 Task: Find connections with filter location Verden with filter topic #communitybuildingwith filter profile language French with filter current company Teradata with filter school UNITED COLLEGE OF ENGINEERING AND RESEARCH, GREATER NOIDA with filter industry Insurance and Employee Benefit Funds with filter service category Content Strategy with filter keywords title Skin Care Specialist
Action: Mouse moved to (577, 73)
Screenshot: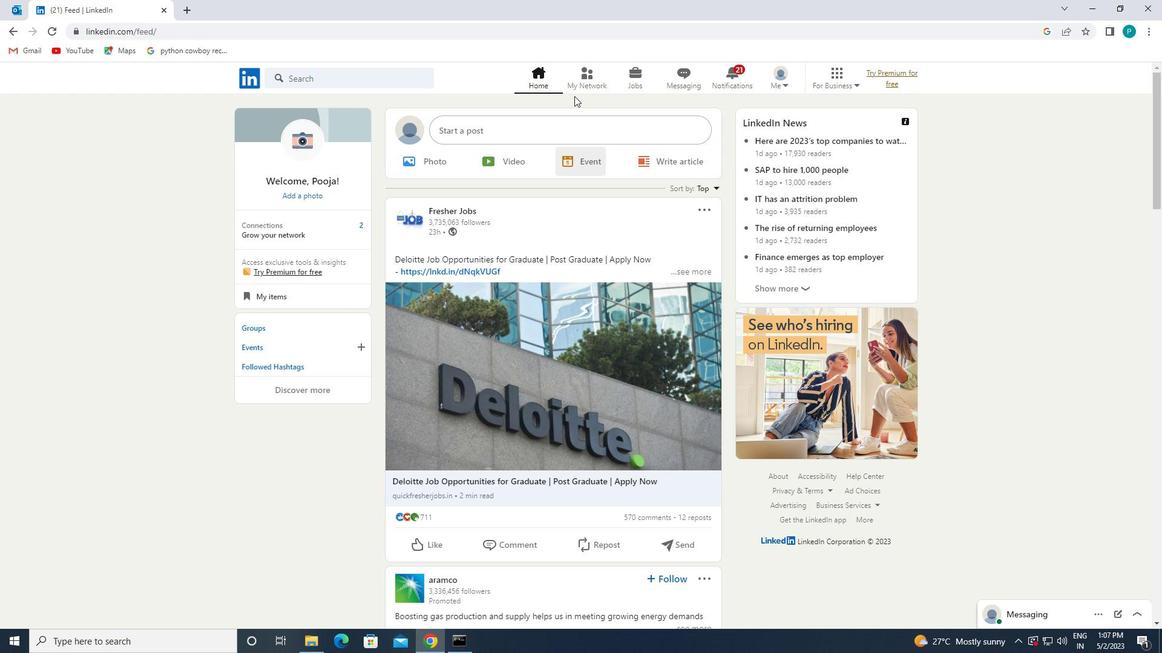 
Action: Mouse pressed left at (577, 73)
Screenshot: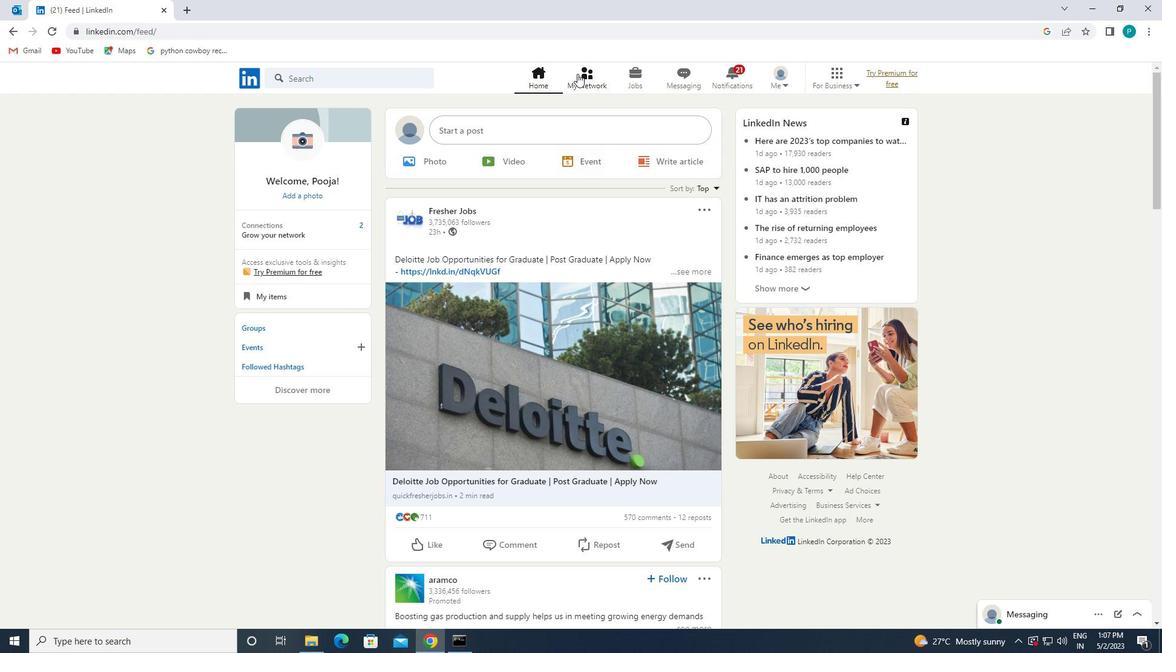 
Action: Mouse moved to (378, 135)
Screenshot: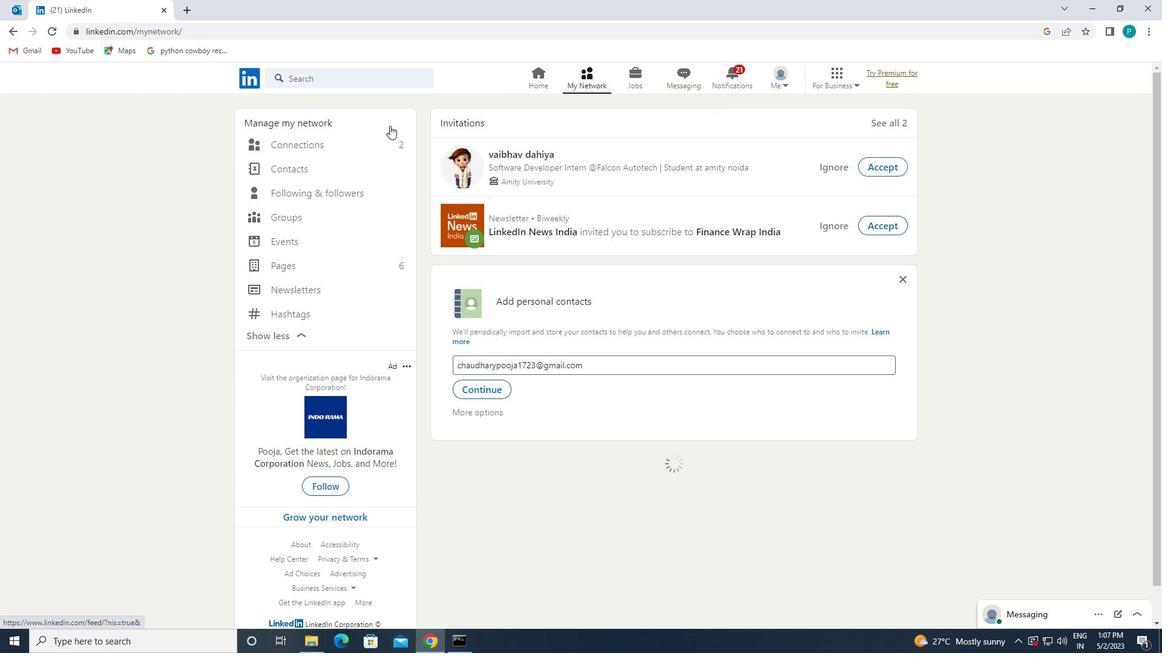 
Action: Mouse pressed left at (378, 135)
Screenshot: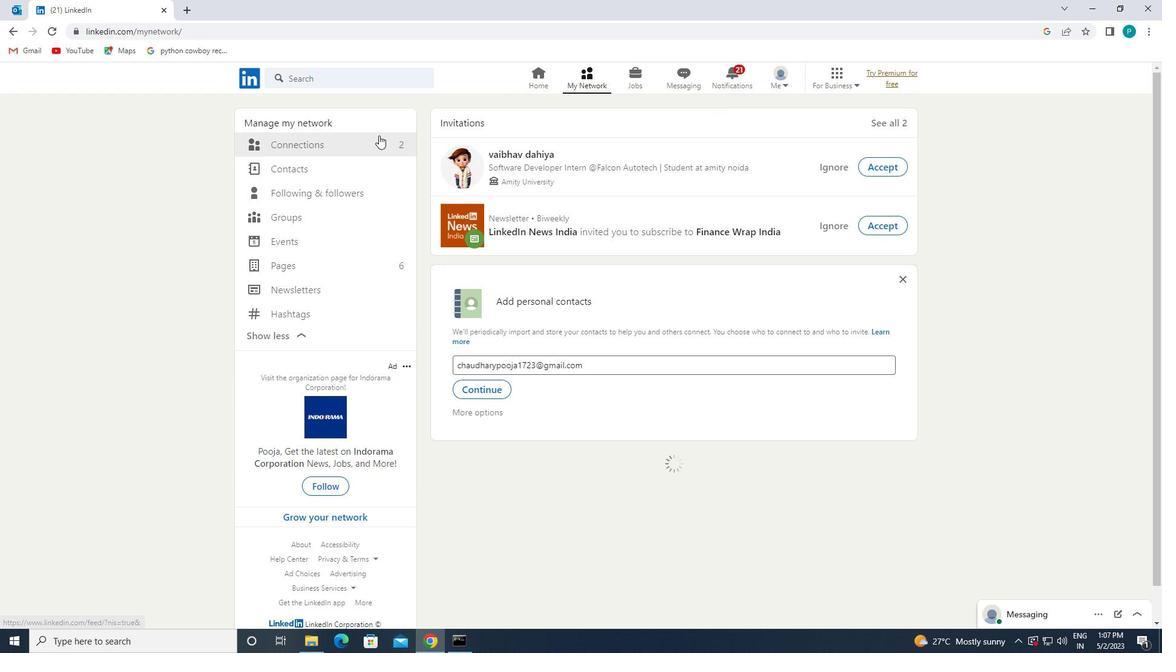 
Action: Mouse moved to (357, 145)
Screenshot: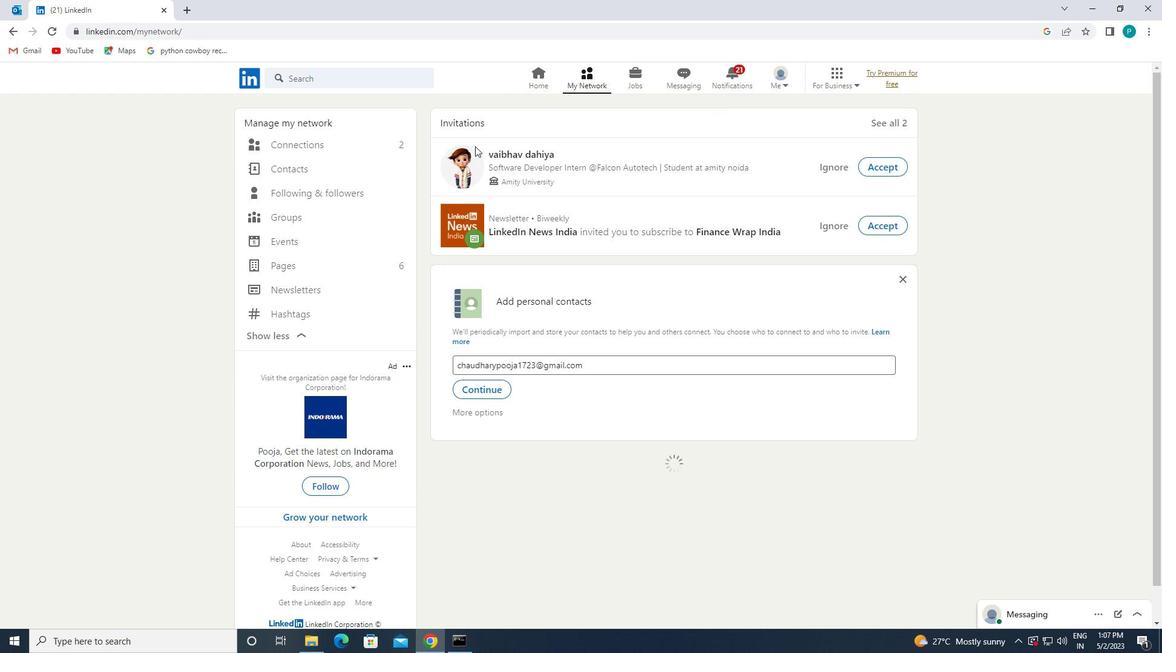 
Action: Mouse pressed left at (357, 145)
Screenshot: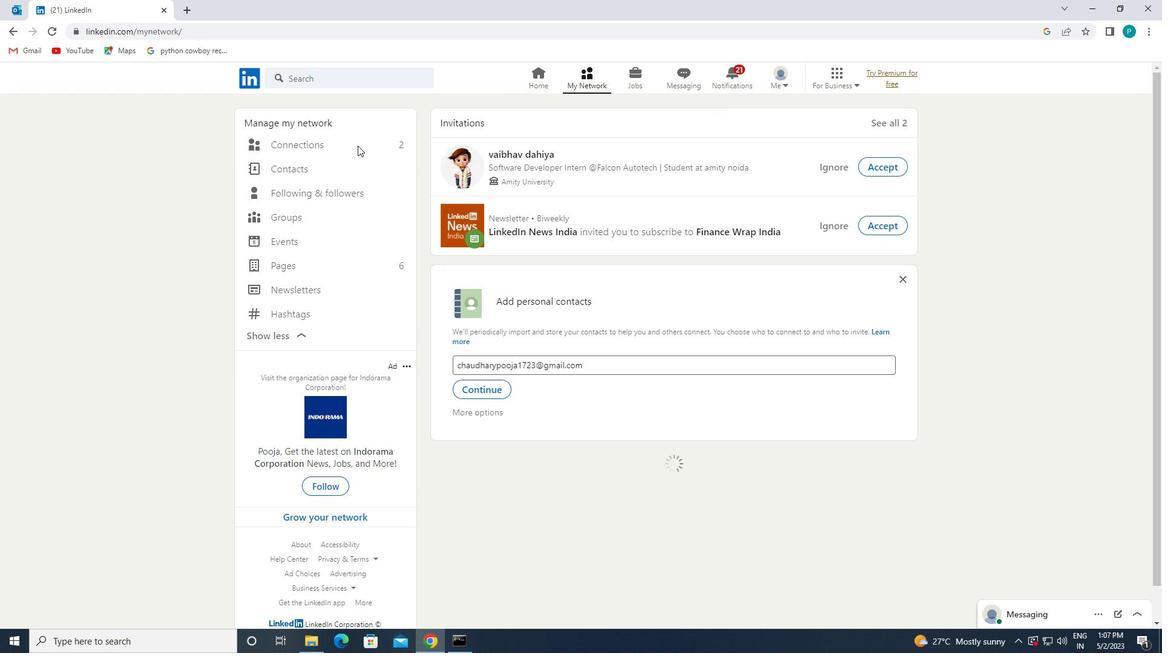 
Action: Mouse moved to (302, 150)
Screenshot: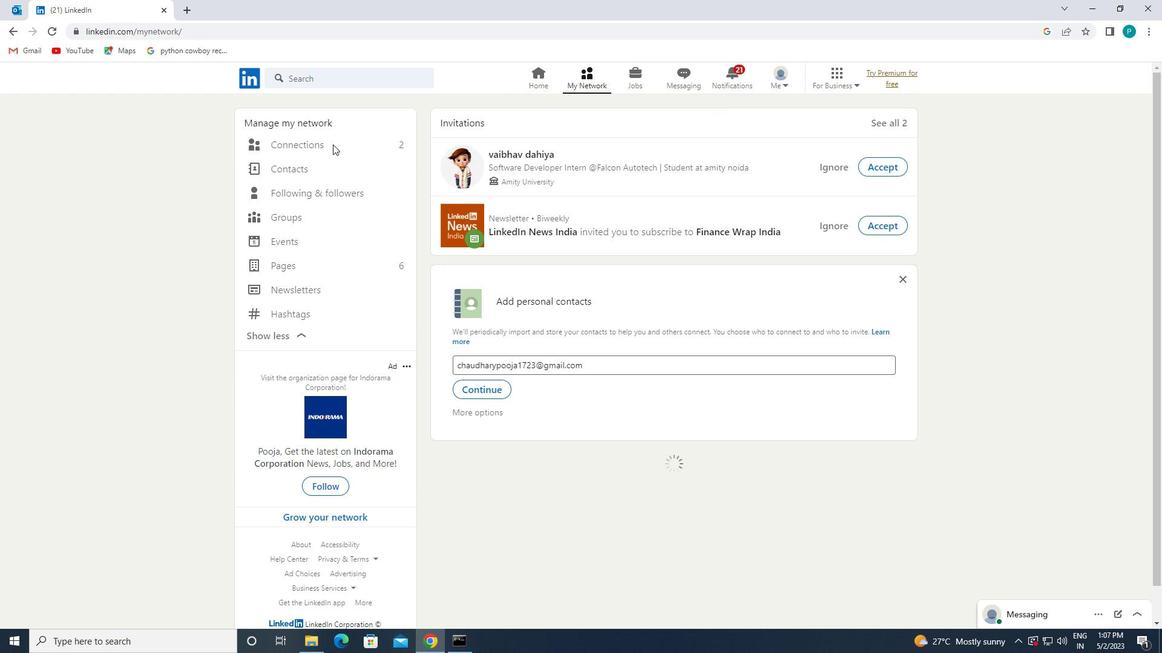 
Action: Mouse pressed left at (302, 150)
Screenshot: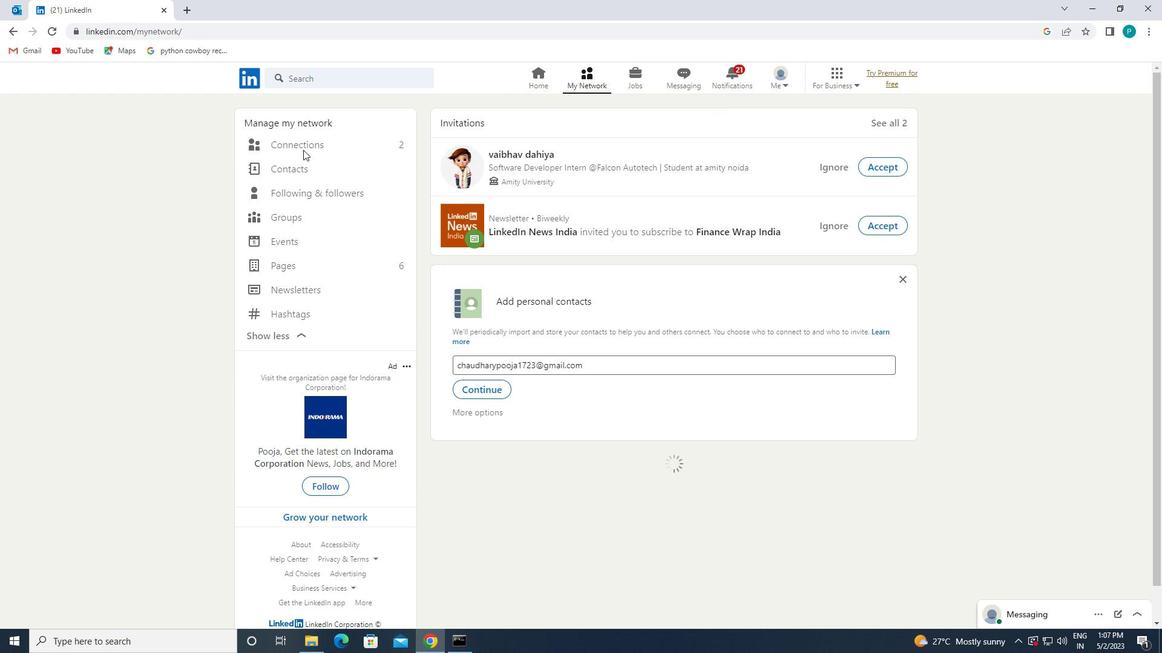 
Action: Mouse pressed left at (302, 150)
Screenshot: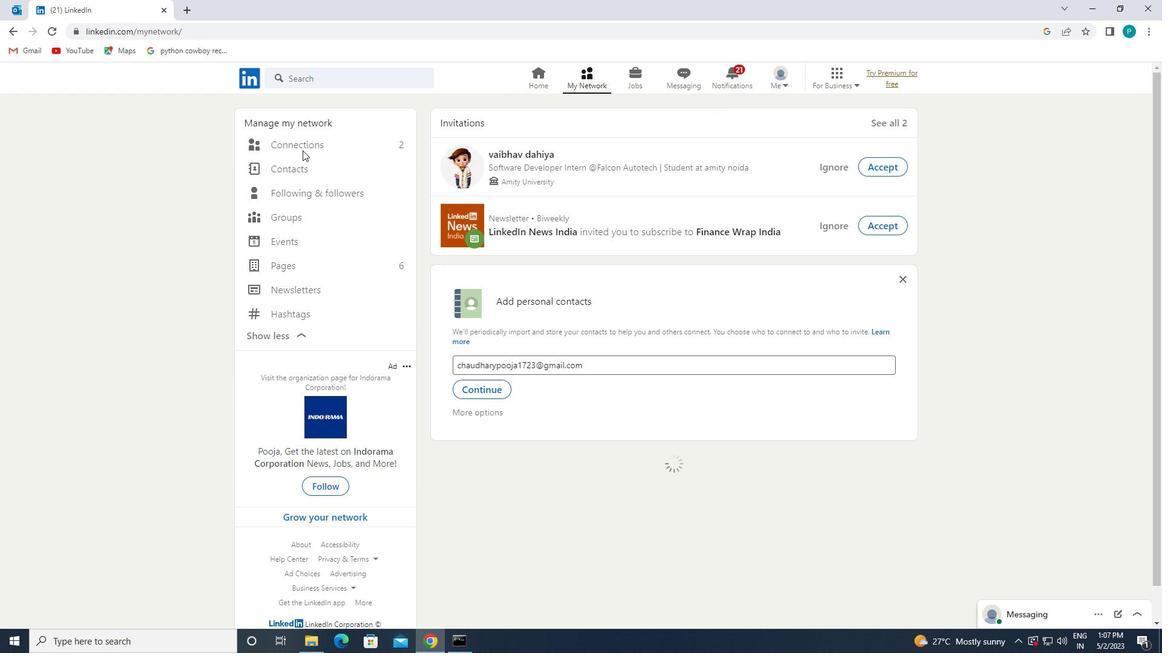
Action: Mouse moved to (278, 145)
Screenshot: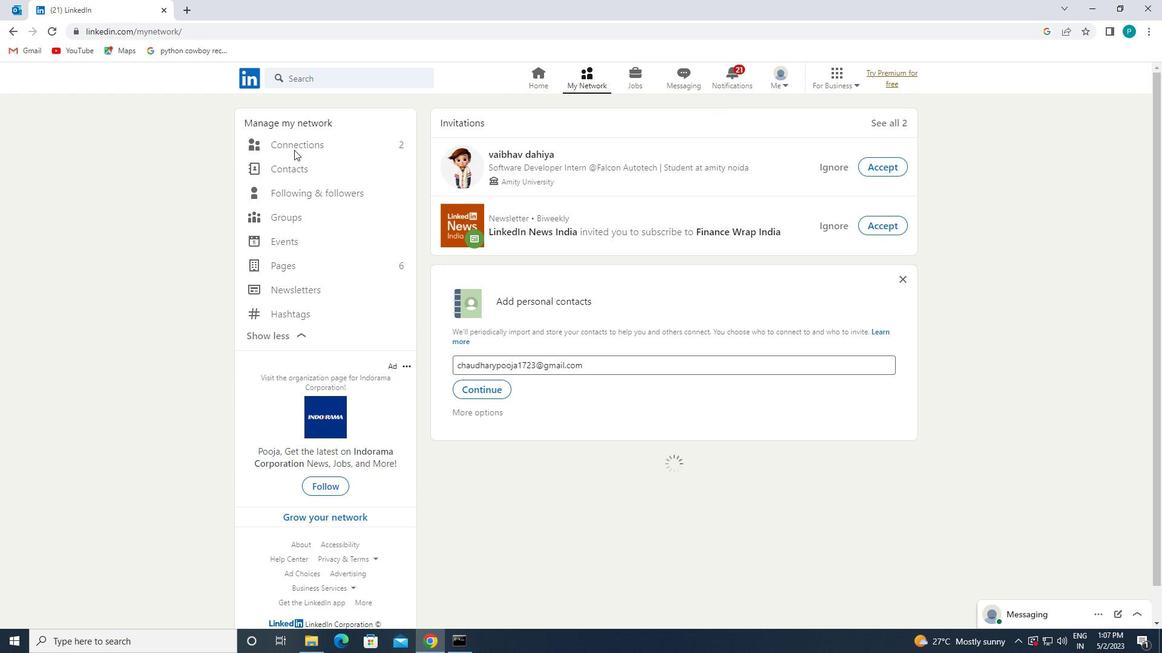 
Action: Mouse pressed left at (278, 145)
Screenshot: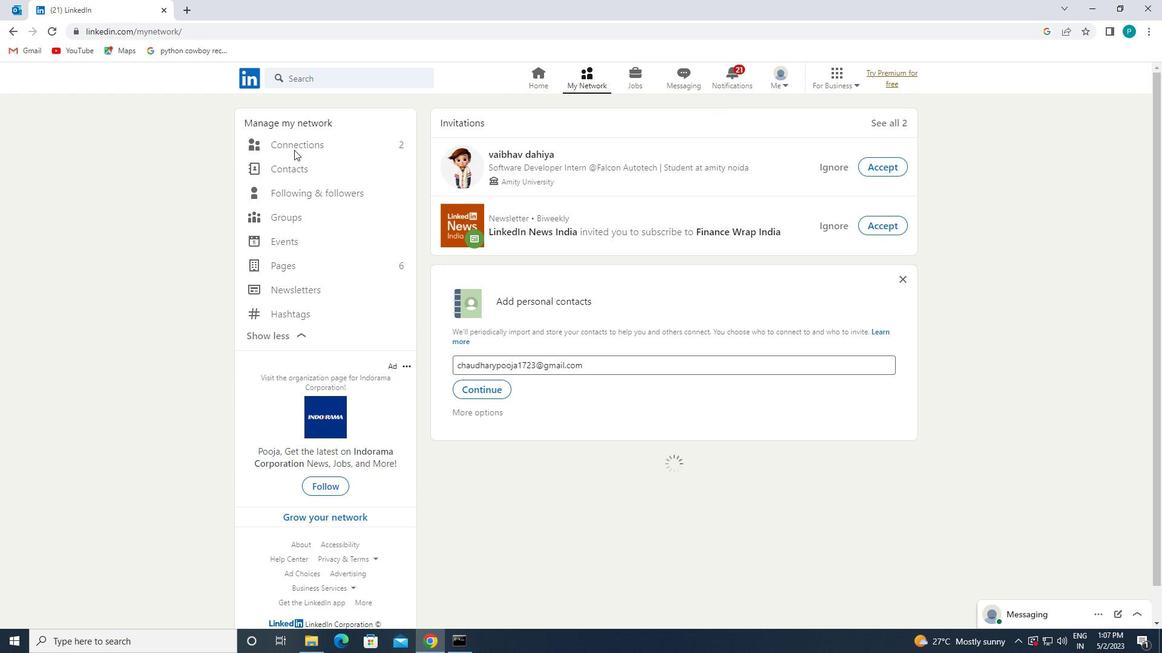 
Action: Mouse moved to (271, 142)
Screenshot: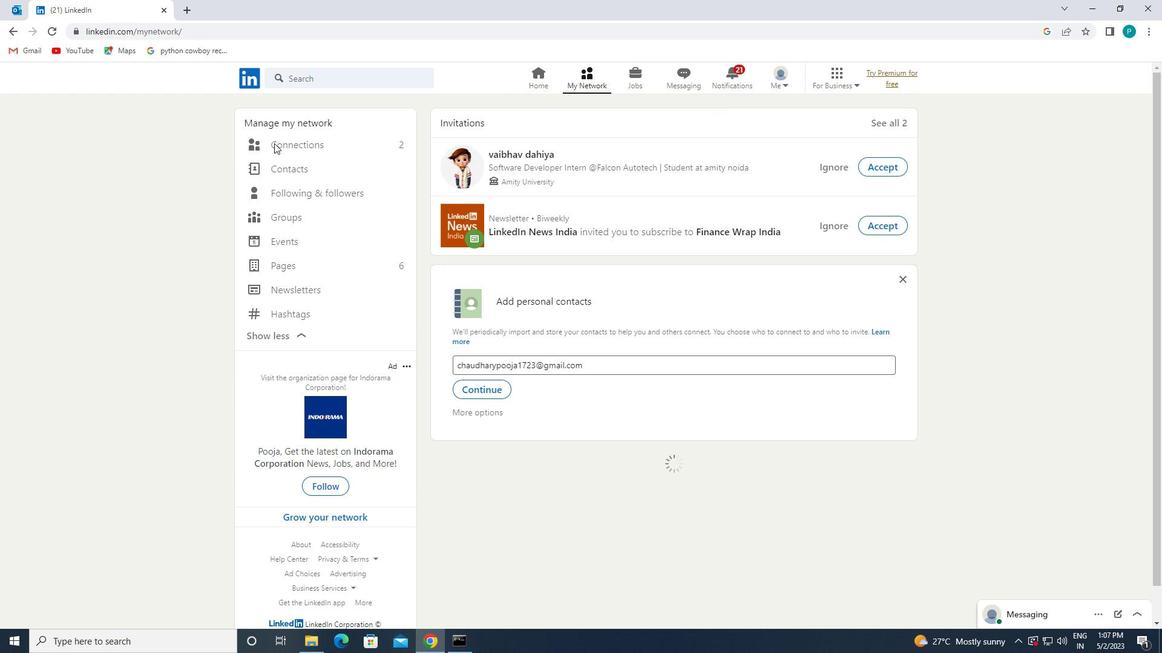 
Action: Mouse pressed left at (271, 142)
Screenshot: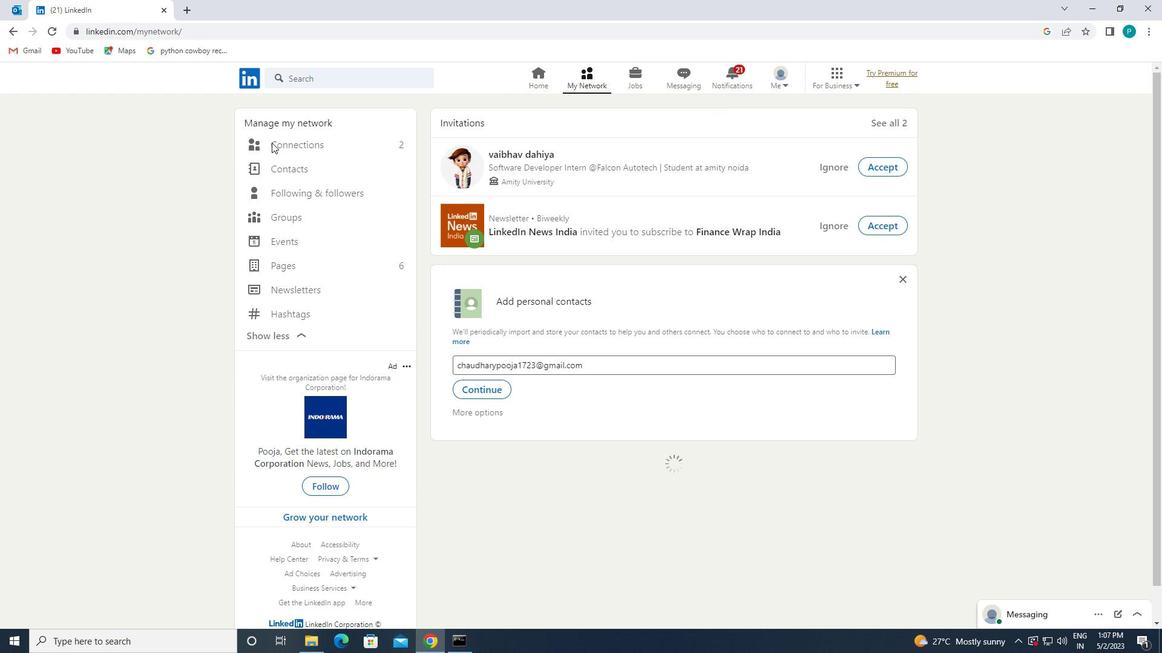 
Action: Mouse pressed left at (271, 142)
Screenshot: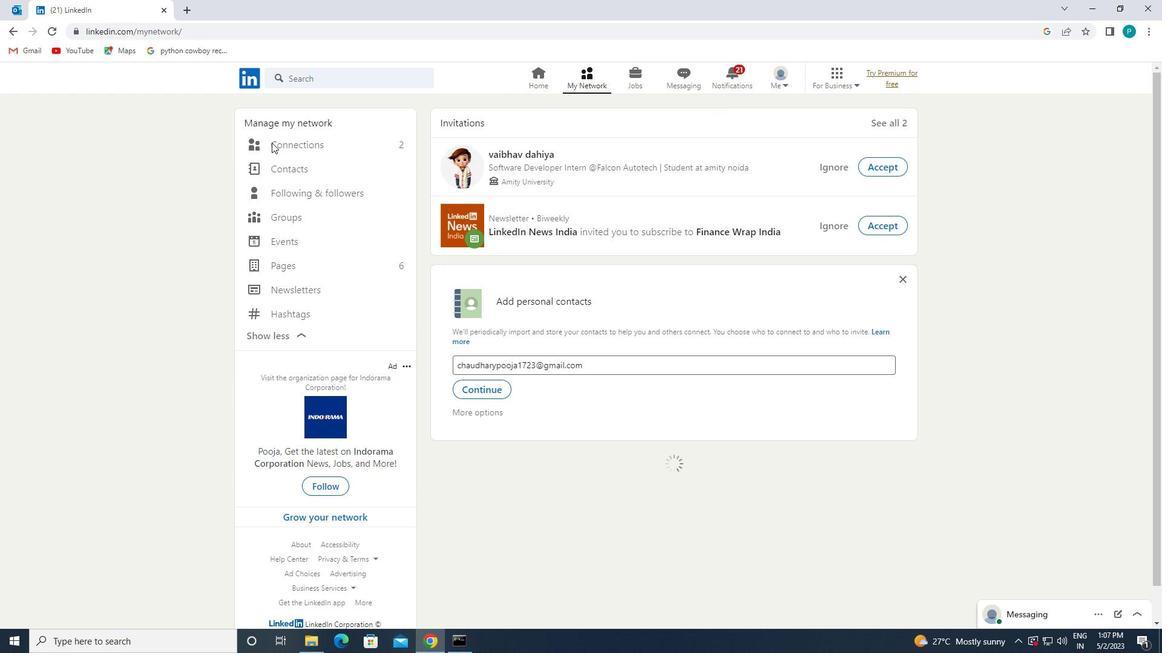 
Action: Mouse moved to (320, 140)
Screenshot: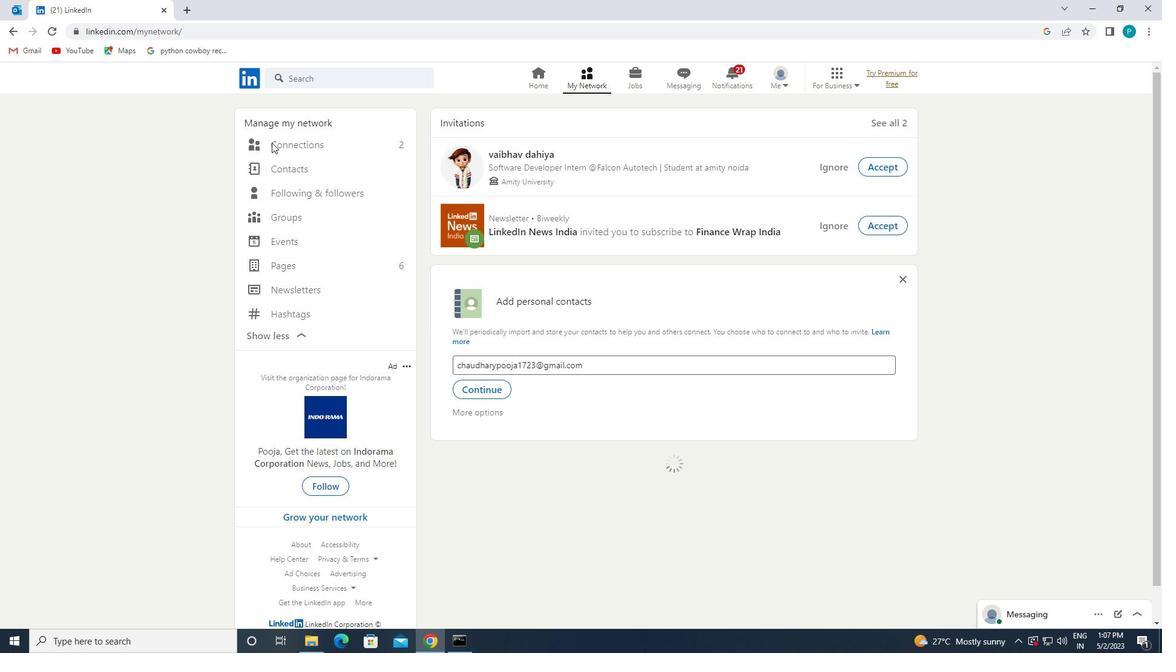 
Action: Mouse pressed left at (320, 140)
Screenshot: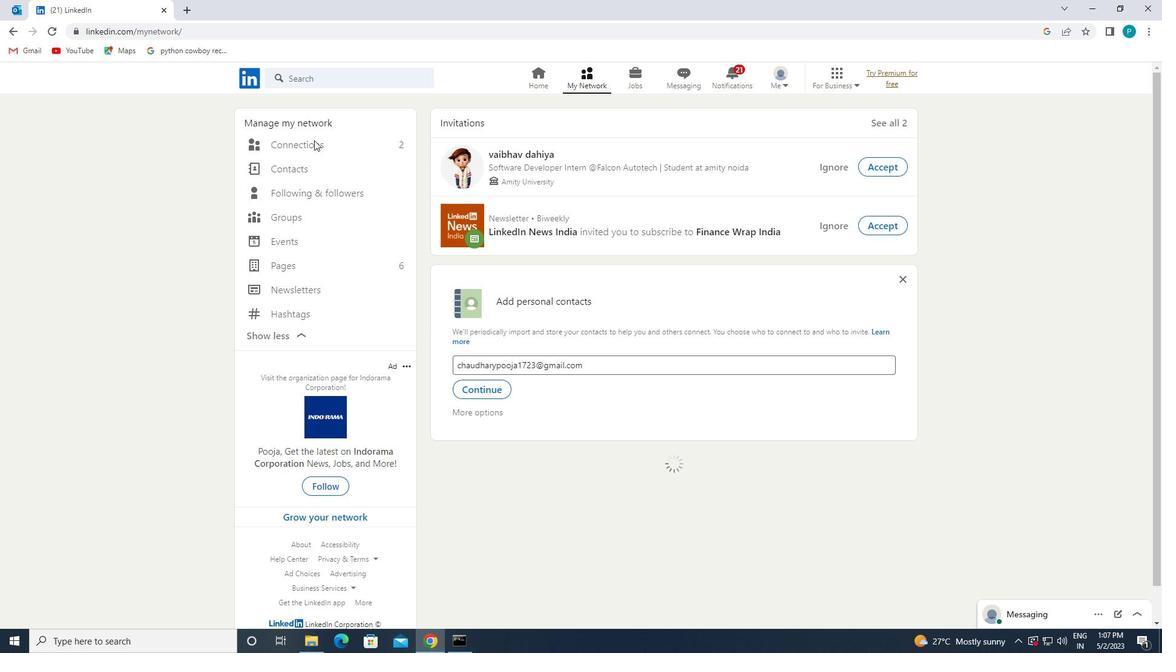 
Action: Mouse moved to (327, 145)
Screenshot: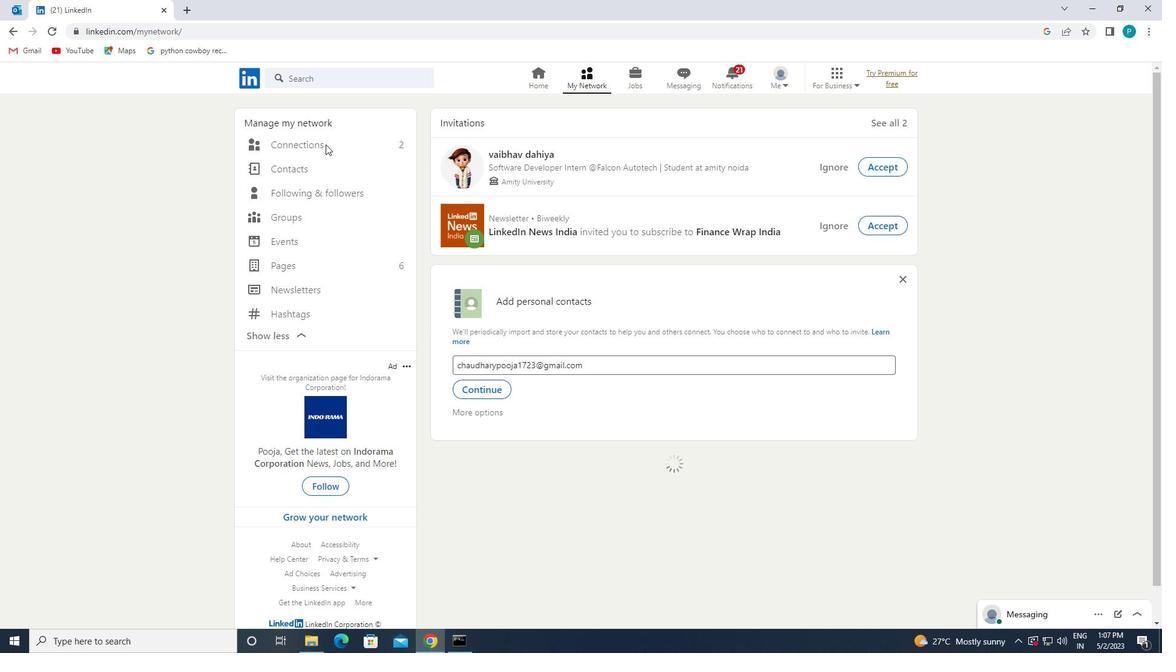 
Action: Mouse pressed left at (327, 145)
Screenshot: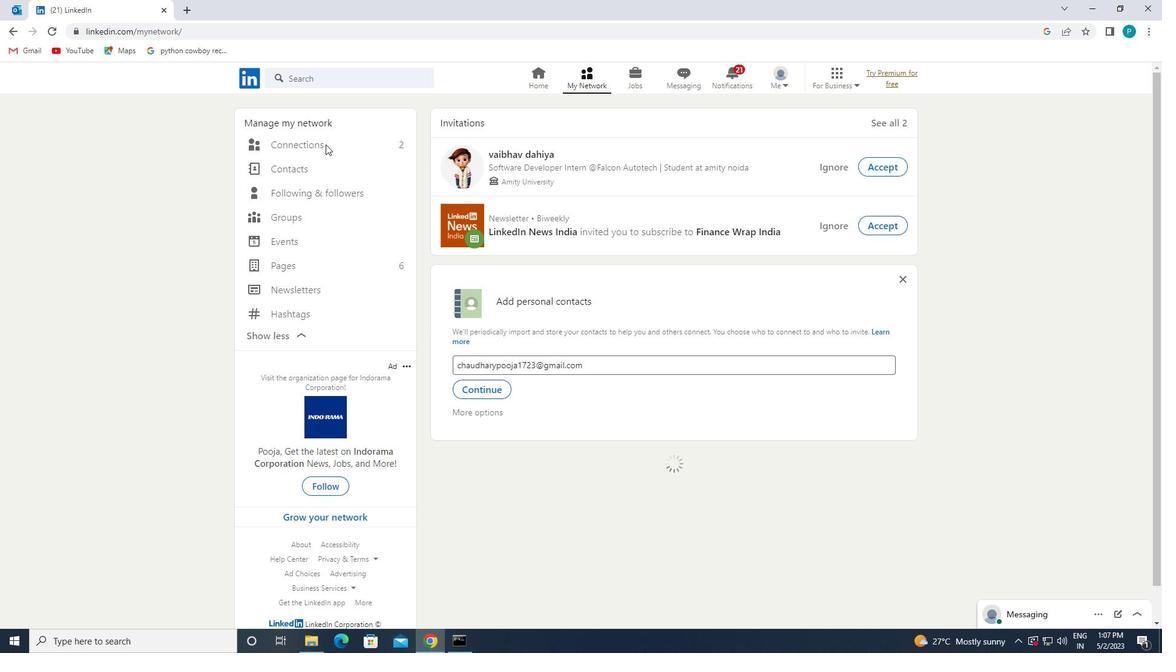 
Action: Mouse pressed left at (327, 145)
Screenshot: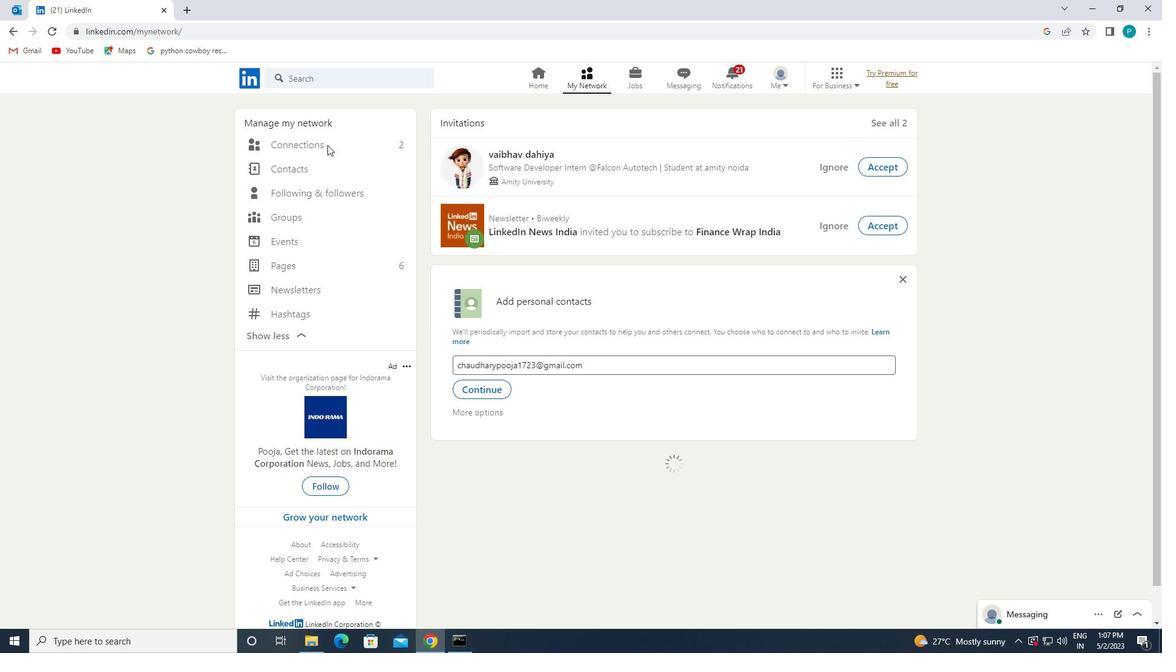 
Action: Mouse scrolled (327, 145) with delta (0, 0)
Screenshot: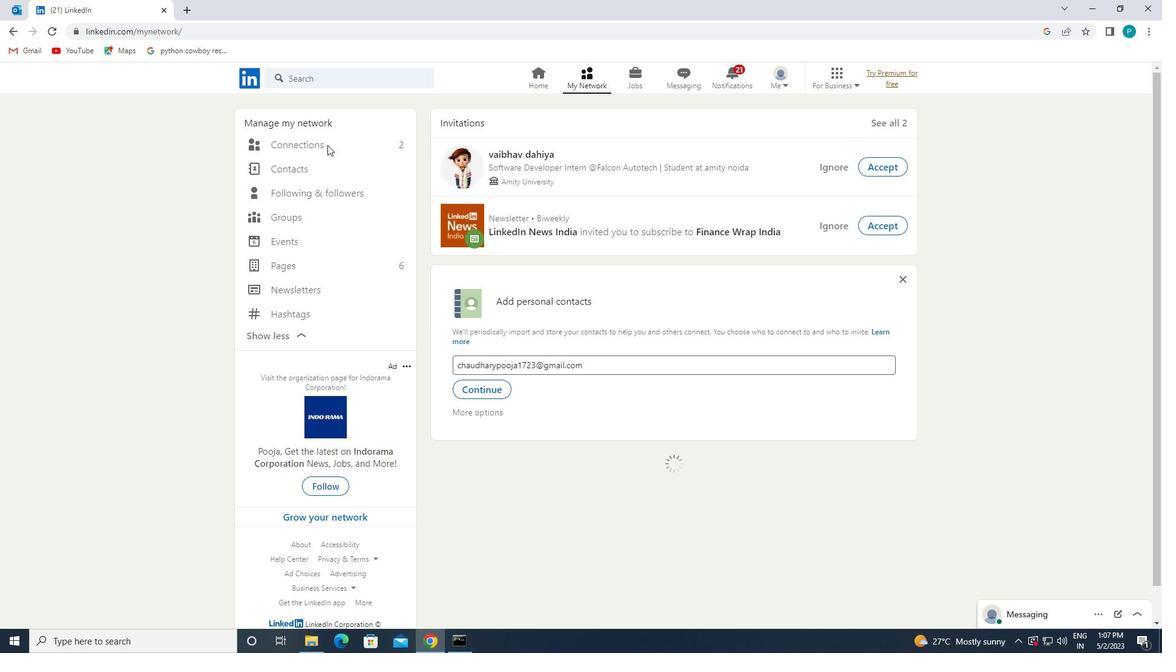 
Action: Mouse moved to (328, 145)
Screenshot: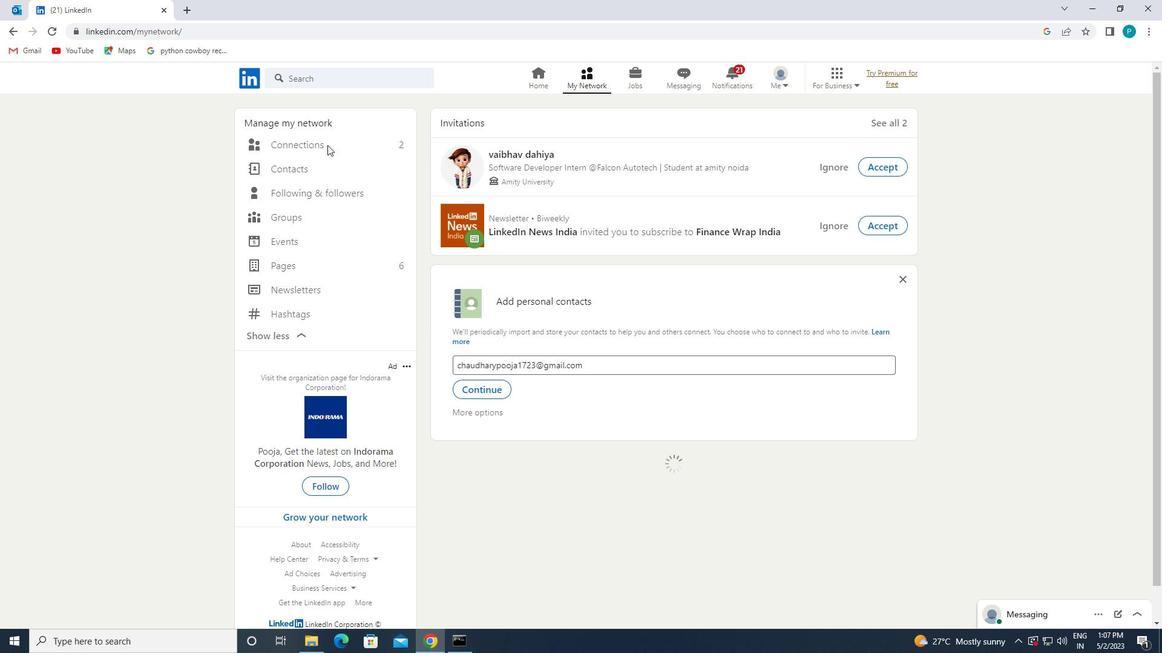 
Action: Mouse pressed left at (328, 145)
Screenshot: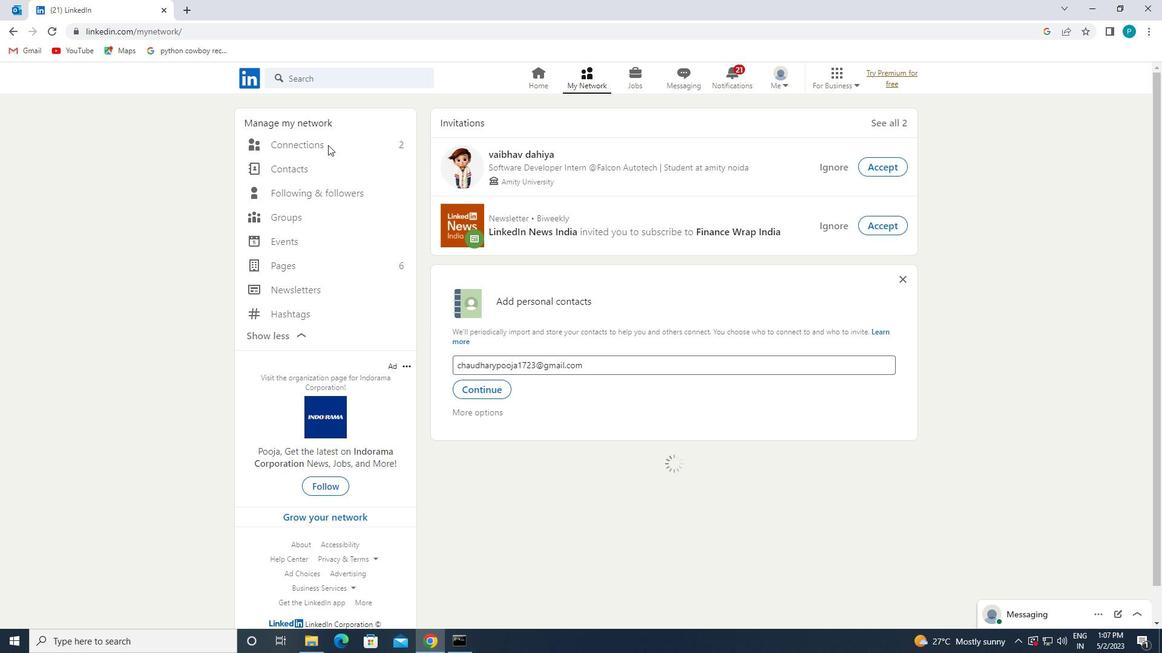 
Action: Mouse pressed left at (328, 145)
Screenshot: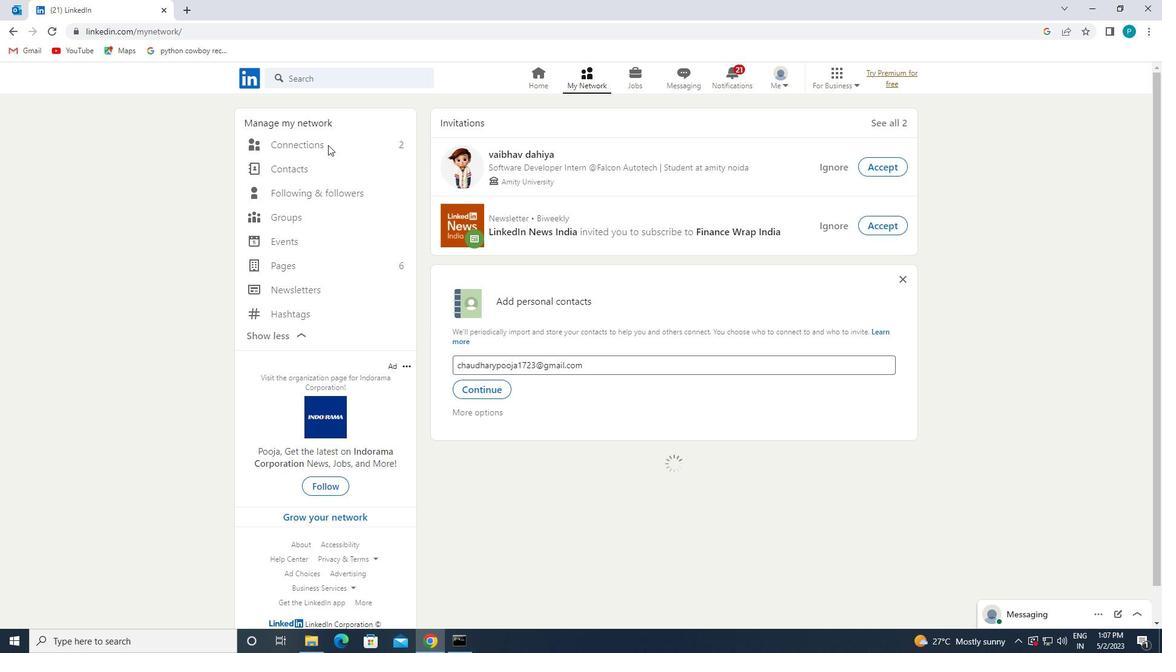 
Action: Mouse moved to (687, 156)
Screenshot: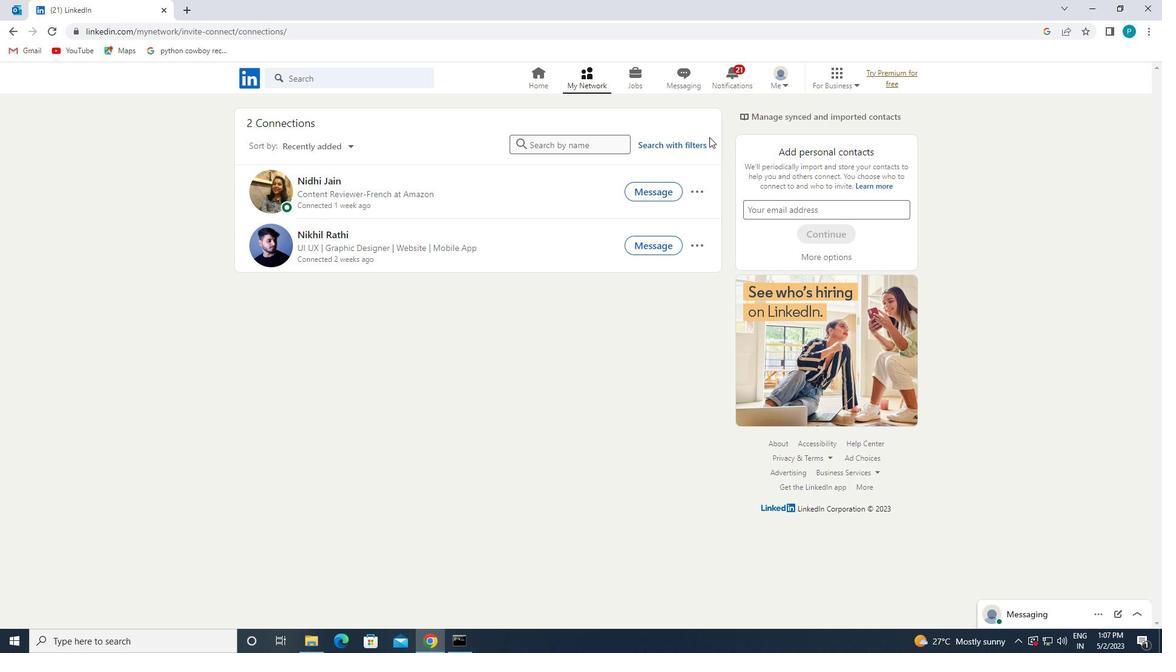 
Action: Mouse pressed left at (687, 156)
Screenshot: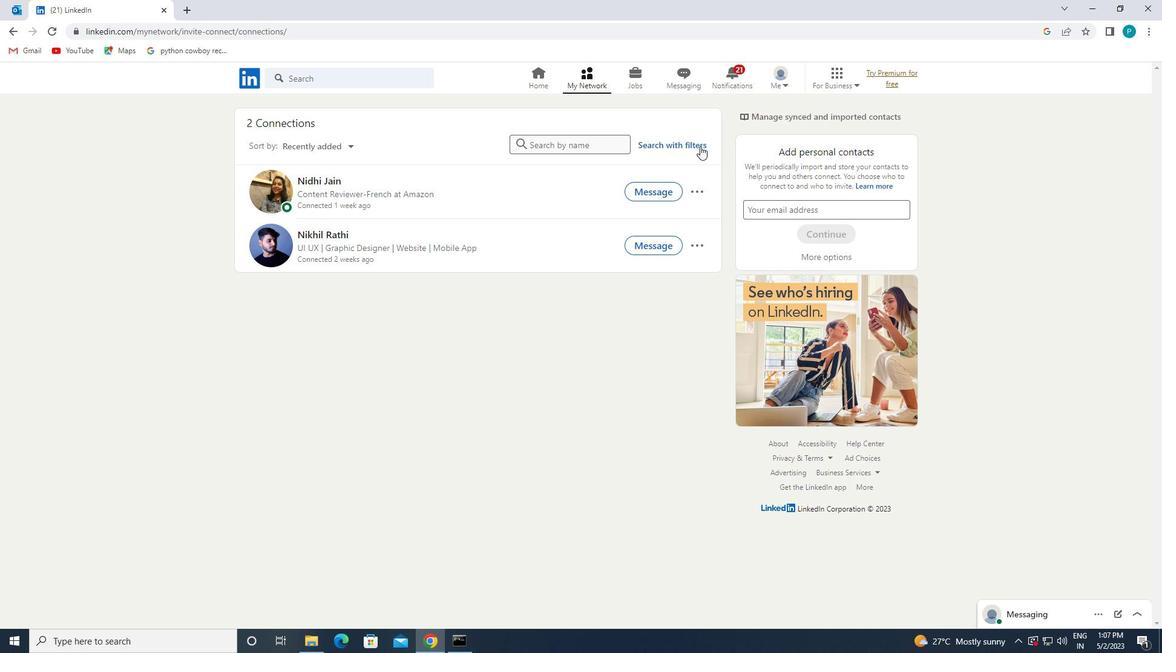 
Action: Mouse moved to (683, 151)
Screenshot: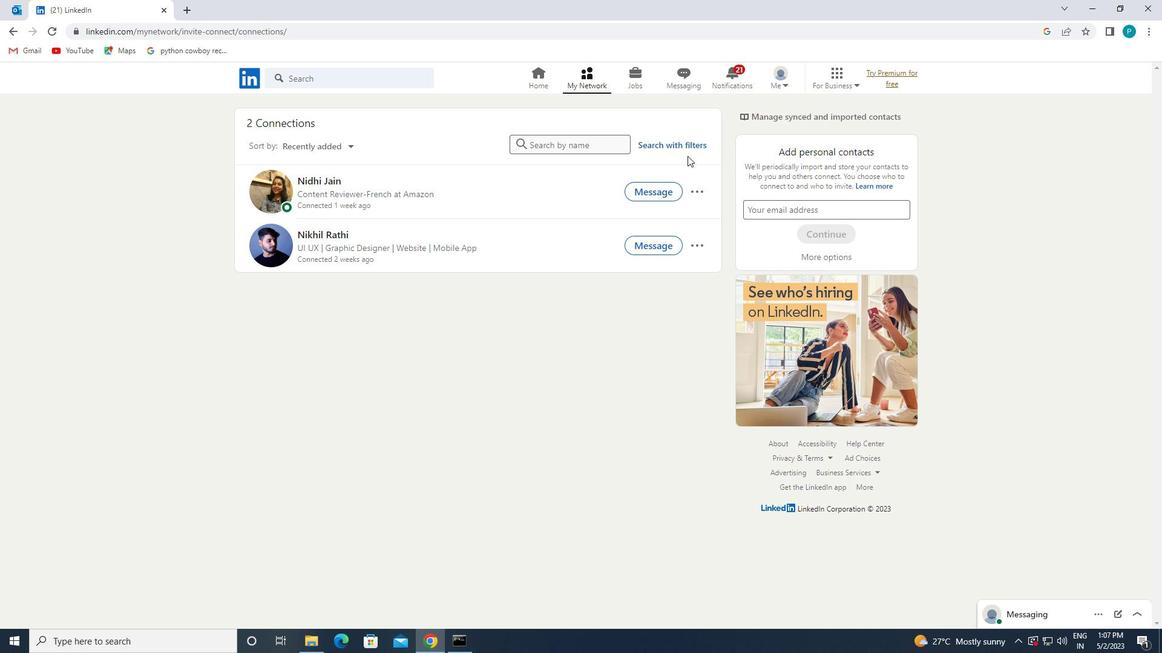 
Action: Mouse pressed left at (683, 151)
Screenshot: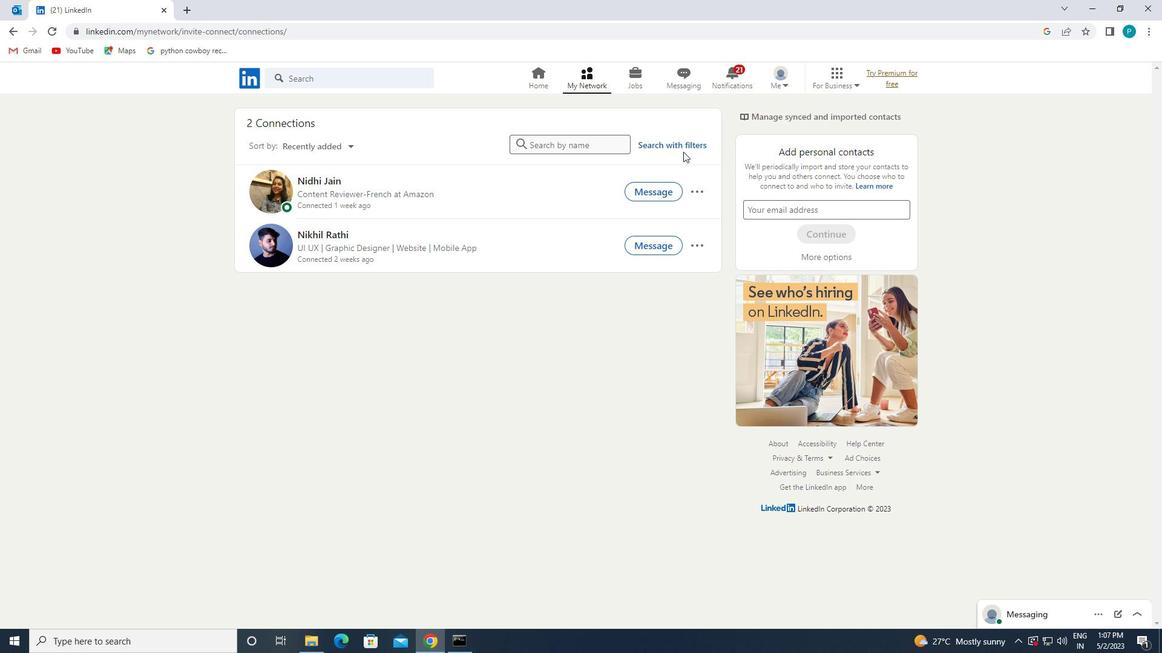 
Action: Mouse moved to (675, 144)
Screenshot: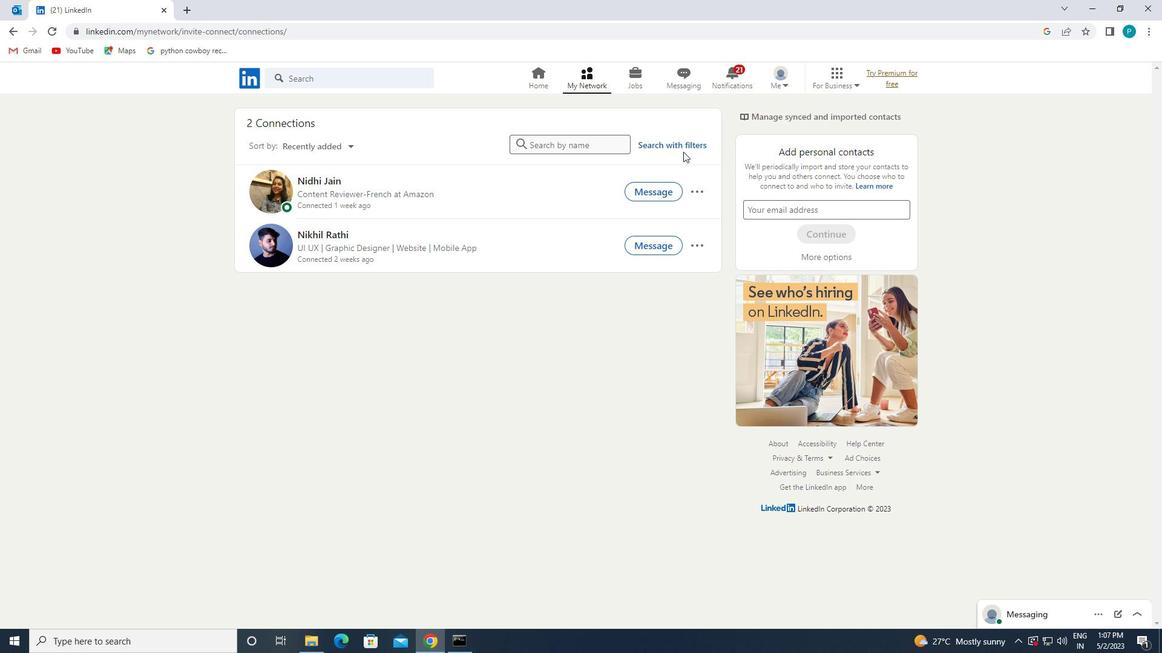 
Action: Mouse pressed left at (675, 144)
Screenshot: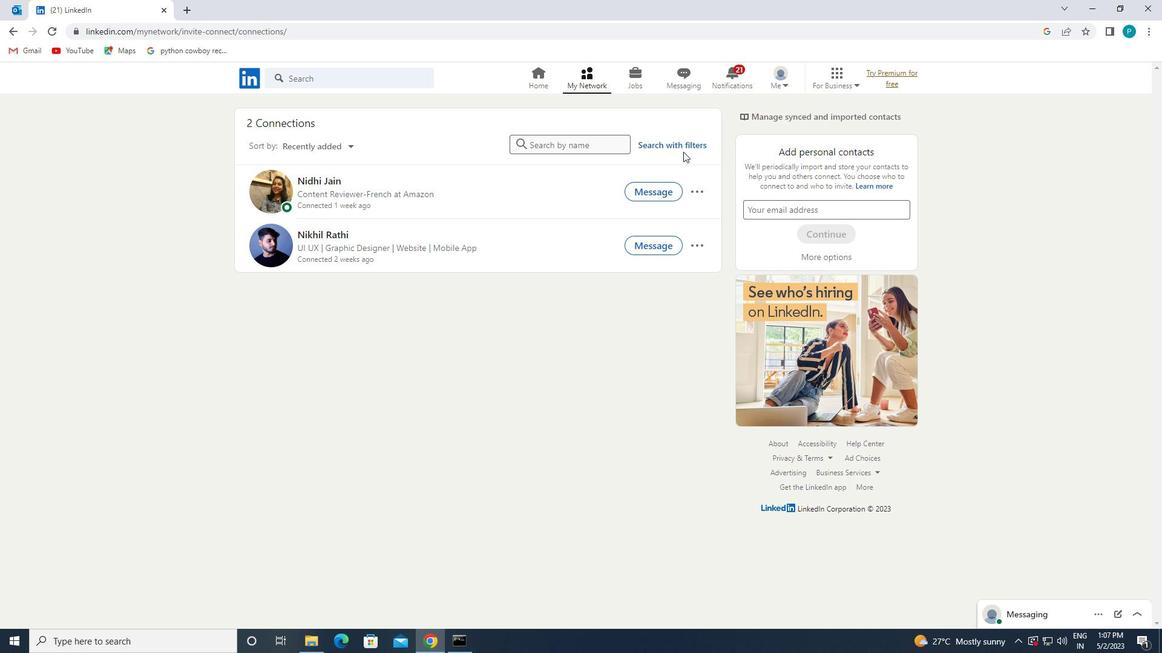 
Action: Mouse moved to (625, 116)
Screenshot: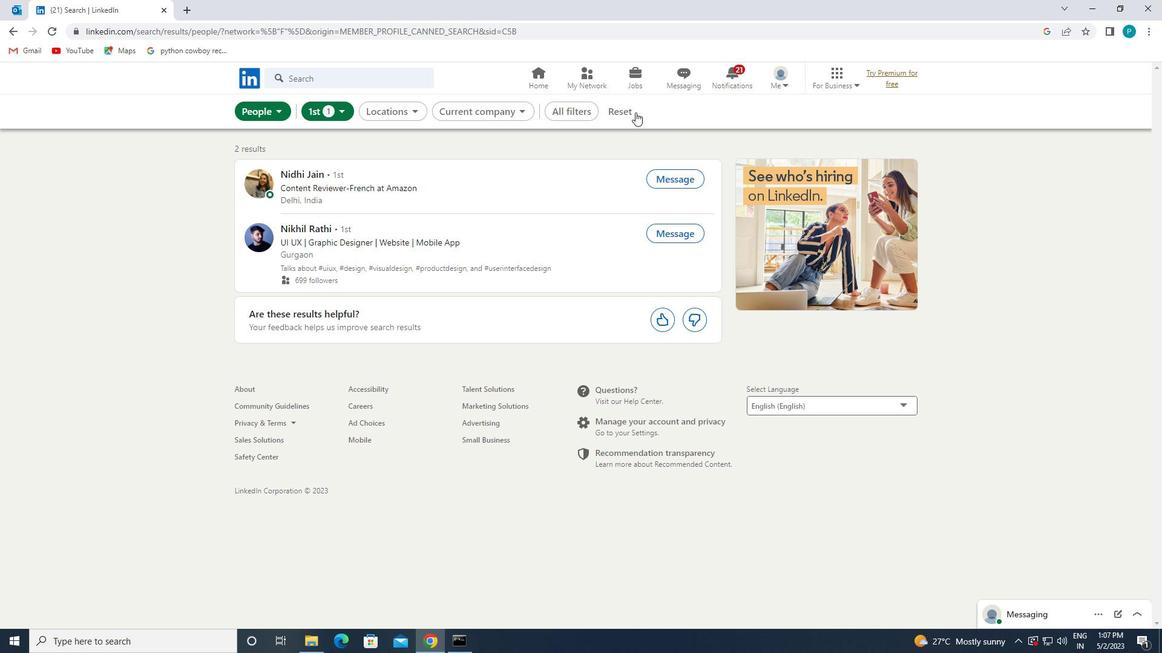 
Action: Mouse pressed left at (625, 116)
Screenshot: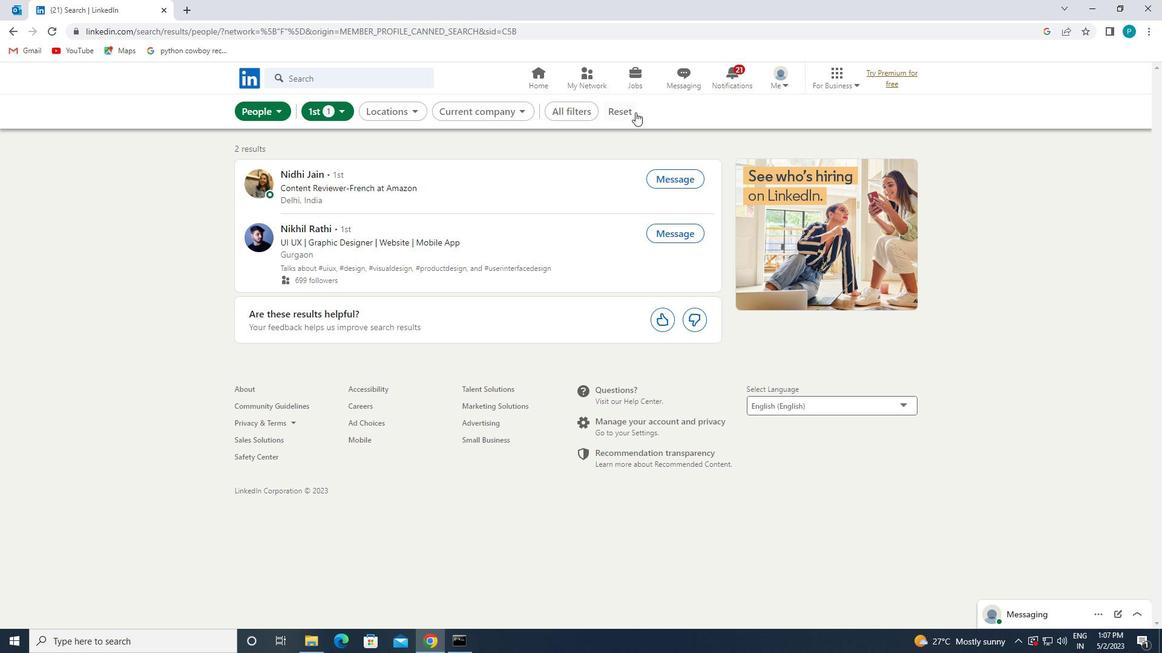 
Action: Mouse moved to (577, 107)
Screenshot: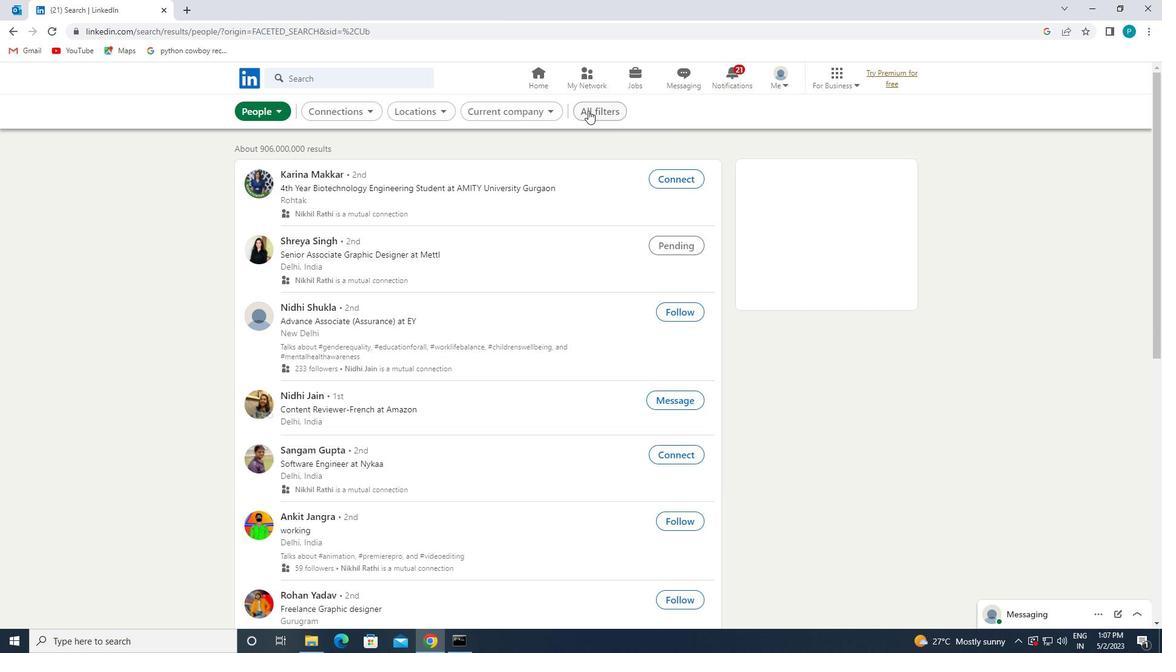 
Action: Mouse pressed left at (577, 107)
Screenshot: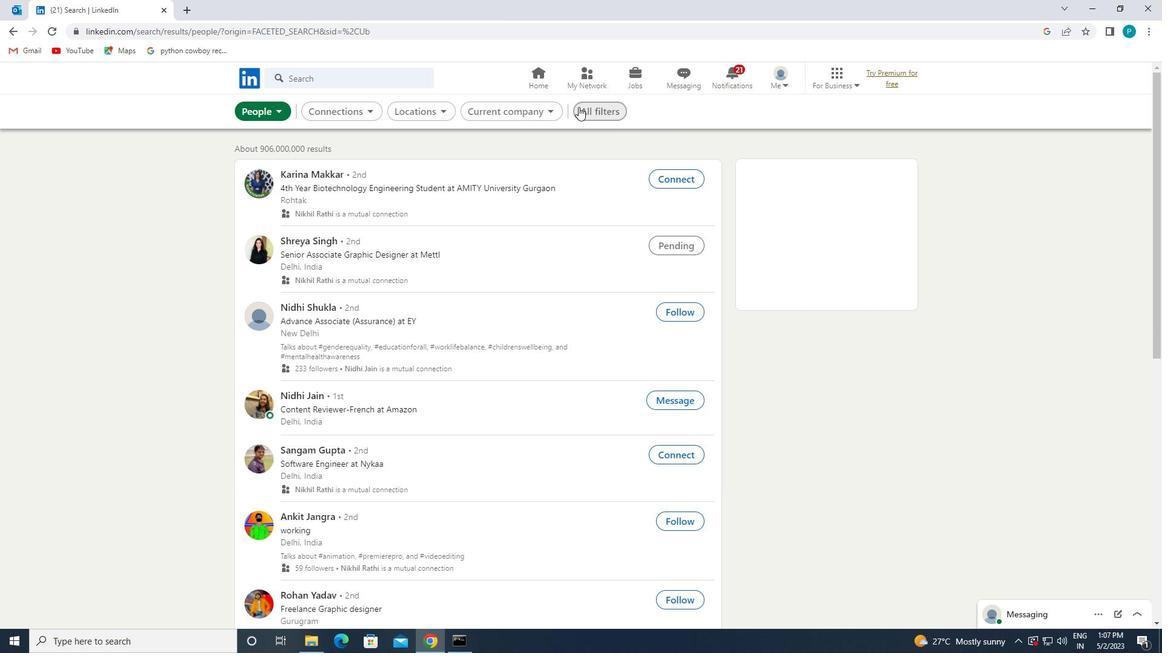 
Action: Mouse moved to (917, 301)
Screenshot: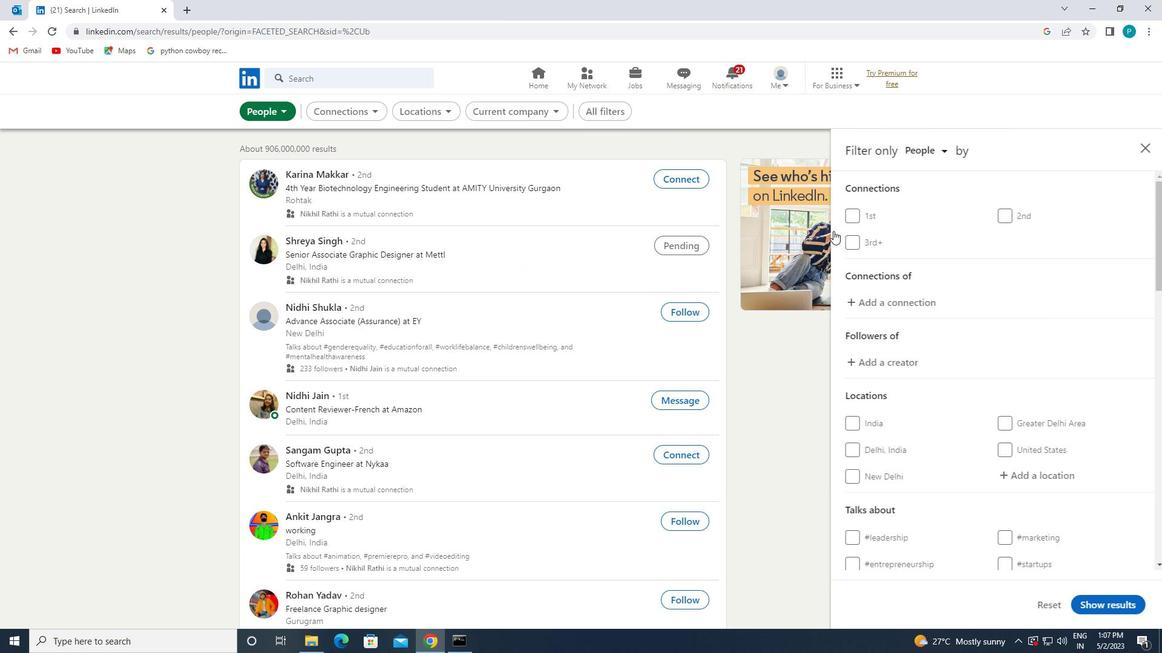 
Action: Mouse scrolled (917, 300) with delta (0, 0)
Screenshot: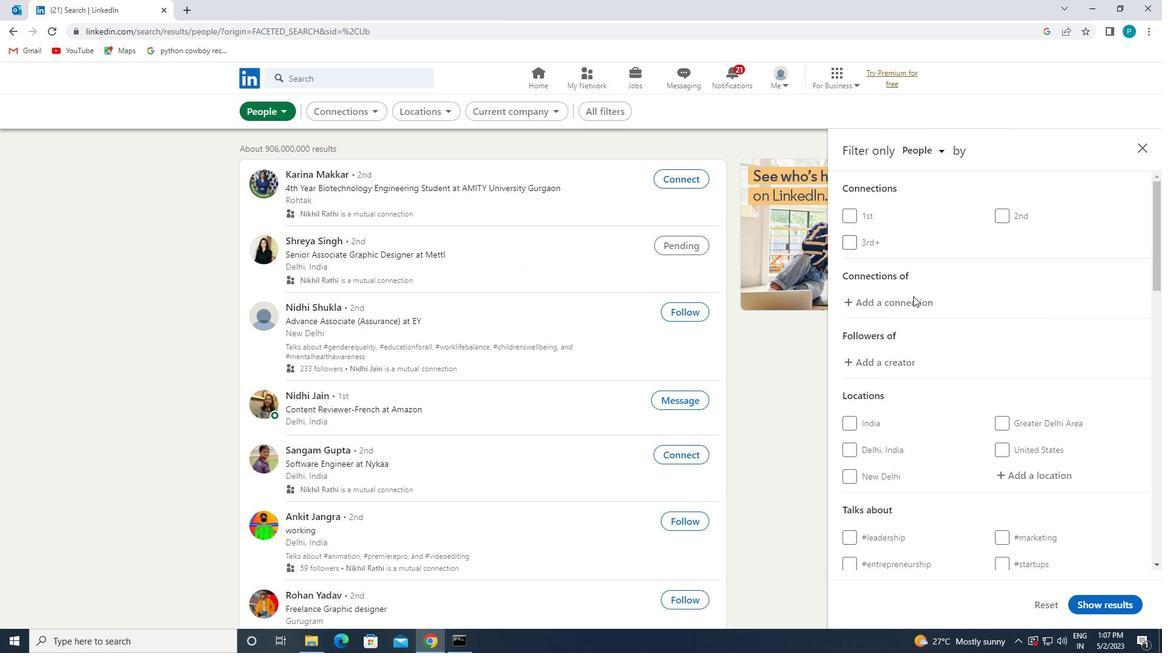 
Action: Mouse scrolled (917, 300) with delta (0, 0)
Screenshot: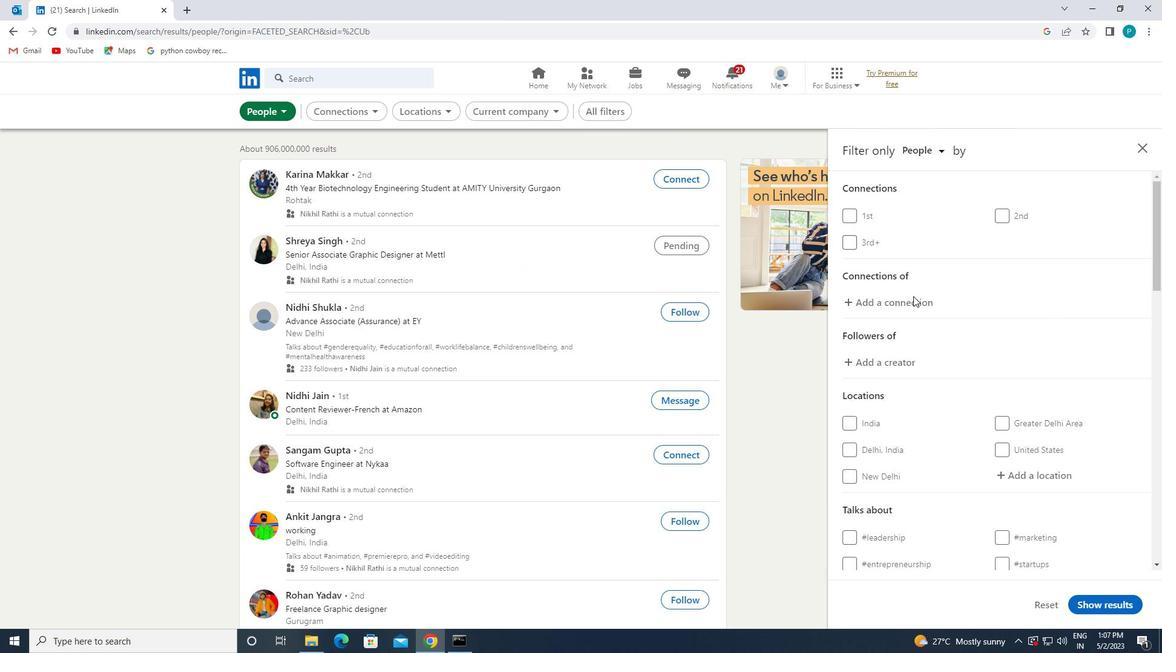 
Action: Mouse scrolled (917, 300) with delta (0, 0)
Screenshot: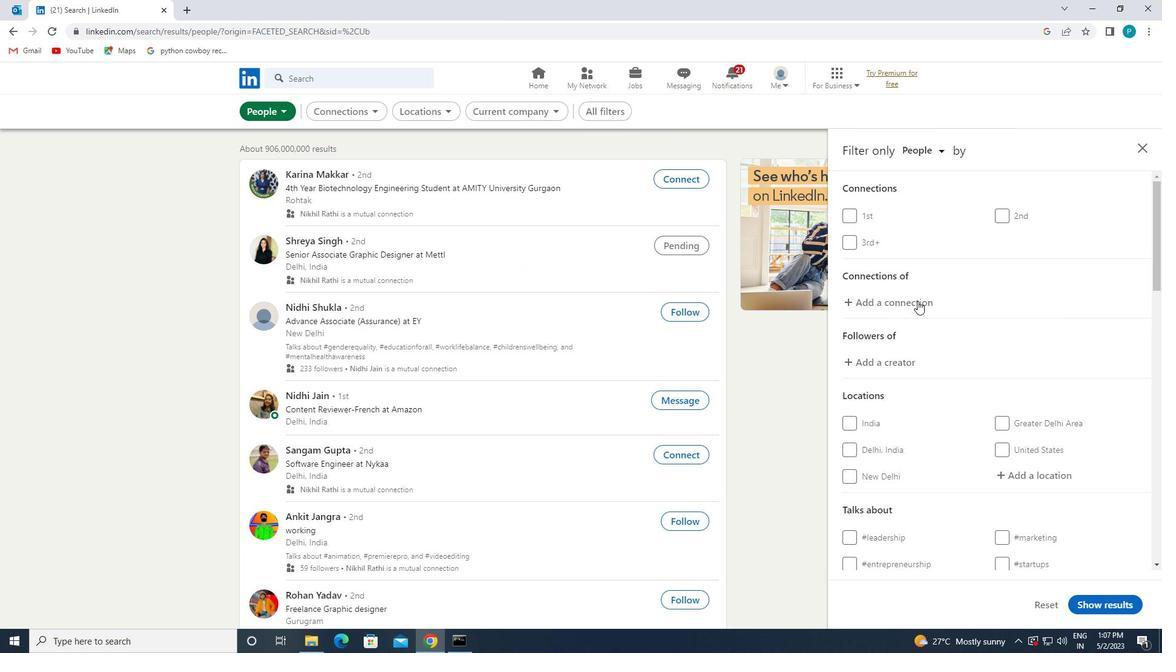 
Action: Mouse moved to (1021, 291)
Screenshot: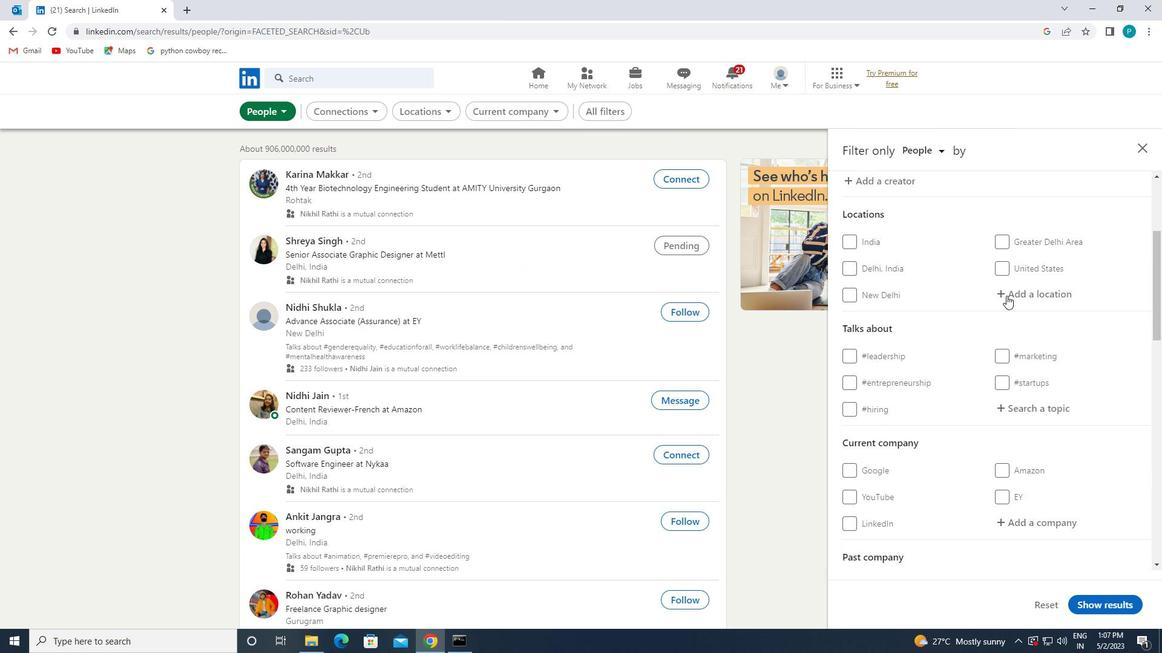 
Action: Mouse pressed left at (1021, 291)
Screenshot: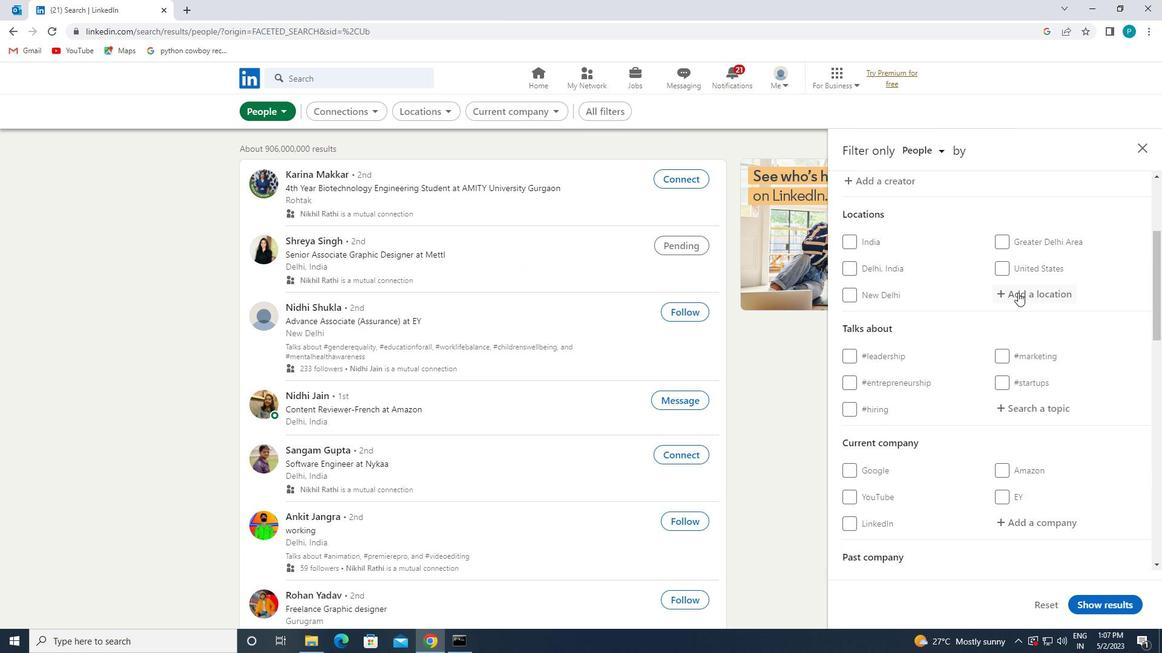 
Action: Mouse moved to (1027, 292)
Screenshot: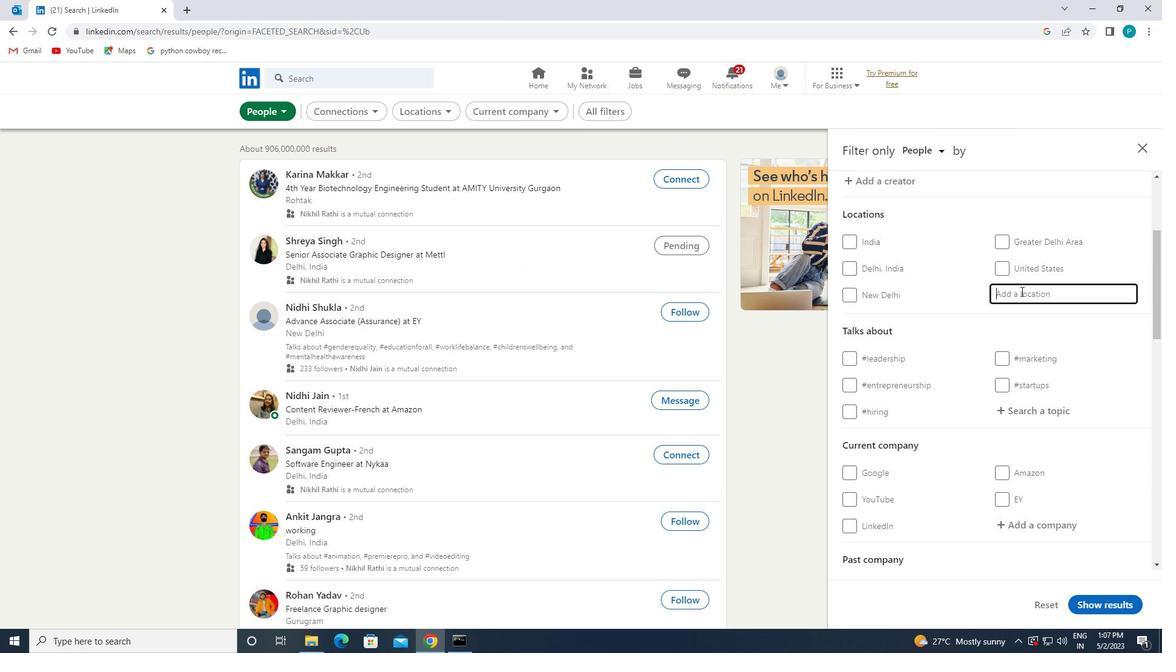 
Action: Key pressed <Key.caps_lock>v<Key.caps_lock>erdan<Key.backspace><Key.backspace>en
Screenshot: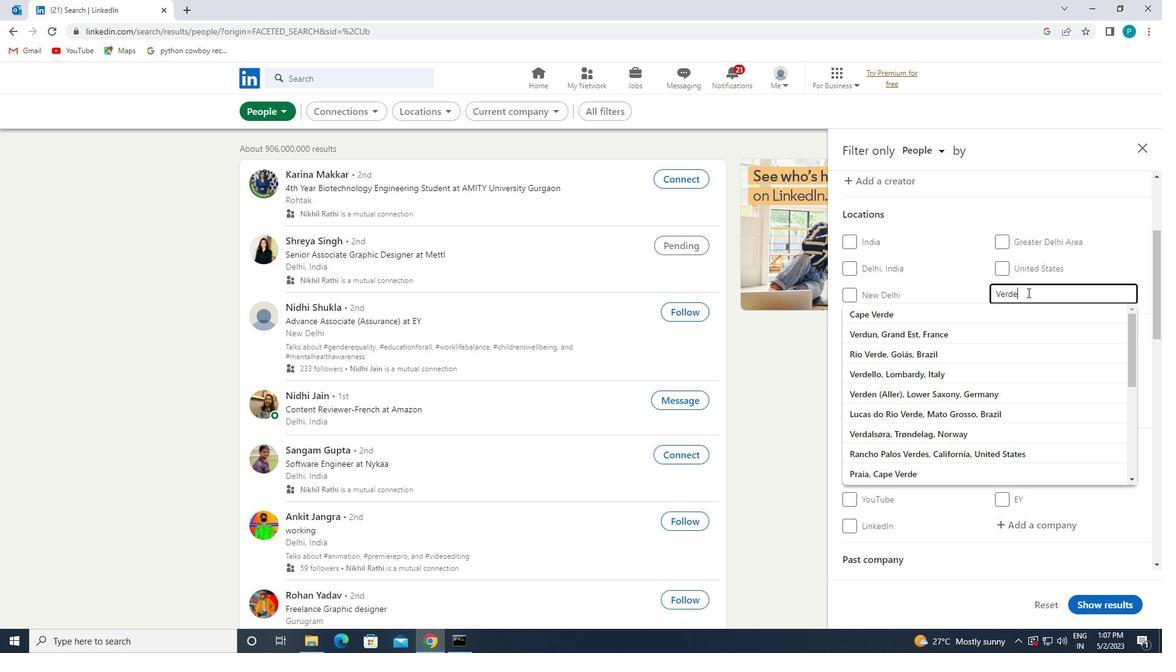 
Action: Mouse moved to (1025, 310)
Screenshot: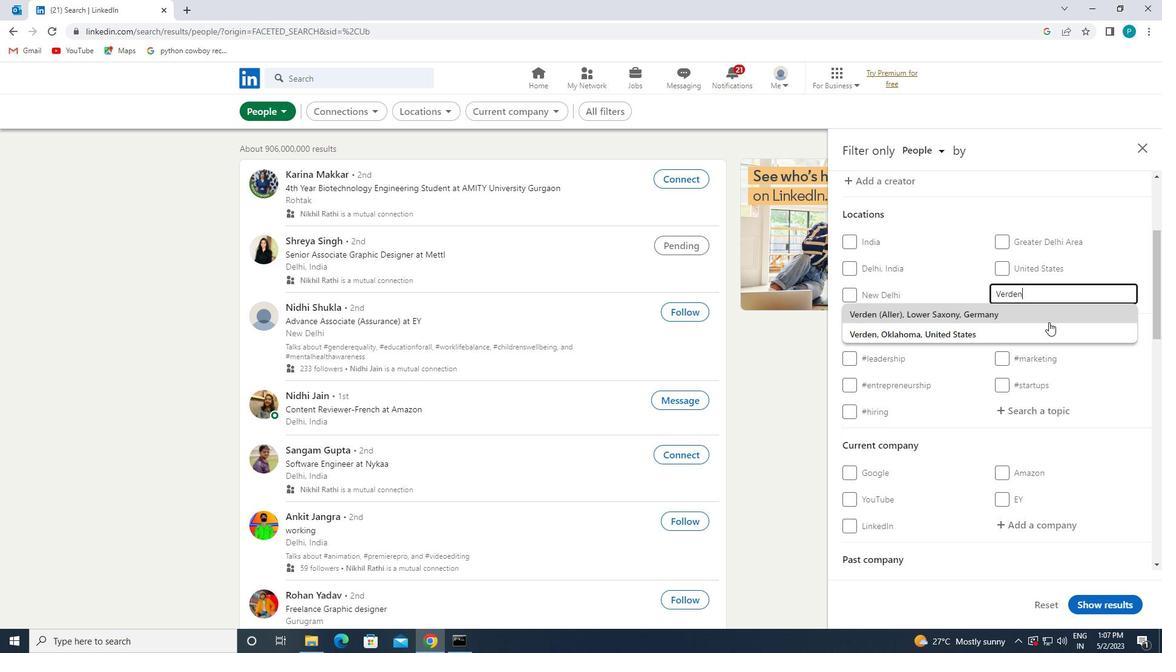 
Action: Mouse pressed left at (1025, 310)
Screenshot: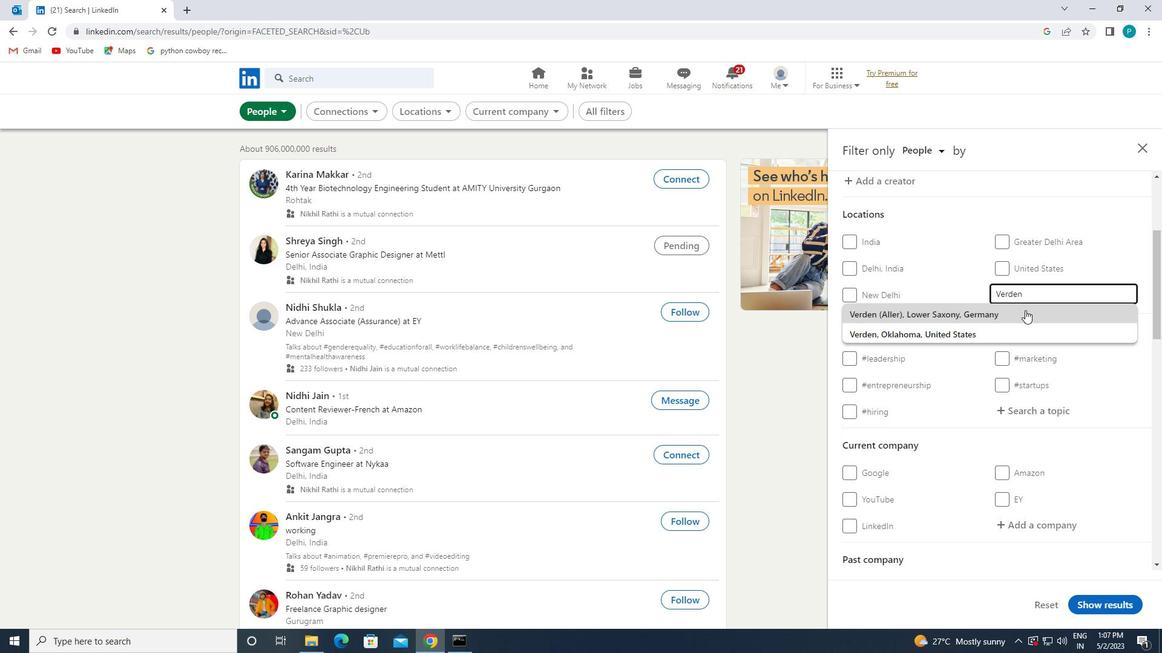 
Action: Mouse moved to (1033, 341)
Screenshot: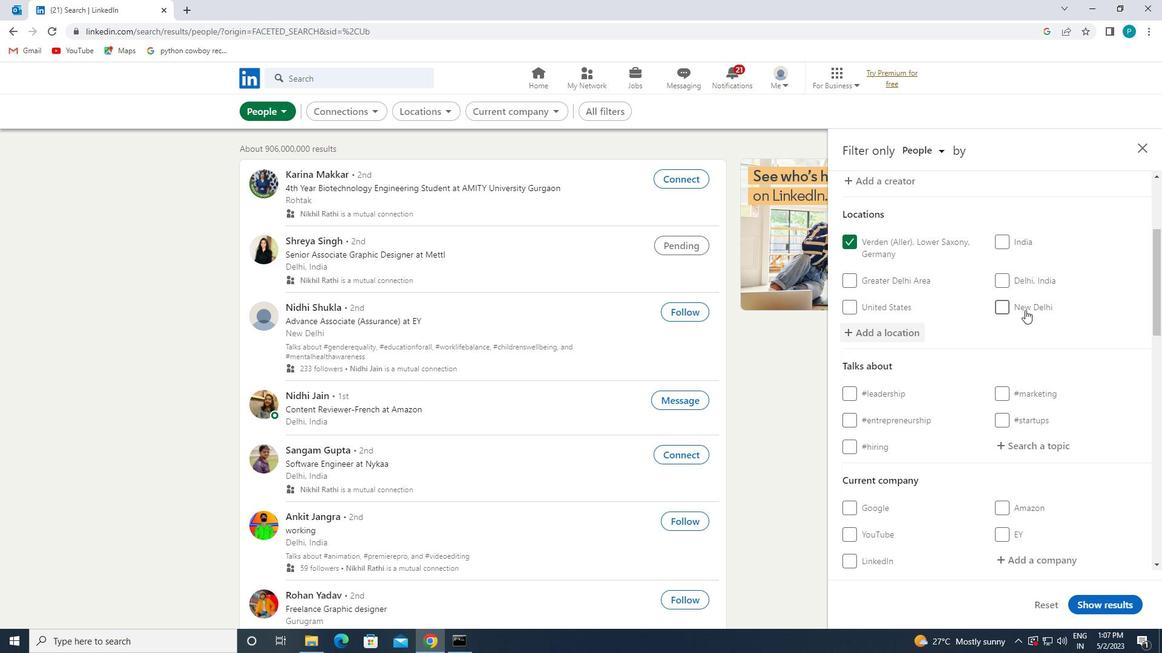 
Action: Mouse scrolled (1033, 340) with delta (0, 0)
Screenshot: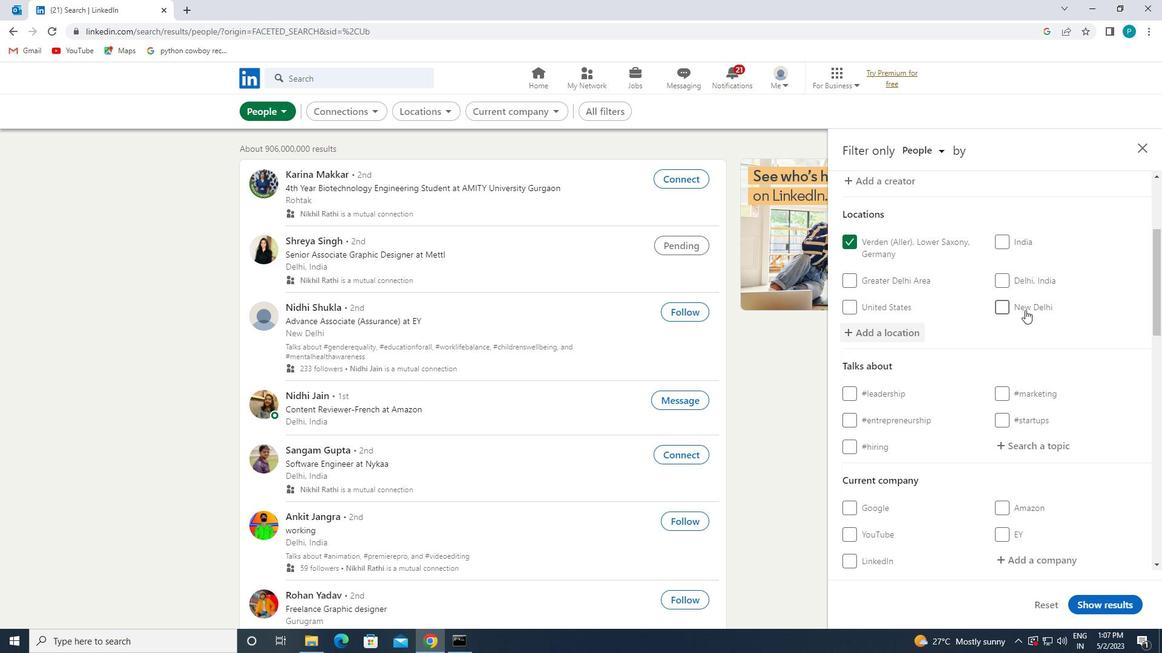
Action: Mouse moved to (1033, 343)
Screenshot: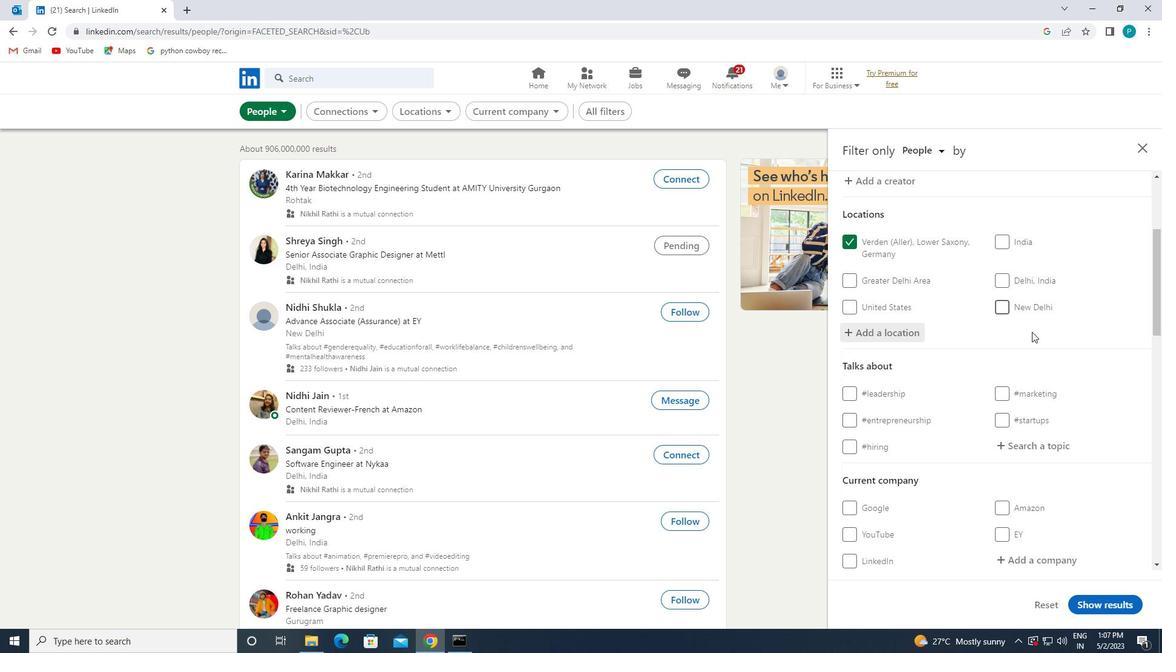 
Action: Mouse scrolled (1033, 342) with delta (0, 0)
Screenshot: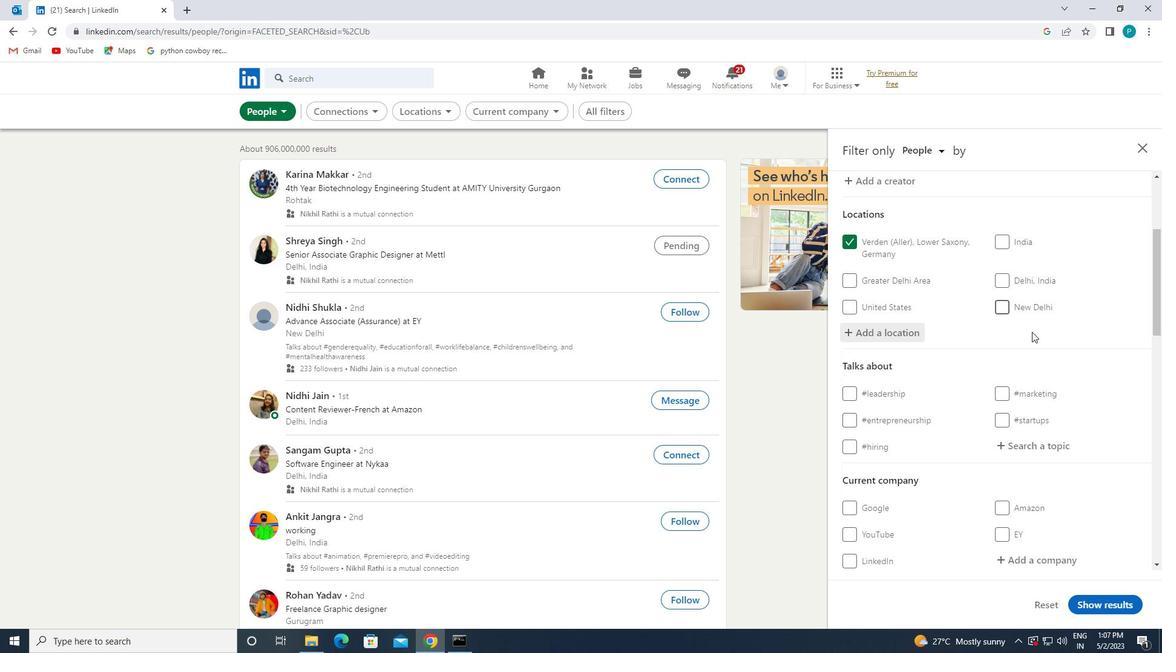 
Action: Mouse moved to (1027, 323)
Screenshot: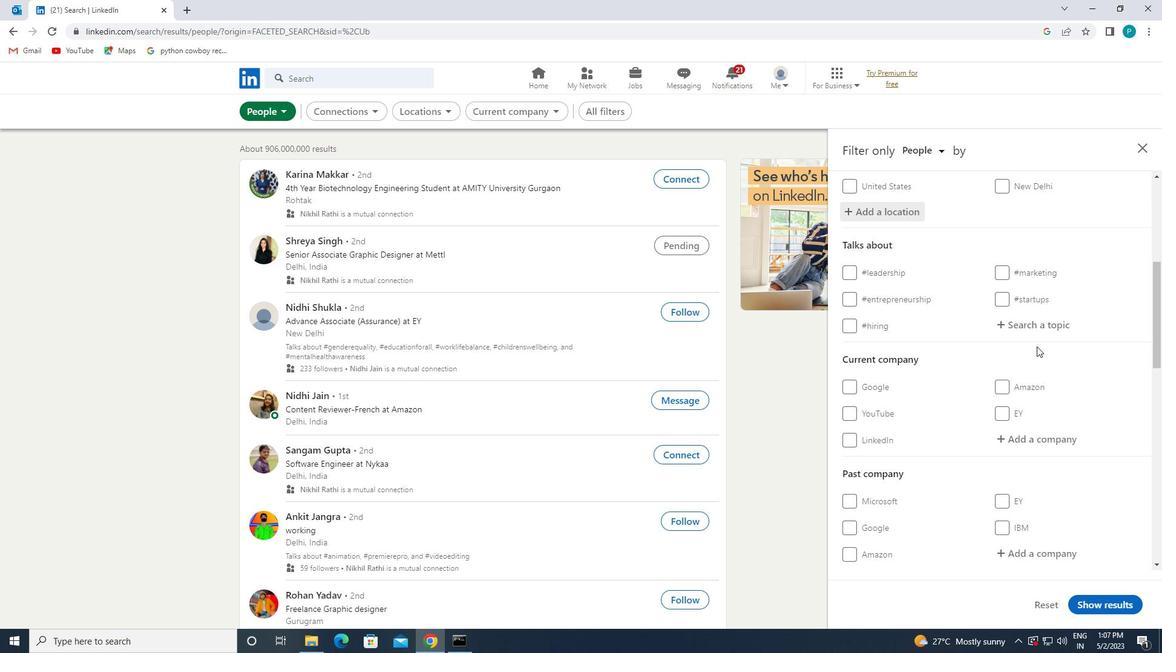 
Action: Mouse pressed left at (1027, 323)
Screenshot: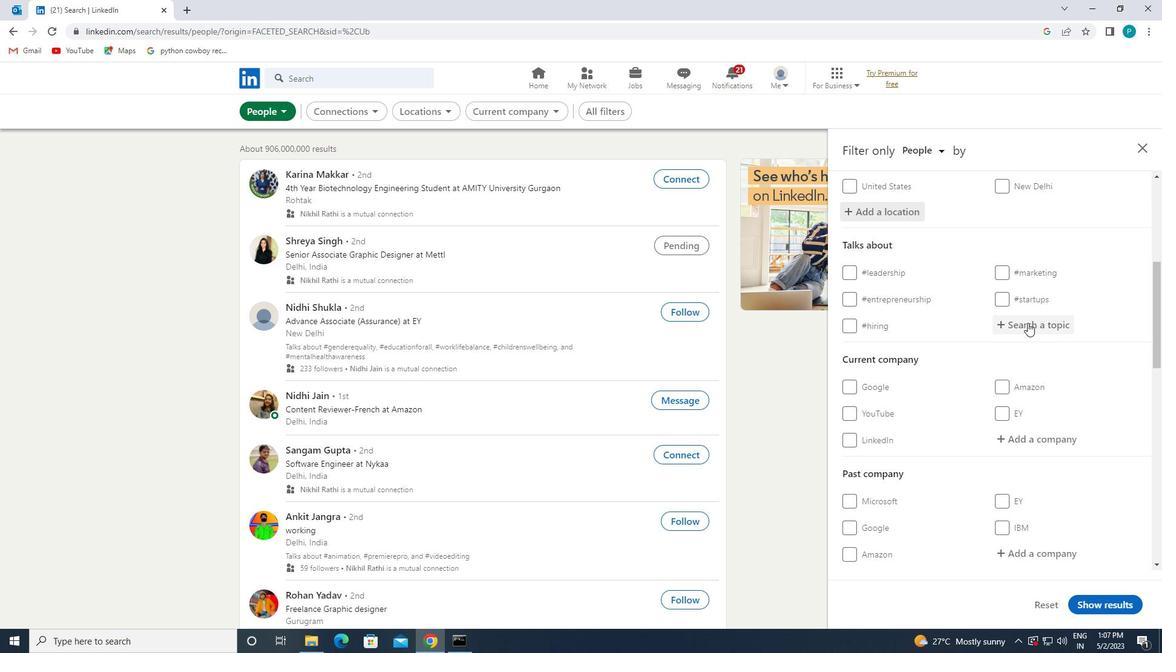 
Action: Key pressed <Key.shift>#COMMUB<Key.backspace>NITYBUILDING
Screenshot: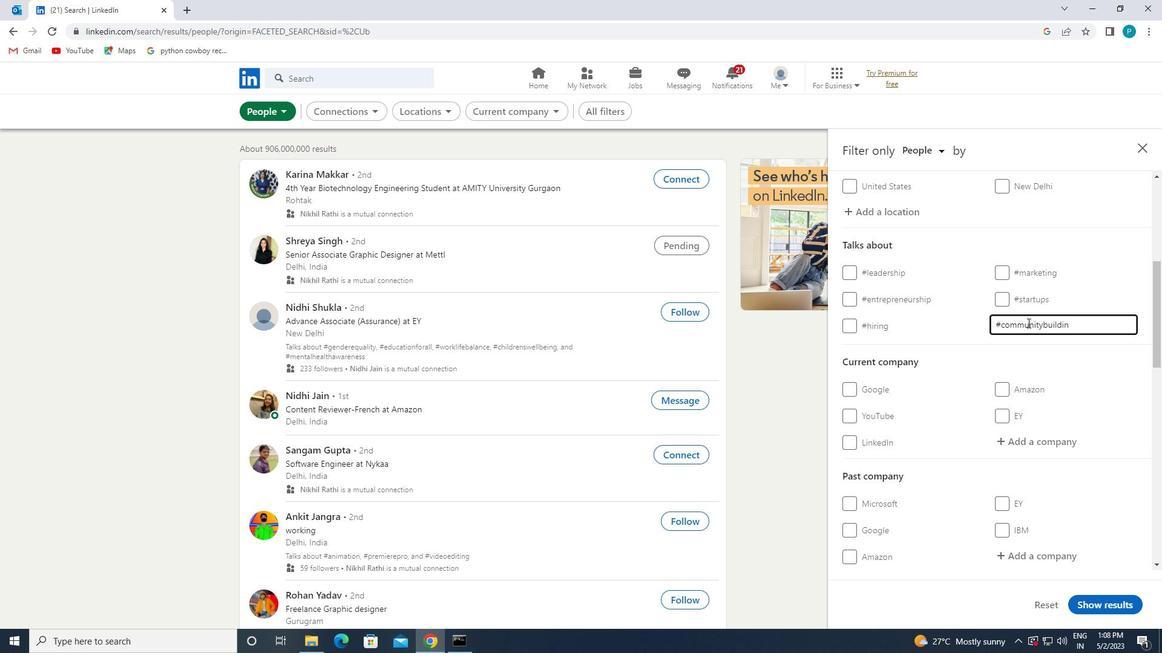 
Action: Mouse moved to (980, 274)
Screenshot: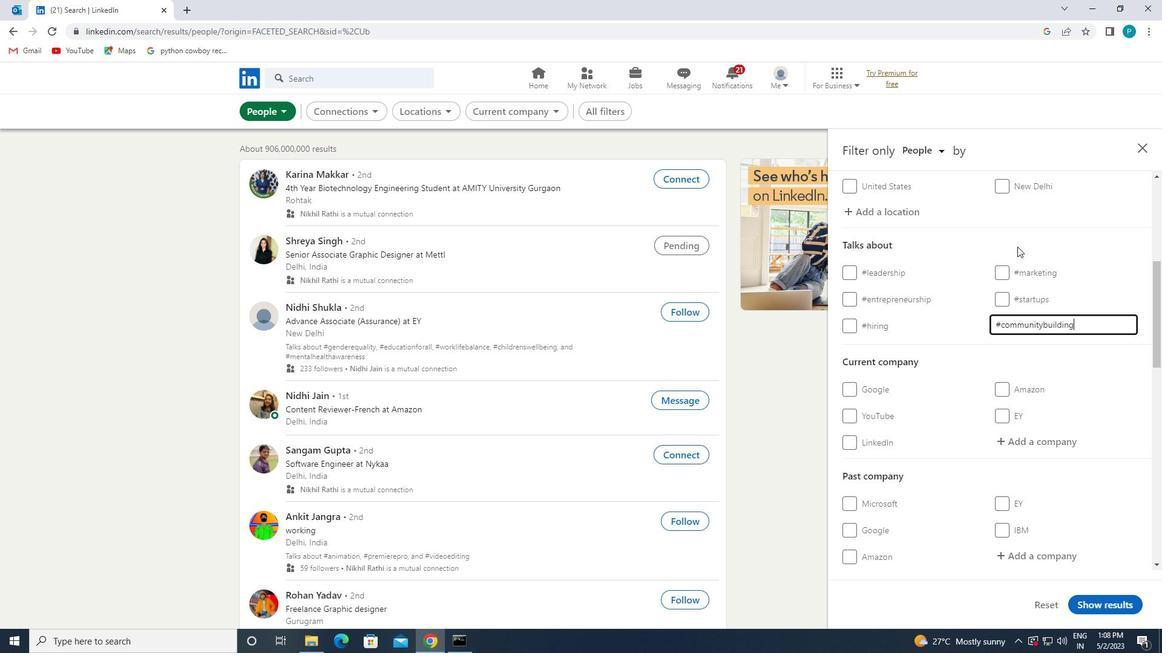 
Action: Mouse scrolled (980, 274) with delta (0, 0)
Screenshot: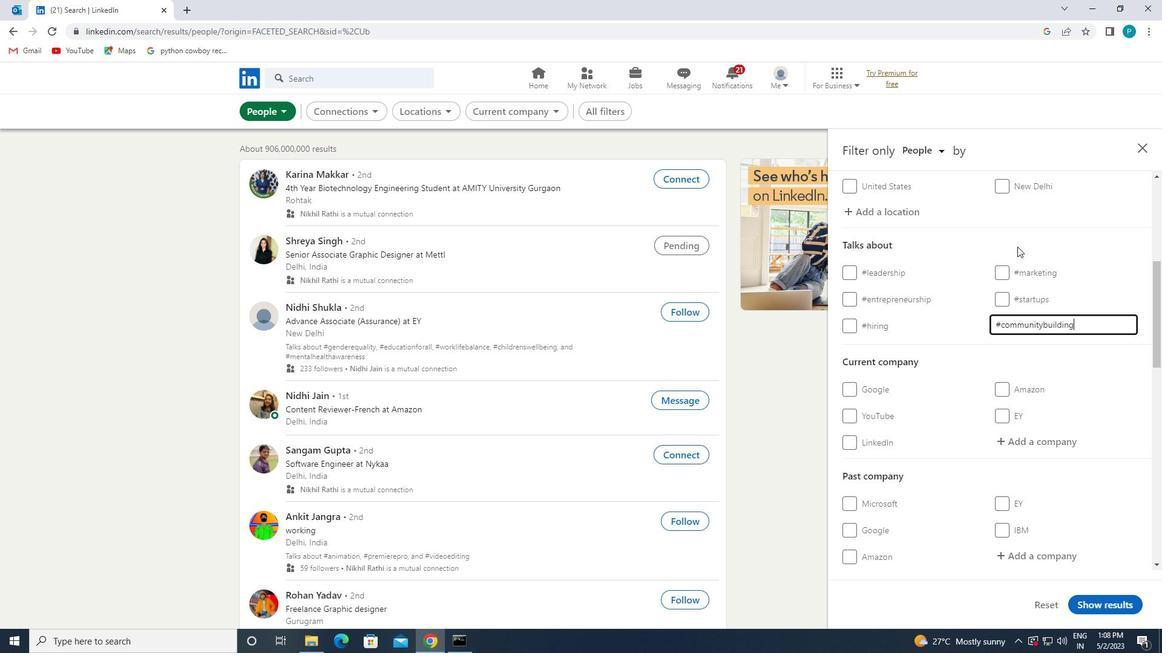 
Action: Mouse moved to (977, 299)
Screenshot: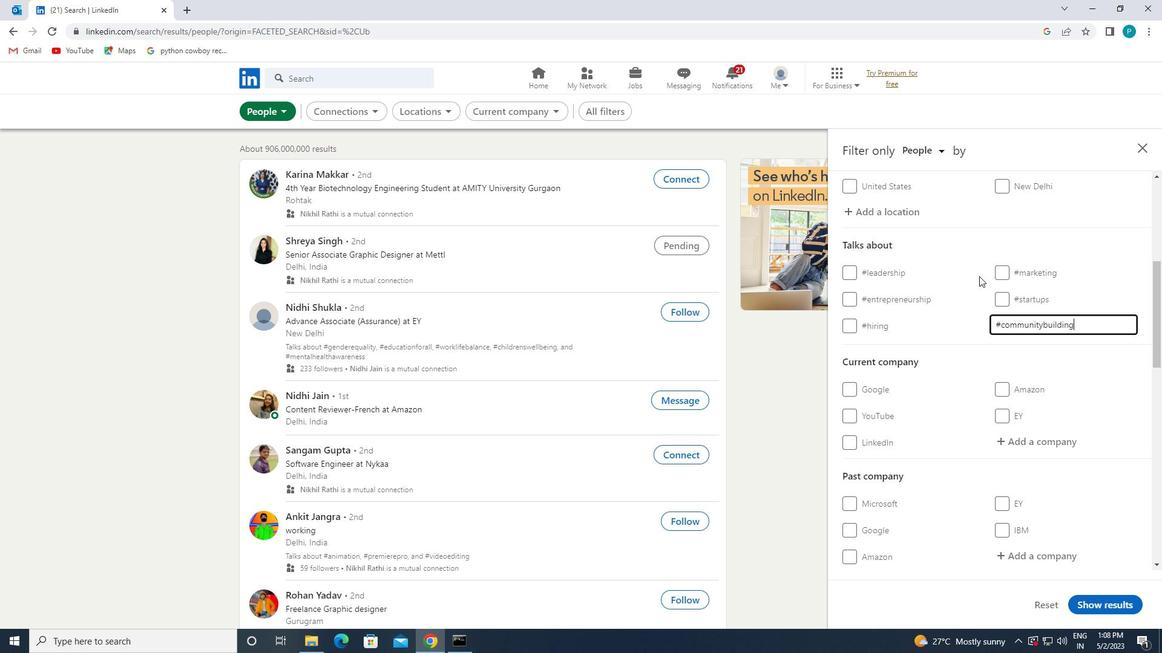 
Action: Mouse scrolled (977, 298) with delta (0, 0)
Screenshot: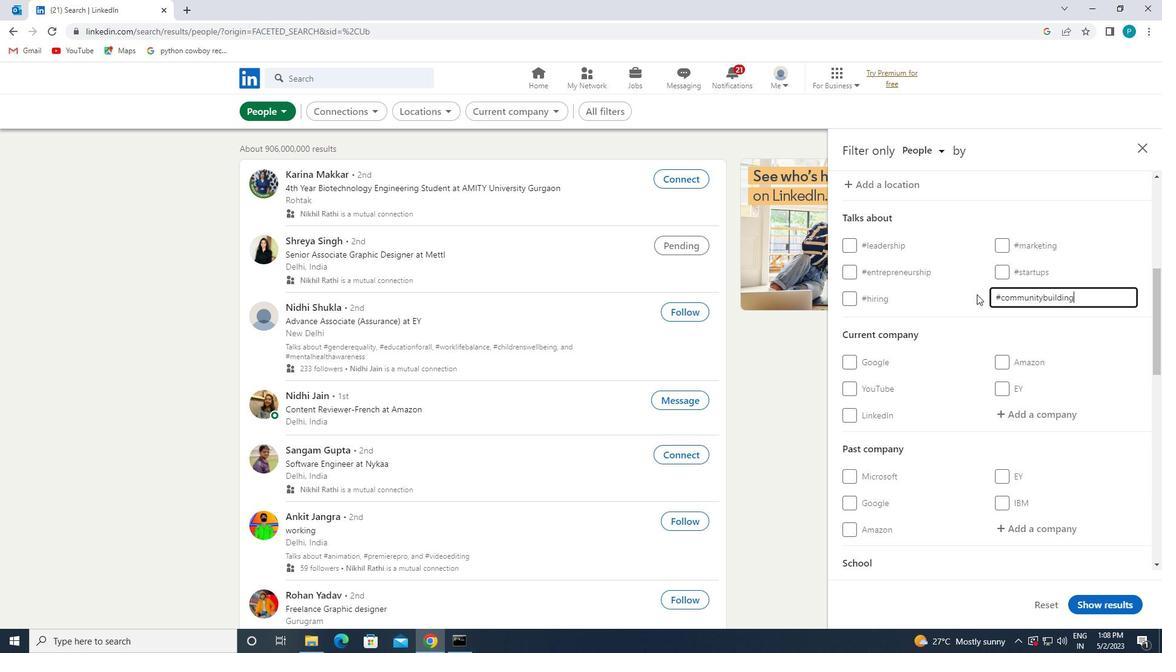 
Action: Mouse moved to (1000, 303)
Screenshot: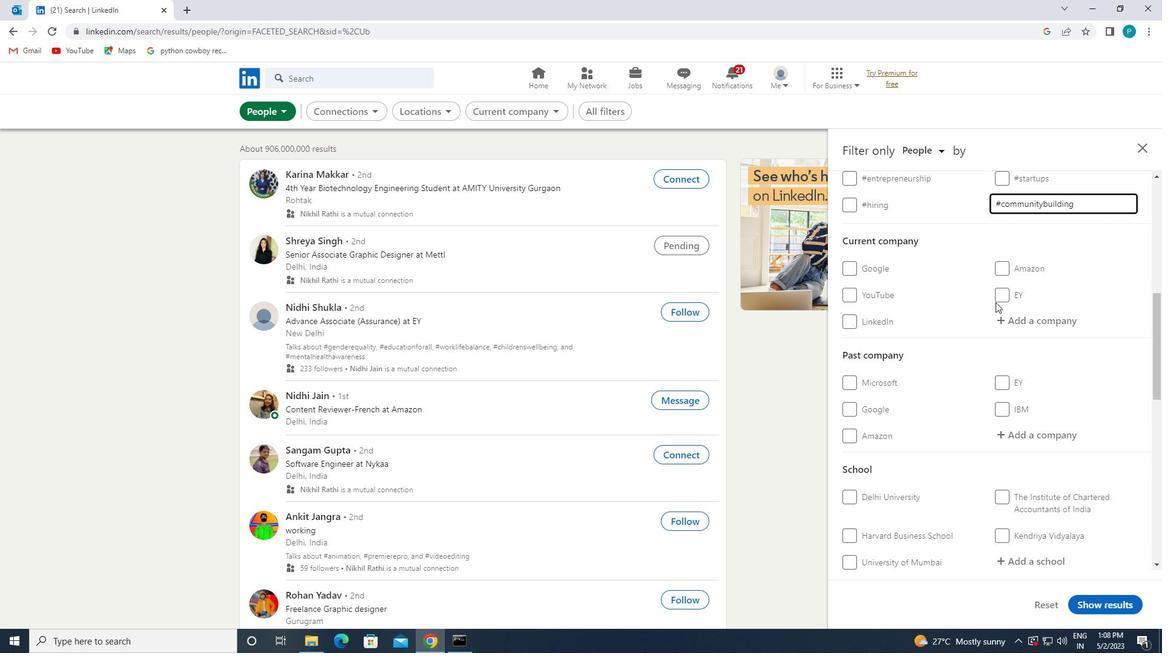 
Action: Mouse scrolled (1000, 303) with delta (0, 0)
Screenshot: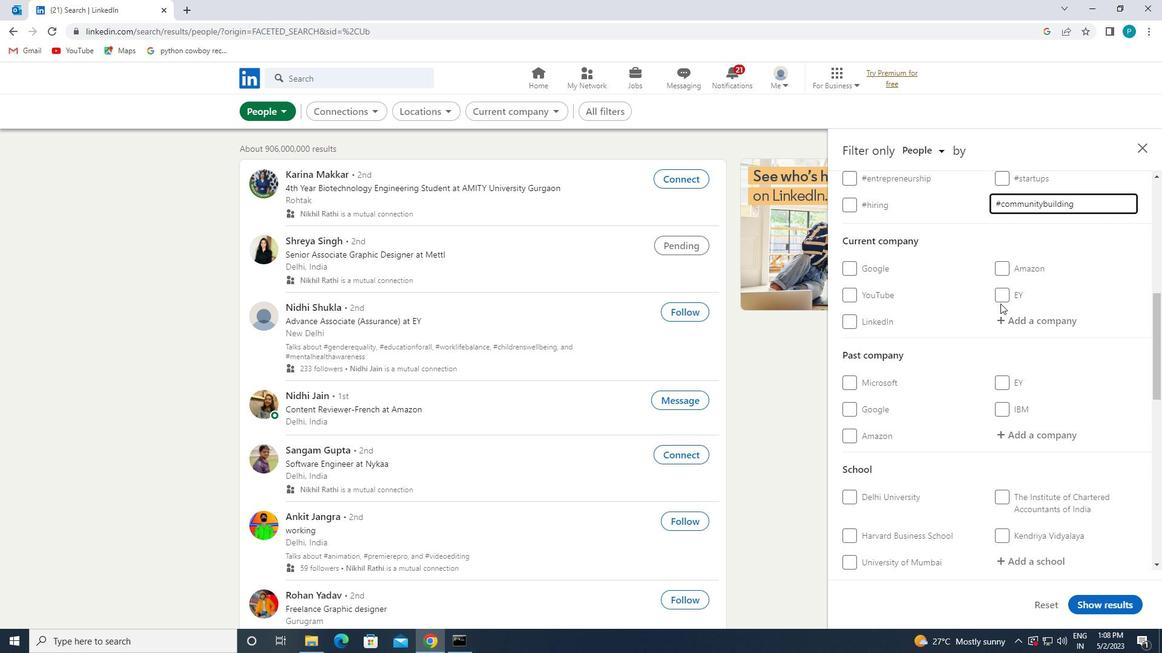 
Action: Mouse moved to (977, 294)
Screenshot: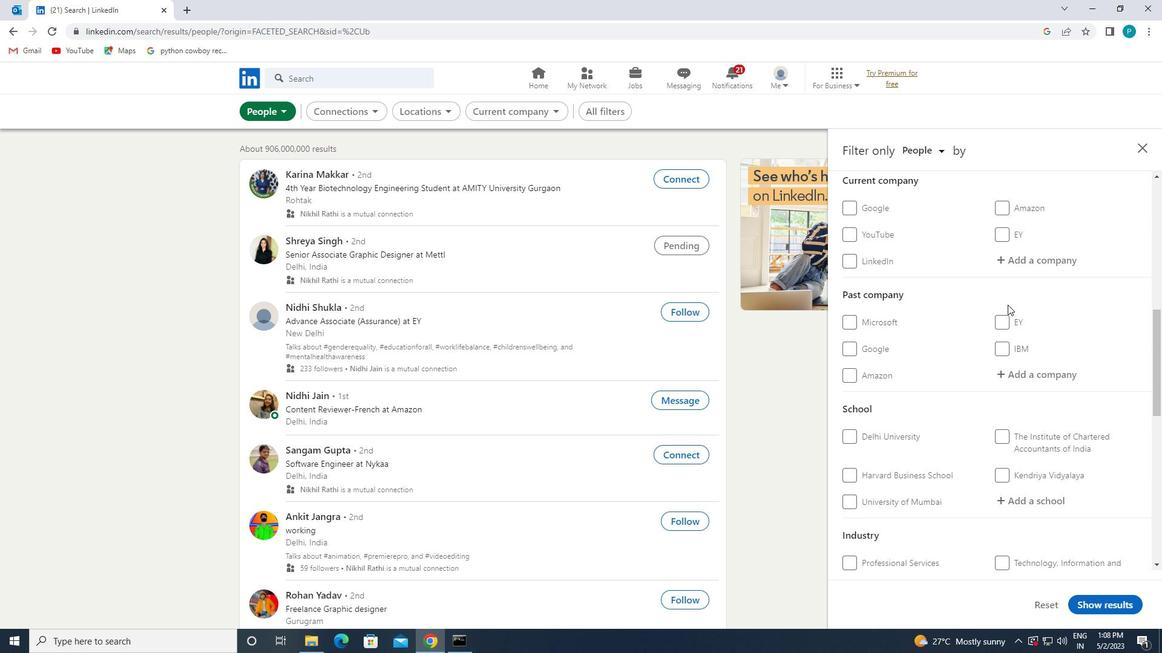 
Action: Mouse scrolled (977, 294) with delta (0, 0)
Screenshot: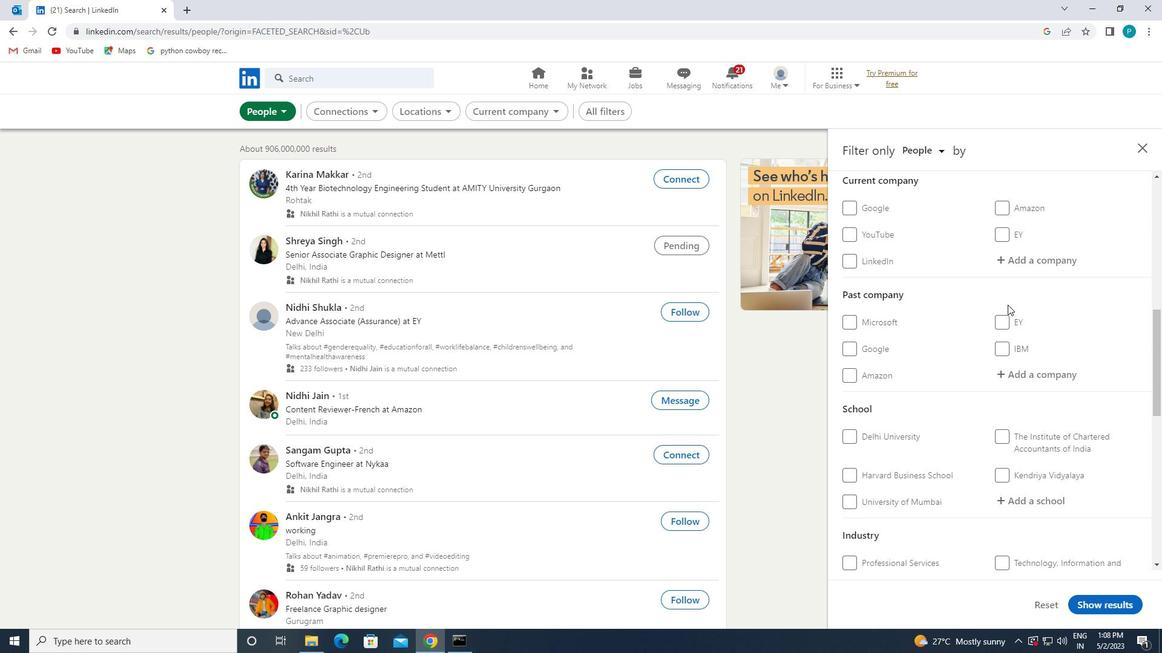 
Action: Mouse scrolled (977, 294) with delta (0, 0)
Screenshot: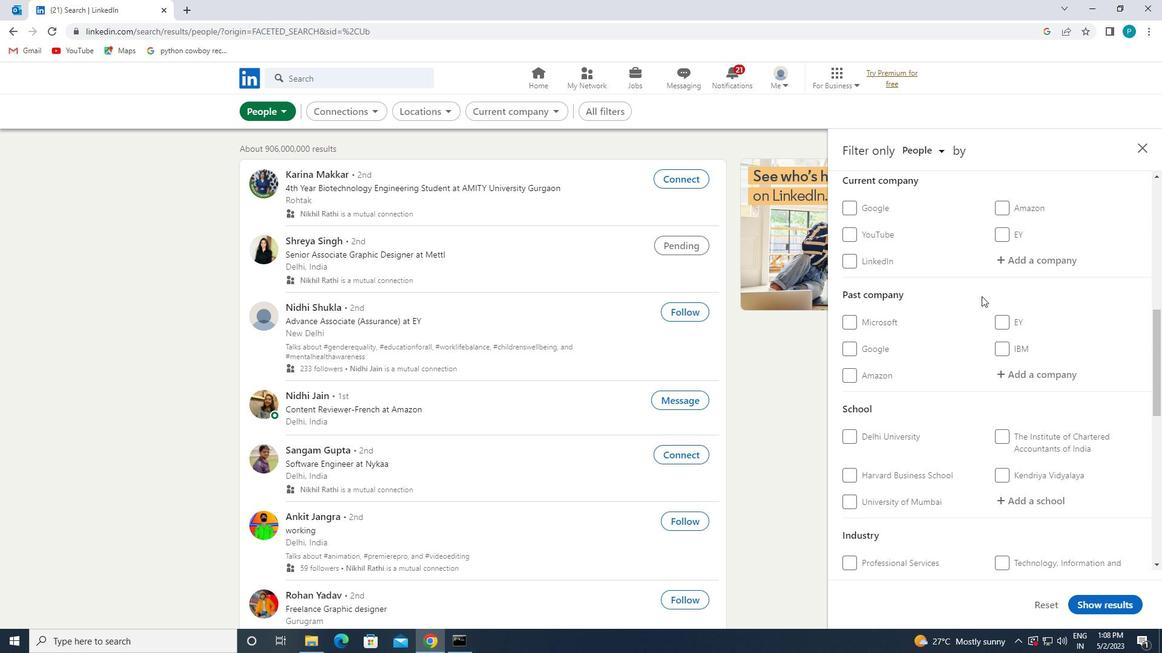 
Action: Mouse moved to (977, 294)
Screenshot: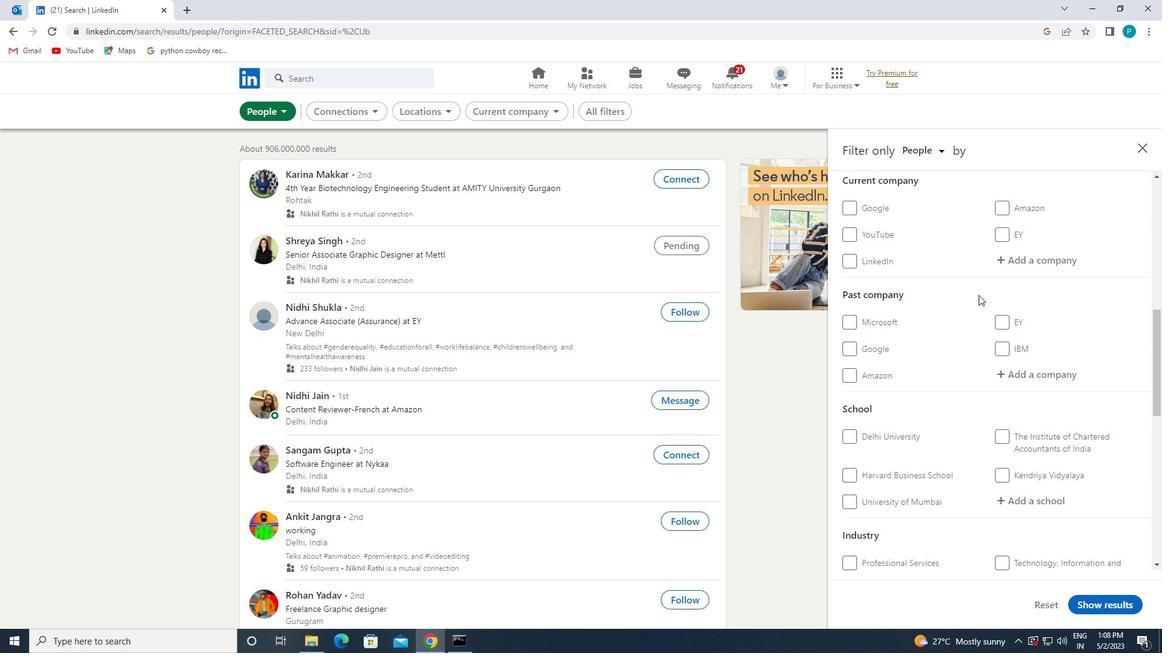 
Action: Mouse scrolled (977, 293) with delta (0, 0)
Screenshot: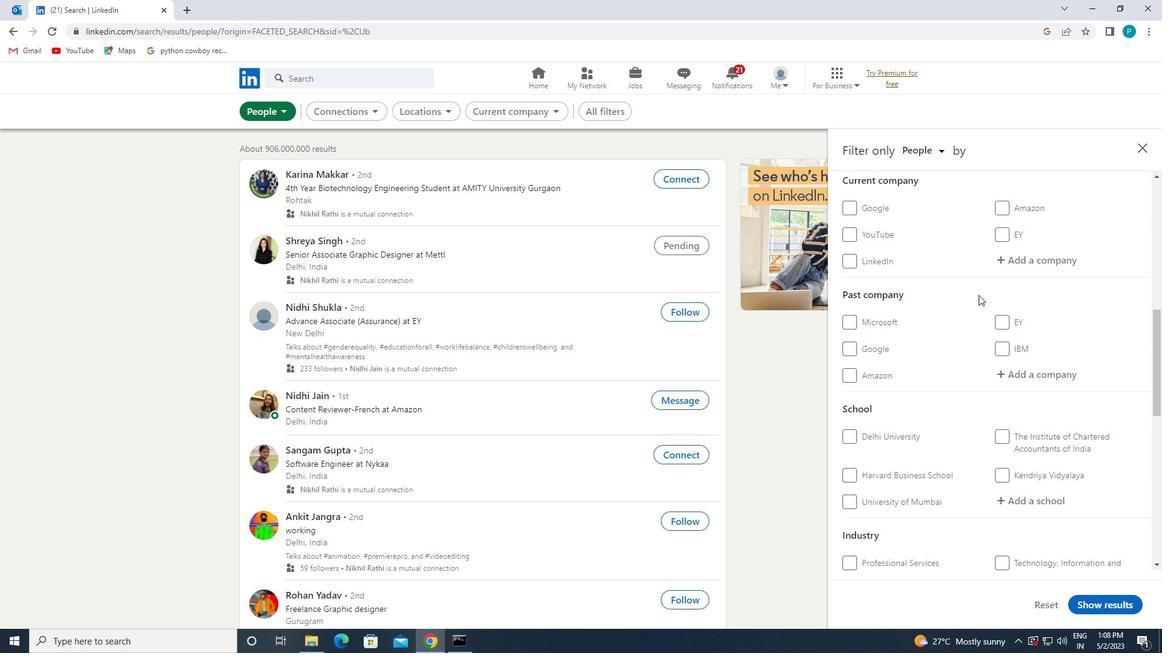 
Action: Mouse moved to (941, 323)
Screenshot: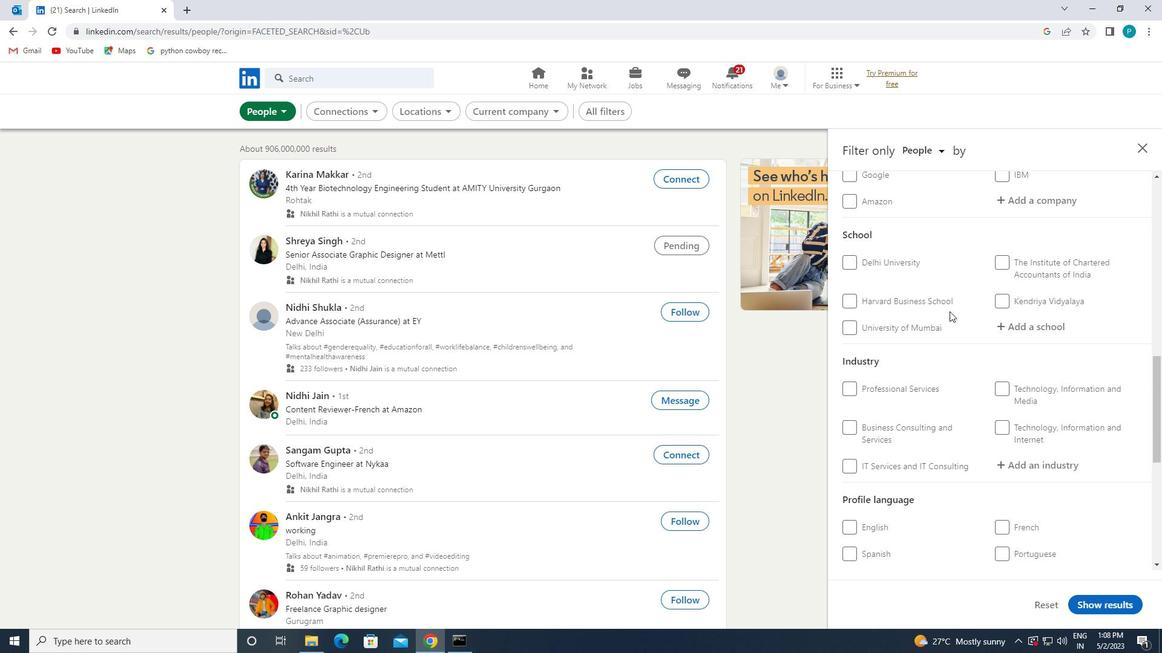 
Action: Mouse scrolled (941, 322) with delta (0, 0)
Screenshot: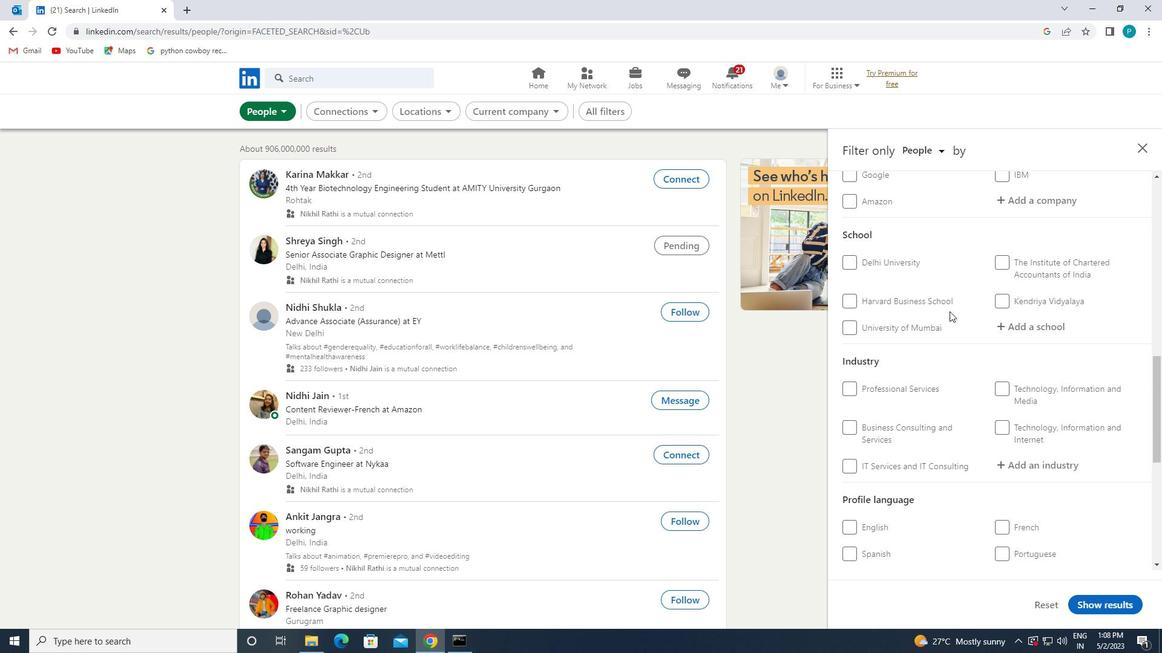 
Action: Mouse scrolled (941, 322) with delta (0, 0)
Screenshot: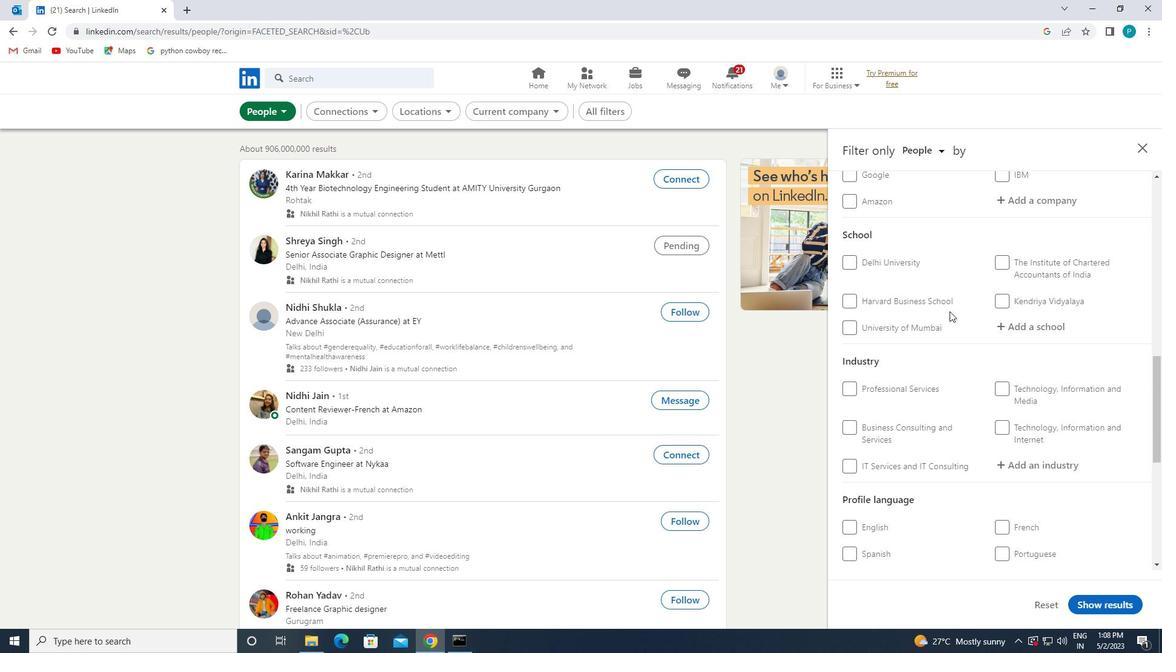 
Action: Mouse moved to (929, 356)
Screenshot: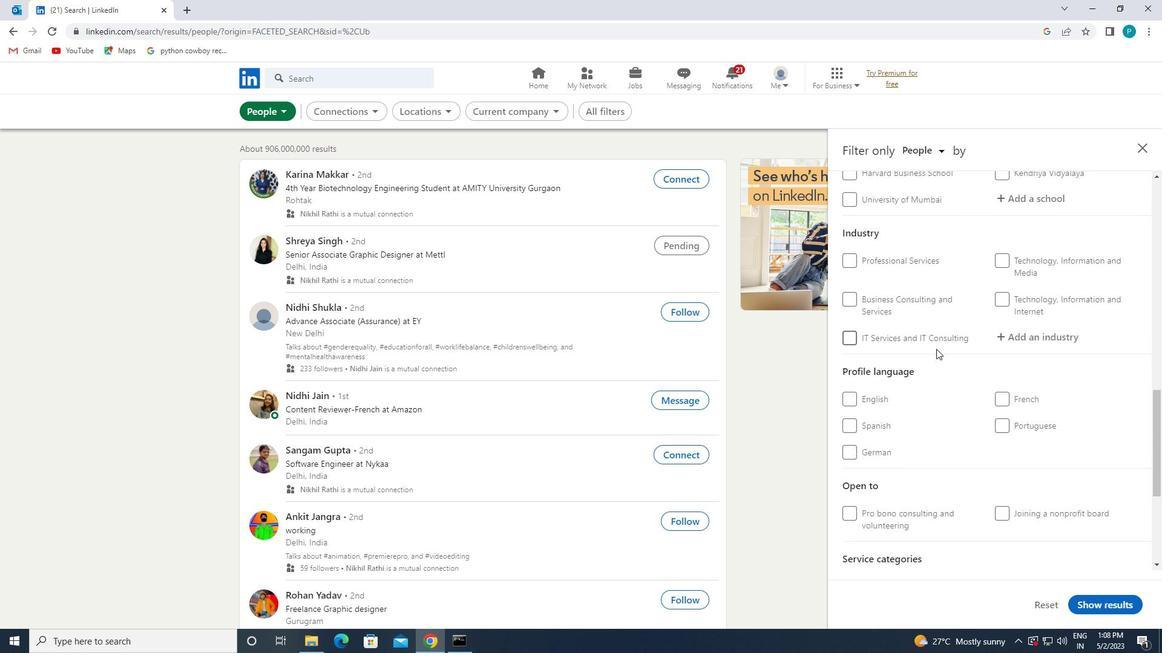
Action: Mouse scrolled (929, 355) with delta (0, 0)
Screenshot: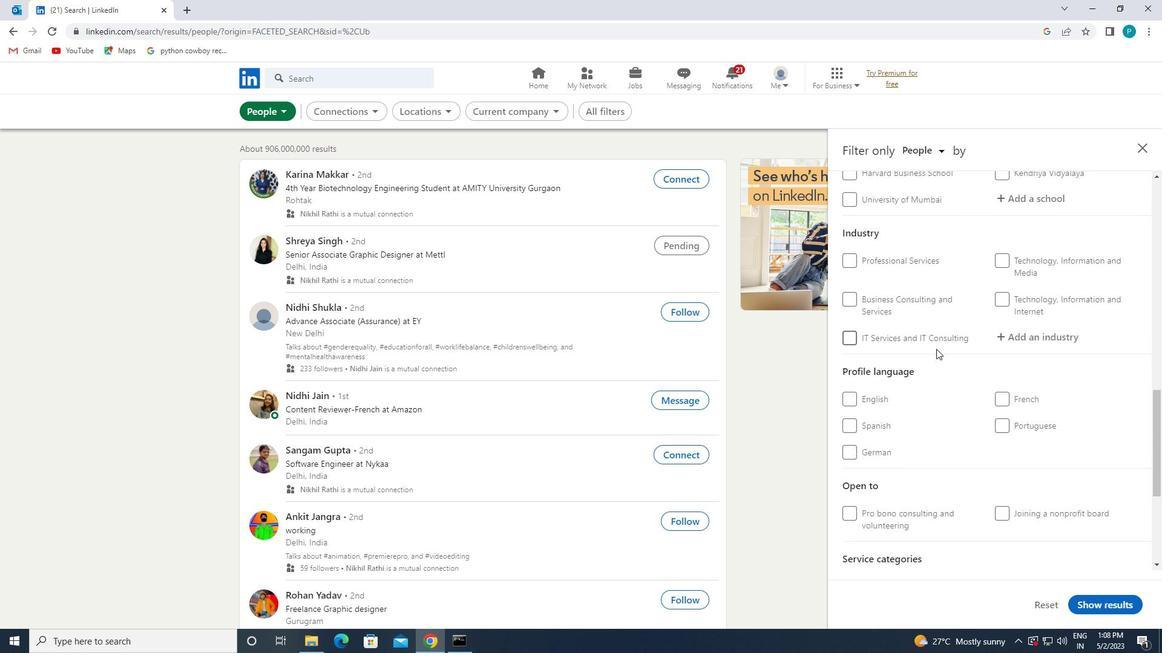 
Action: Mouse moved to (1003, 332)
Screenshot: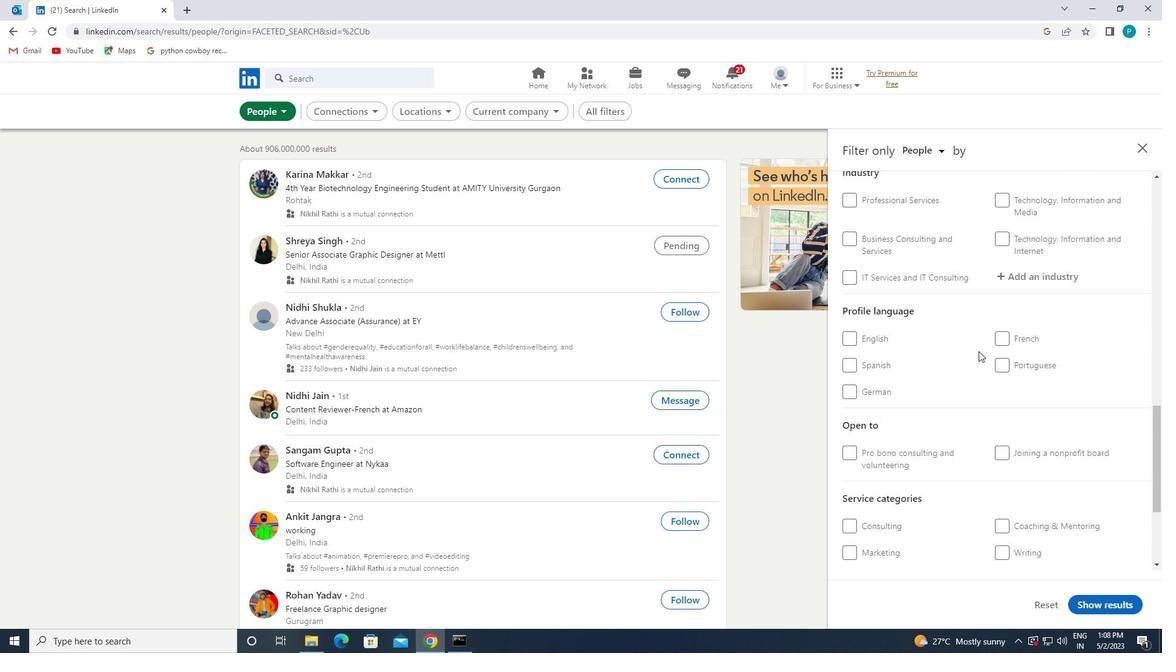 
Action: Mouse pressed left at (1003, 332)
Screenshot: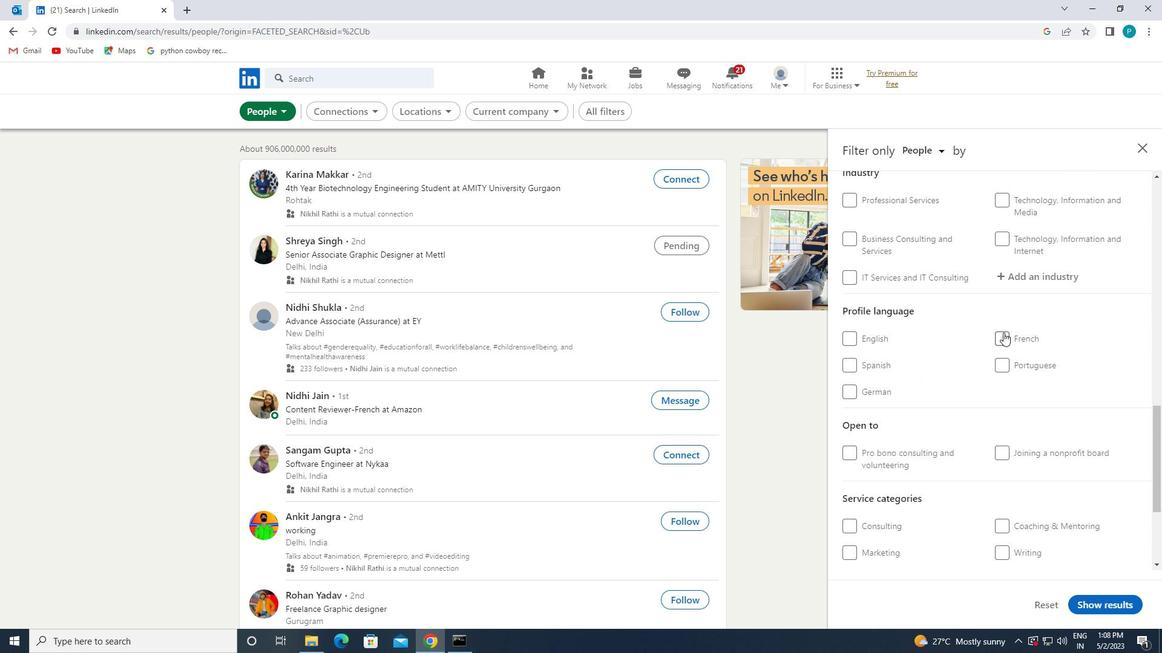 
Action: Mouse moved to (1034, 316)
Screenshot: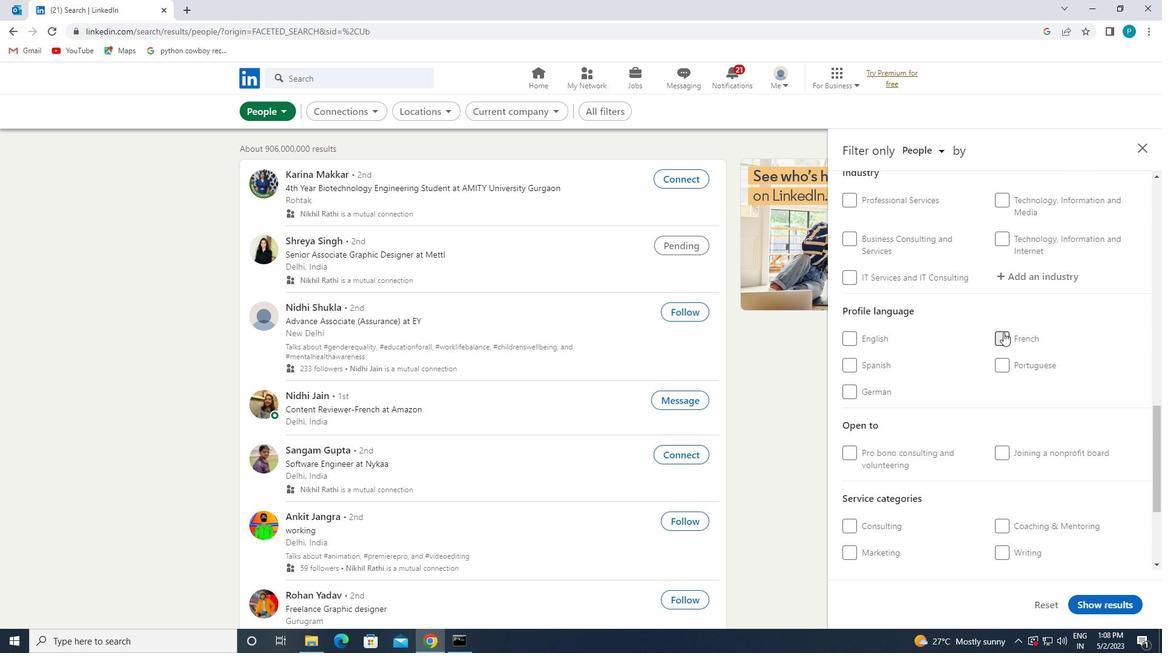 
Action: Mouse scrolled (1034, 317) with delta (0, 0)
Screenshot: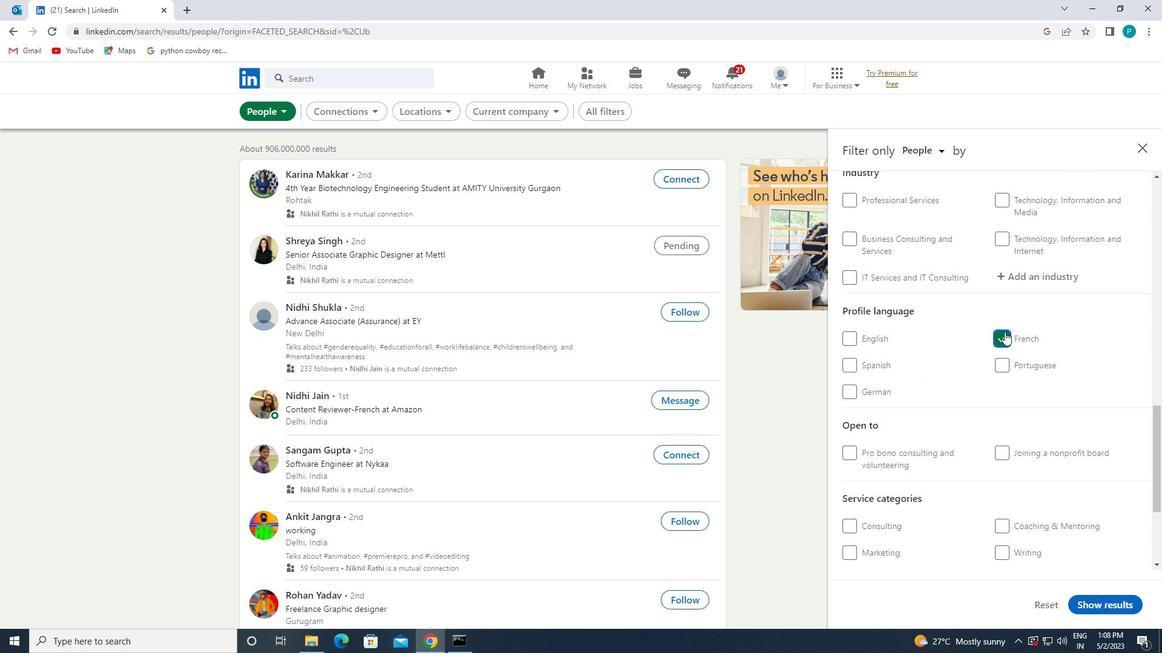 
Action: Mouse scrolled (1034, 317) with delta (0, 0)
Screenshot: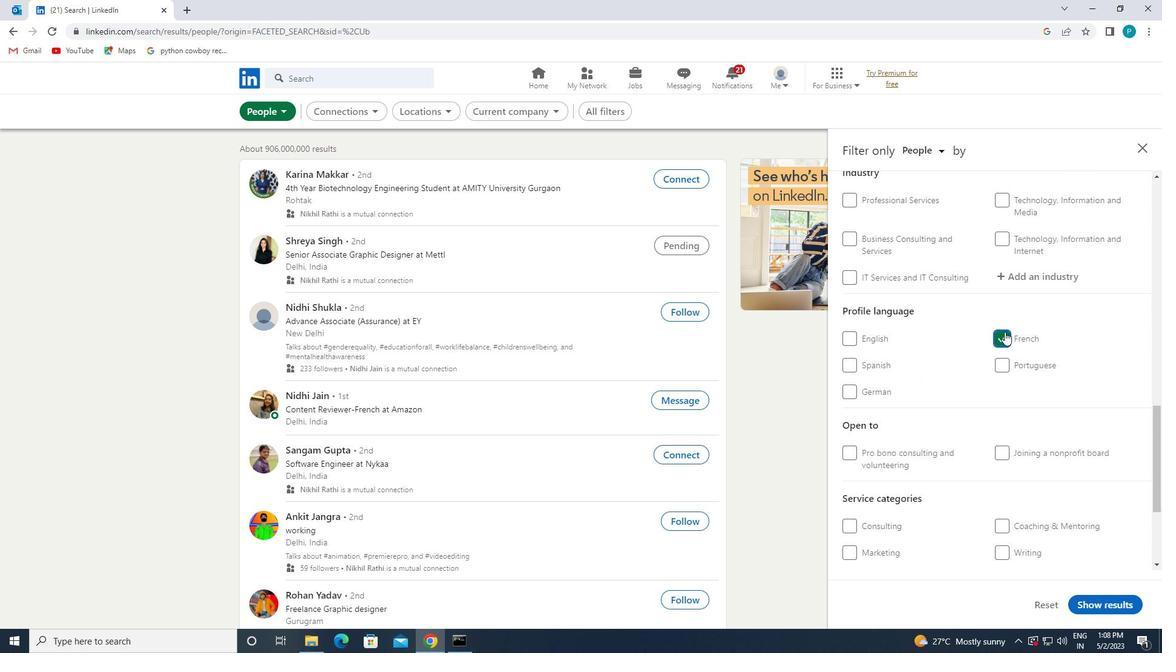 
Action: Mouse scrolled (1034, 317) with delta (0, 0)
Screenshot: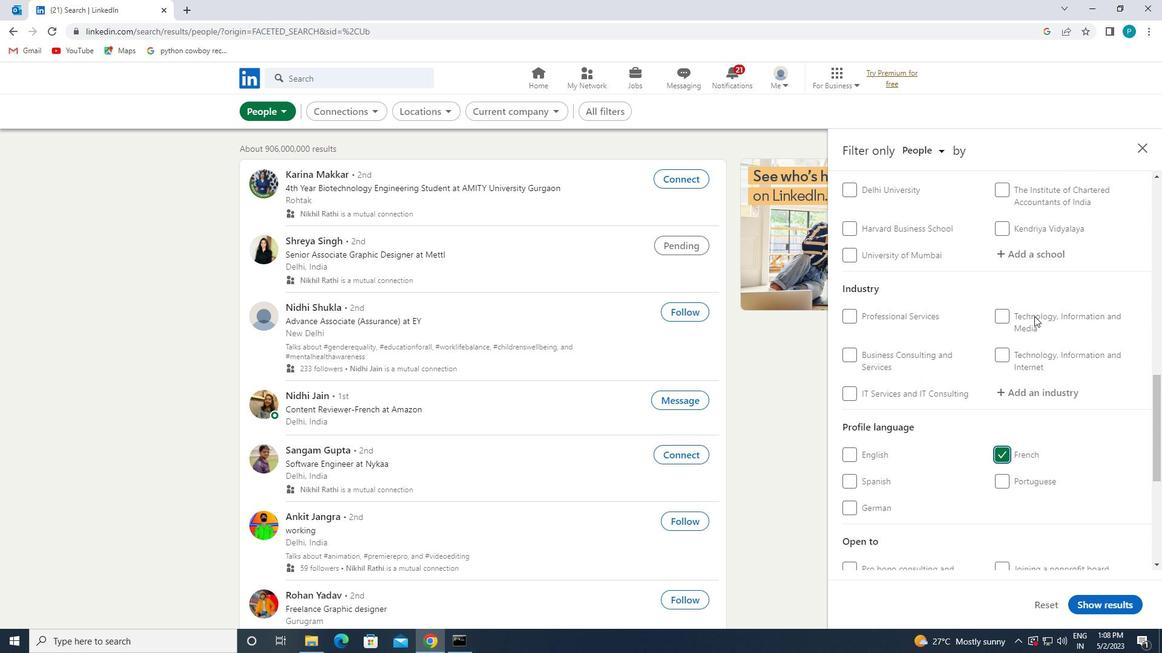 
Action: Mouse scrolled (1034, 317) with delta (0, 0)
Screenshot: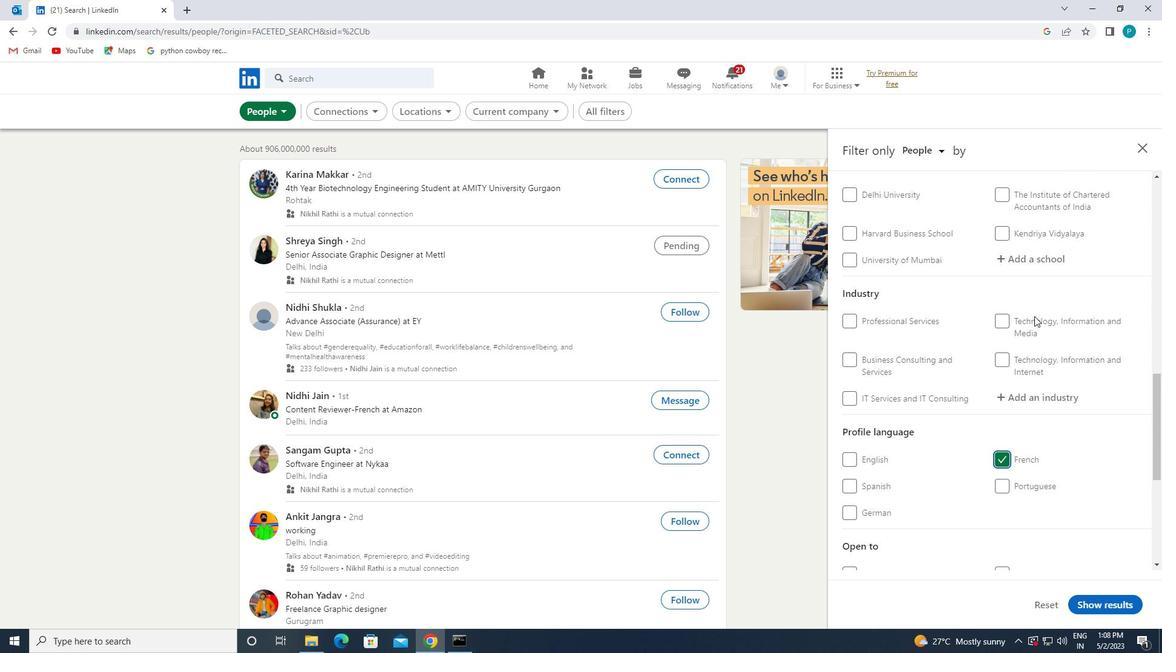 
Action: Mouse scrolled (1034, 317) with delta (0, 0)
Screenshot: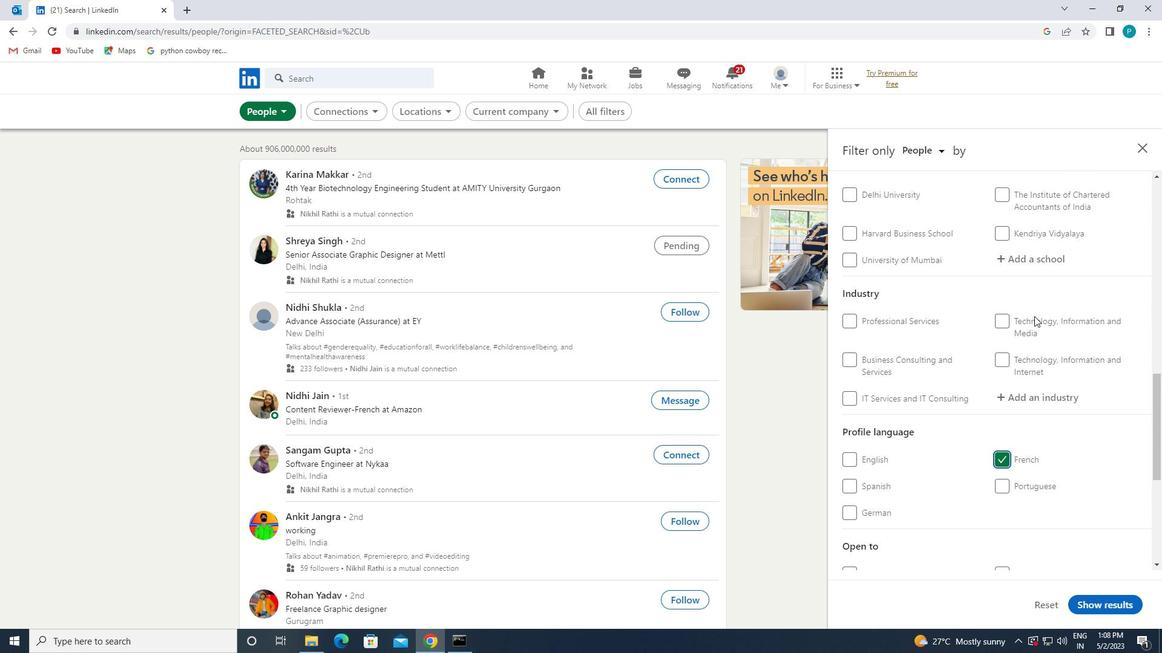 
Action: Mouse scrolled (1034, 317) with delta (0, 0)
Screenshot: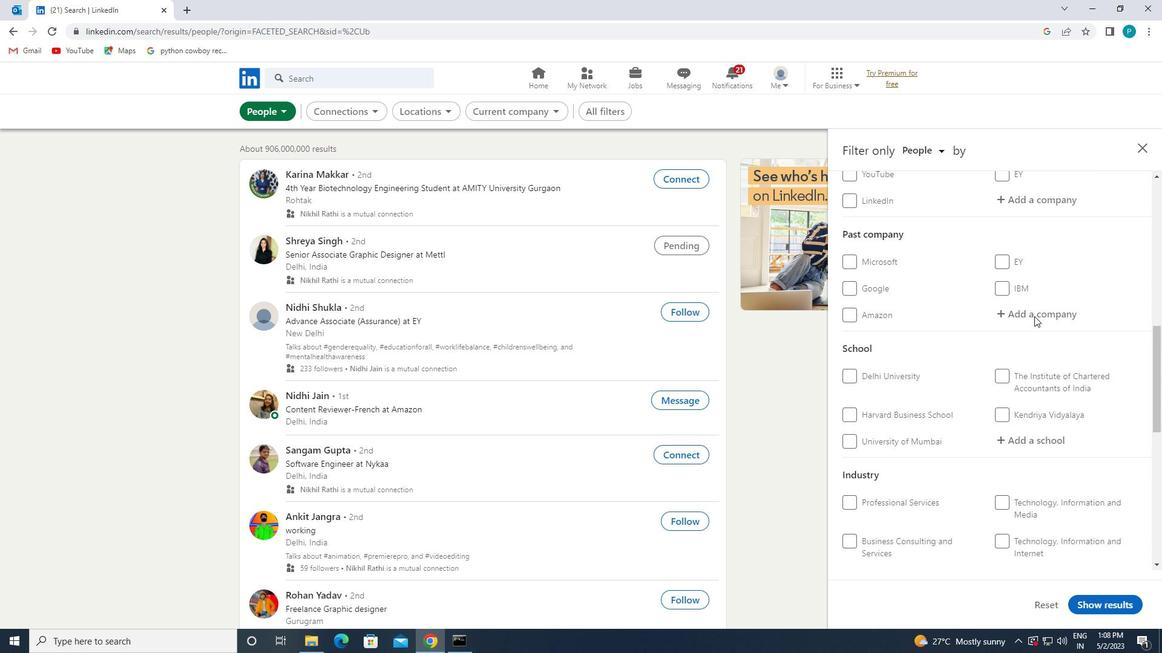
Action: Mouse scrolled (1034, 317) with delta (0, 0)
Screenshot: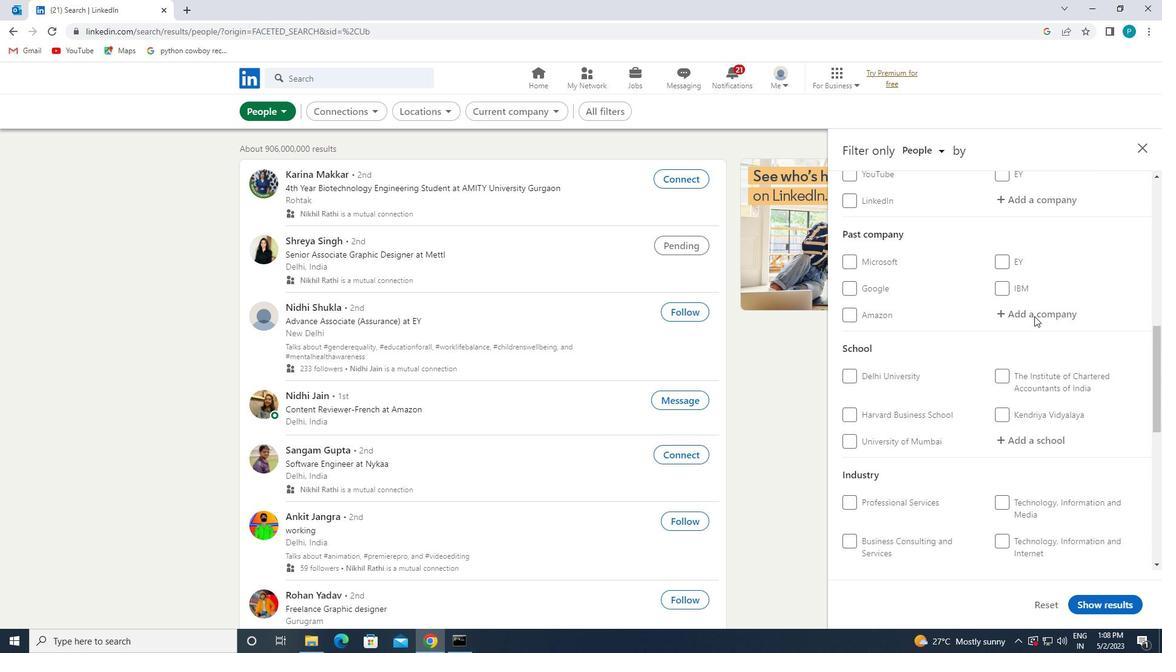 
Action: Mouse moved to (1034, 315)
Screenshot: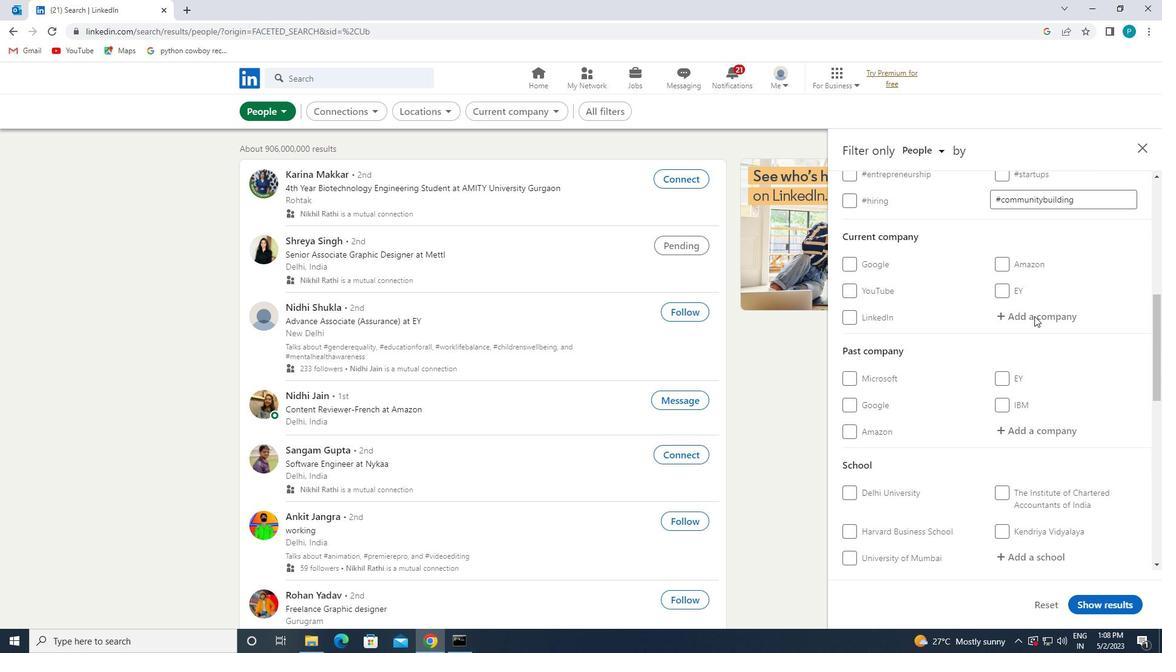 
Action: Mouse pressed left at (1034, 315)
Screenshot: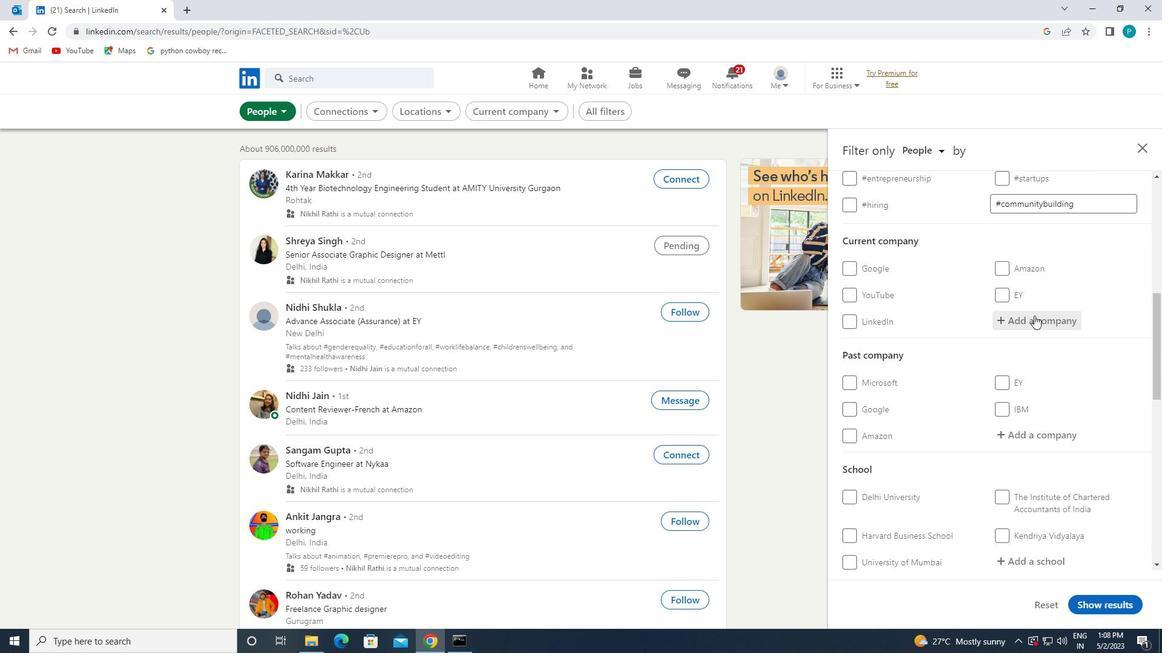 
Action: Mouse moved to (1037, 315)
Screenshot: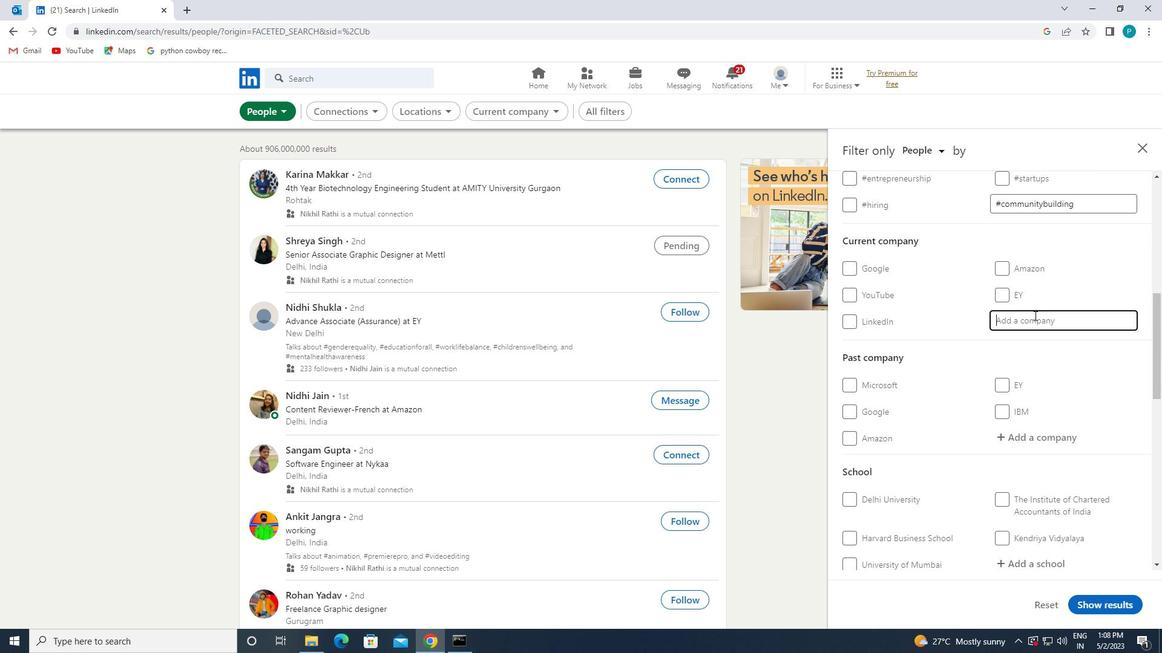 
Action: Key pressed <Key.caps_lock>T<Key.caps_lock>RERADATA
Screenshot: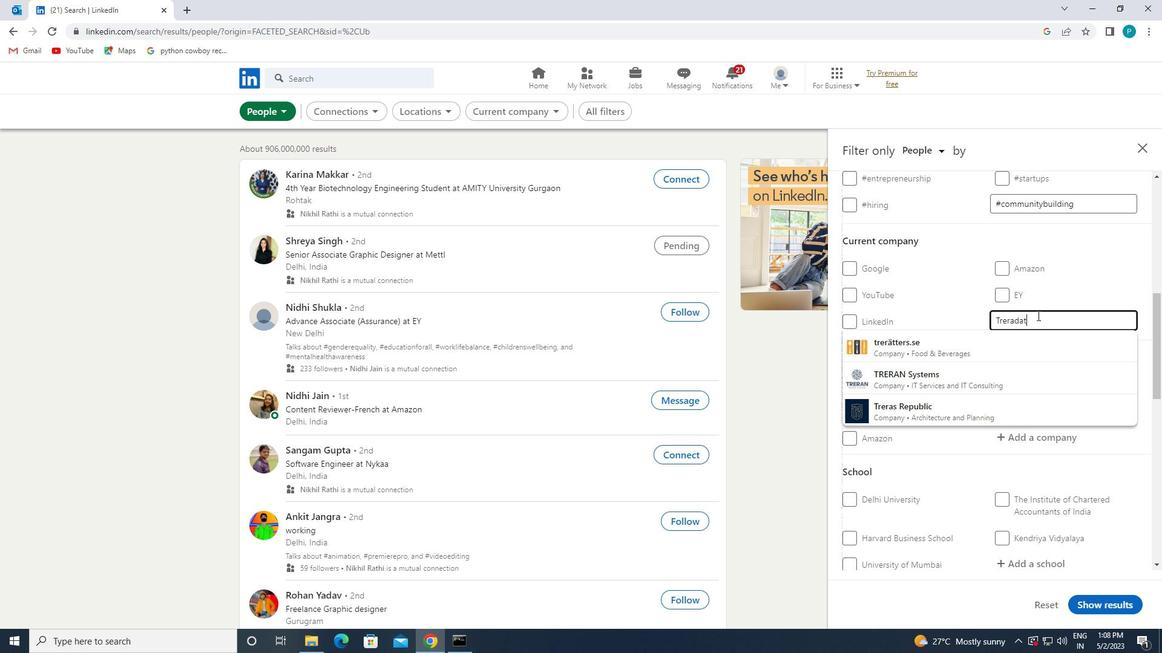 
Action: Mouse moved to (1013, 323)
Screenshot: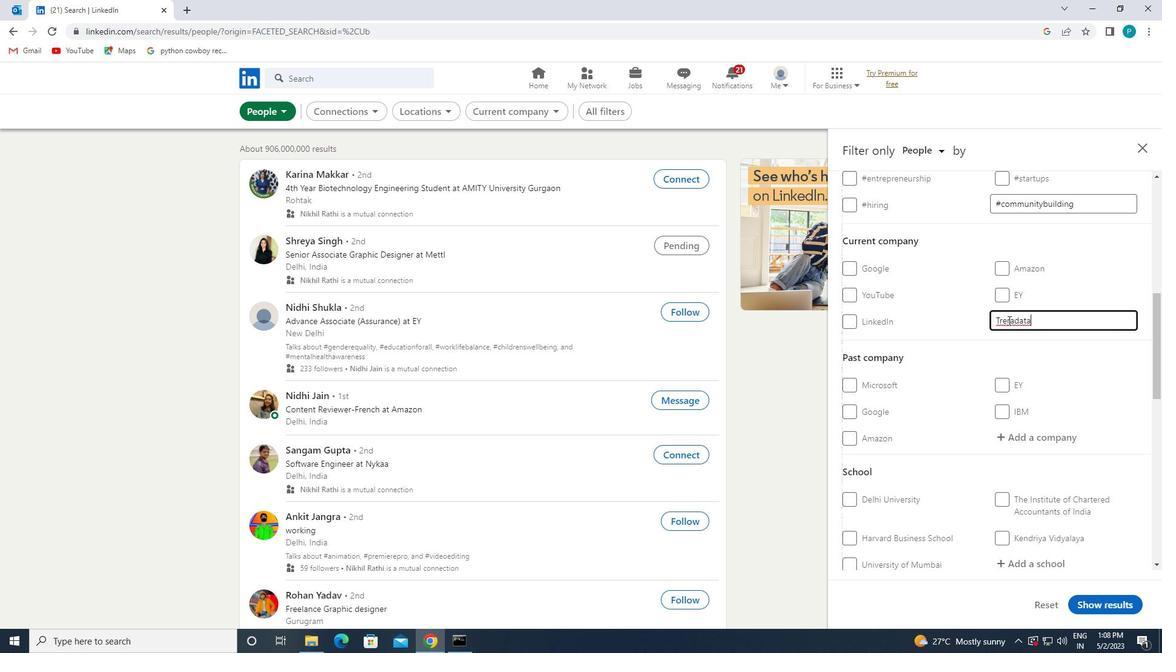 
Action: Mouse pressed left at (1013, 323)
Screenshot: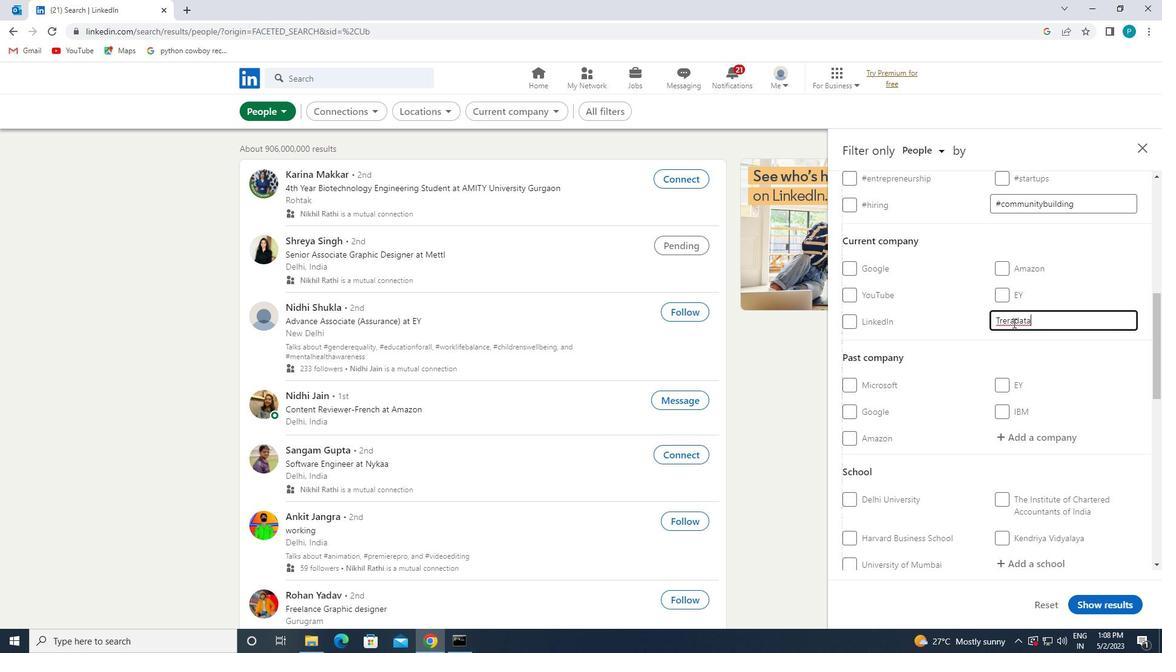 
Action: Mouse moved to (1026, 345)
Screenshot: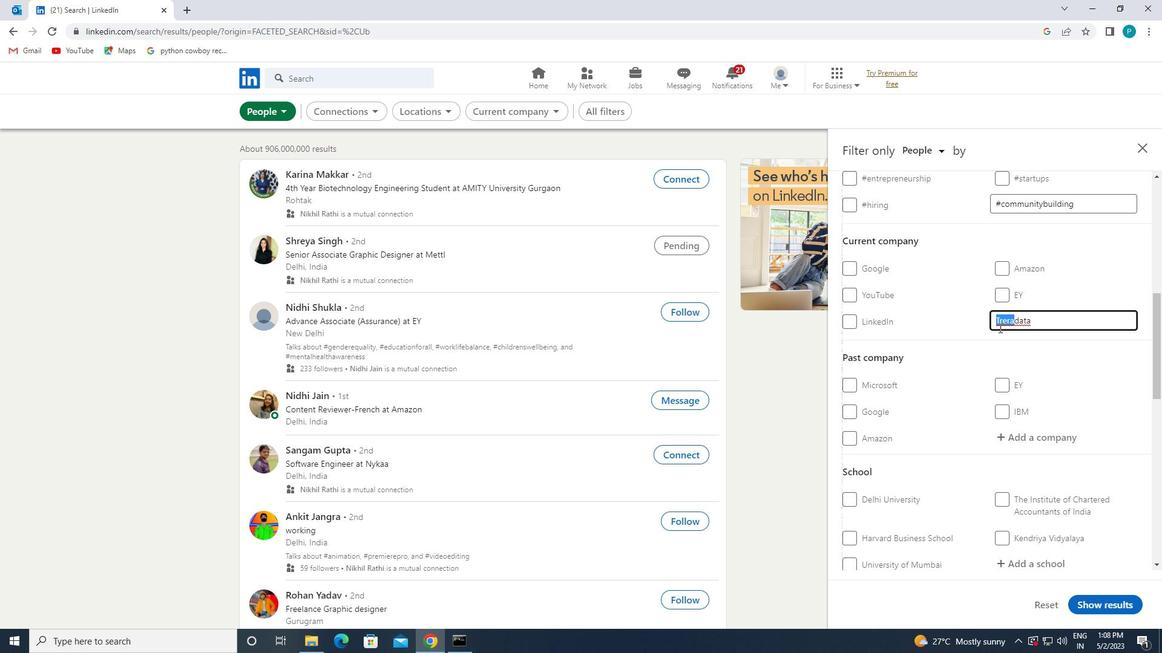 
Action: Key pressed <Key.backspace><Key.caps_lock>T<Key.caps_lock>ERA
Screenshot: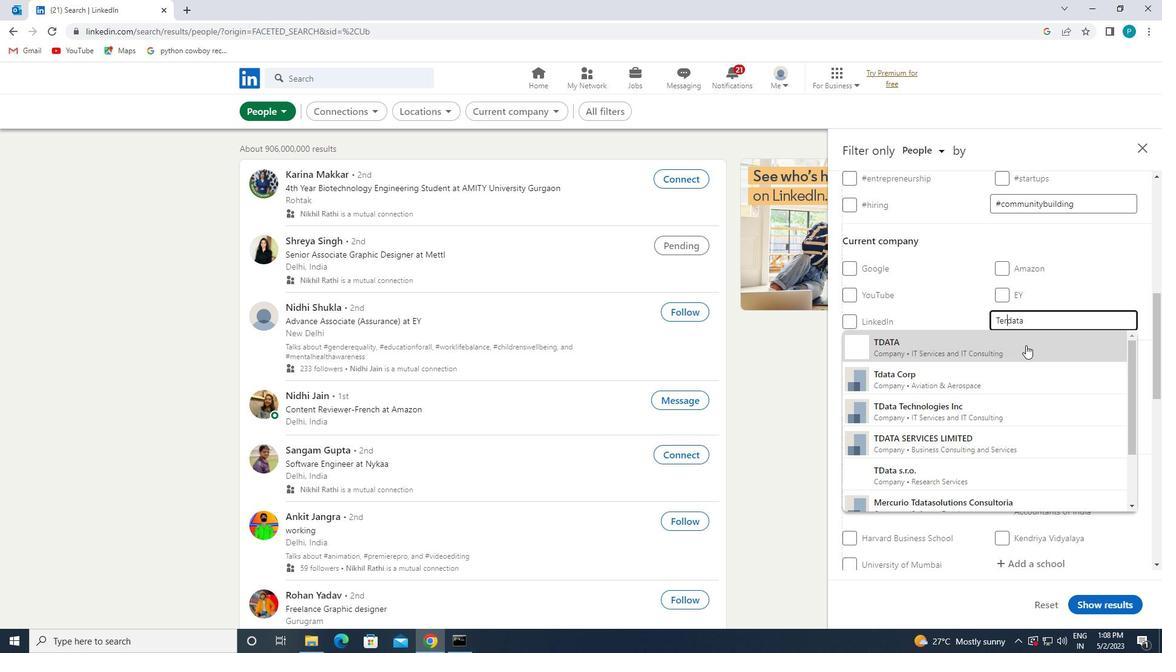 
Action: Mouse moved to (1019, 341)
Screenshot: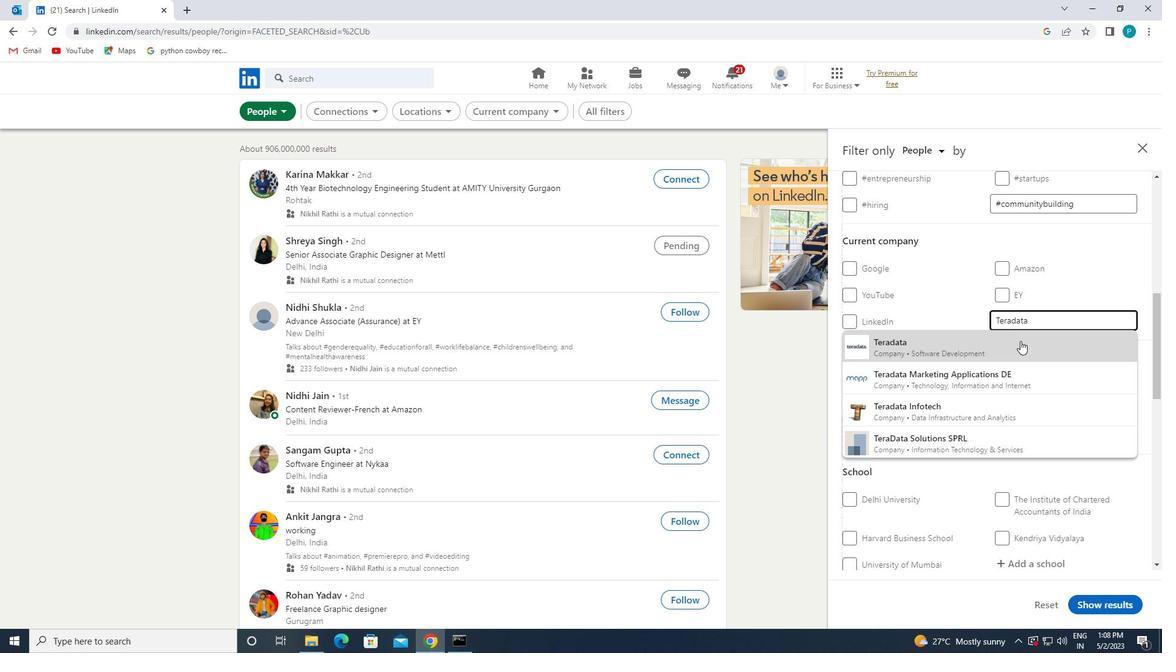 
Action: Mouse pressed left at (1019, 341)
Screenshot: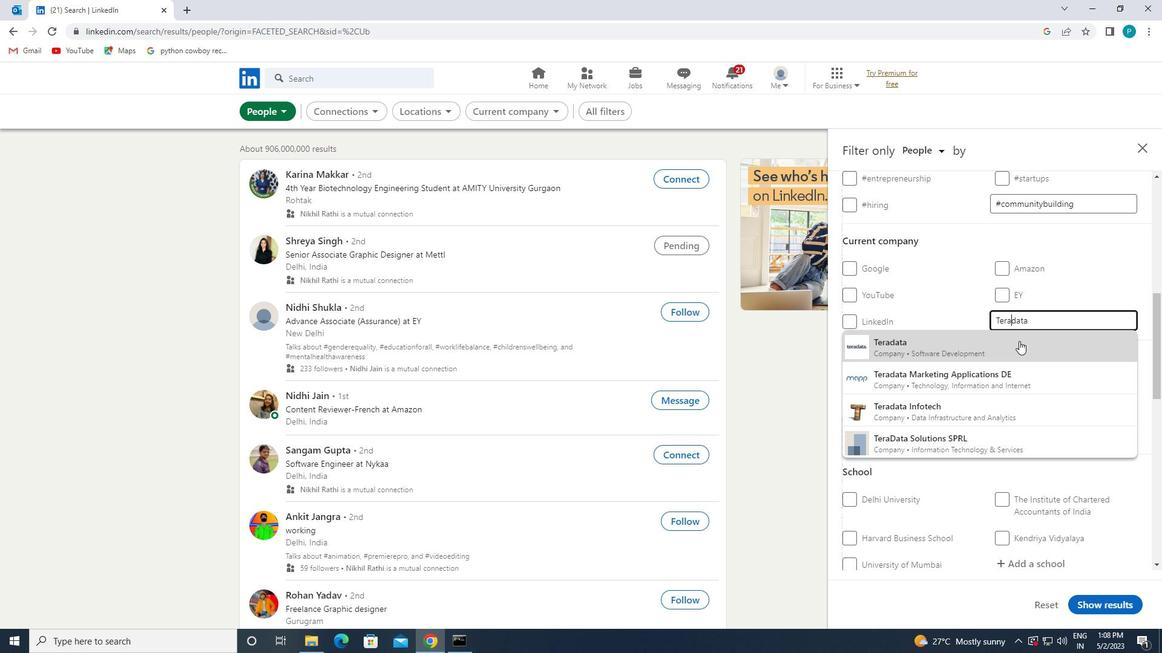 
Action: Mouse scrolled (1019, 340) with delta (0, 0)
Screenshot: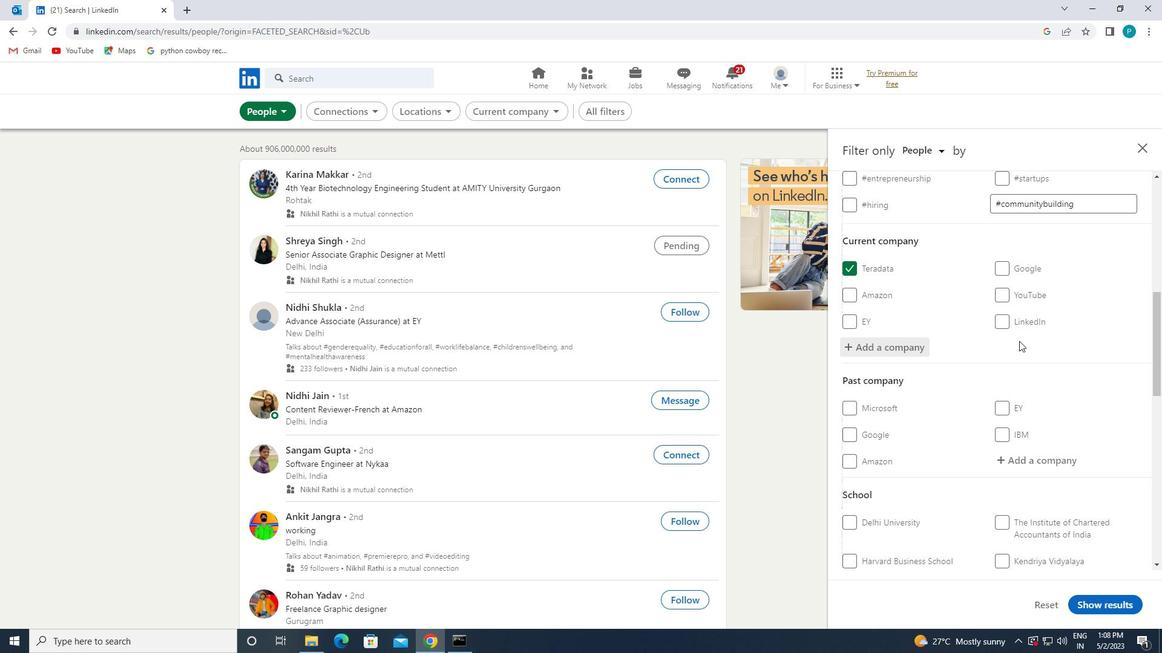 
Action: Mouse scrolled (1019, 340) with delta (0, 0)
Screenshot: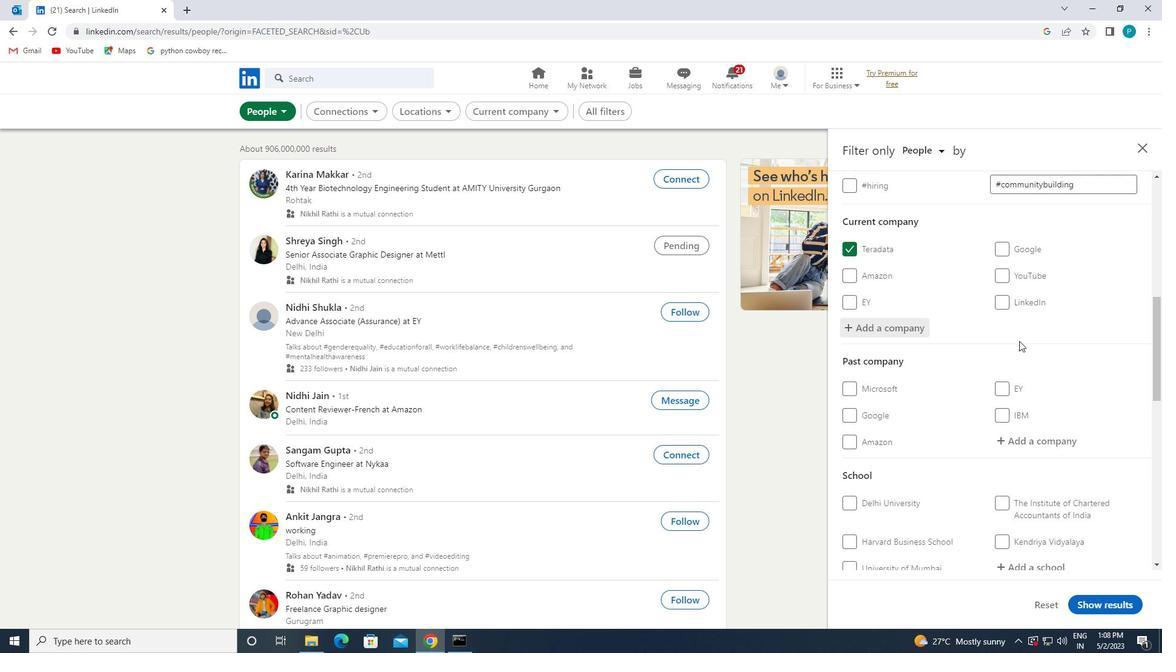 
Action: Mouse scrolled (1019, 340) with delta (0, 0)
Screenshot: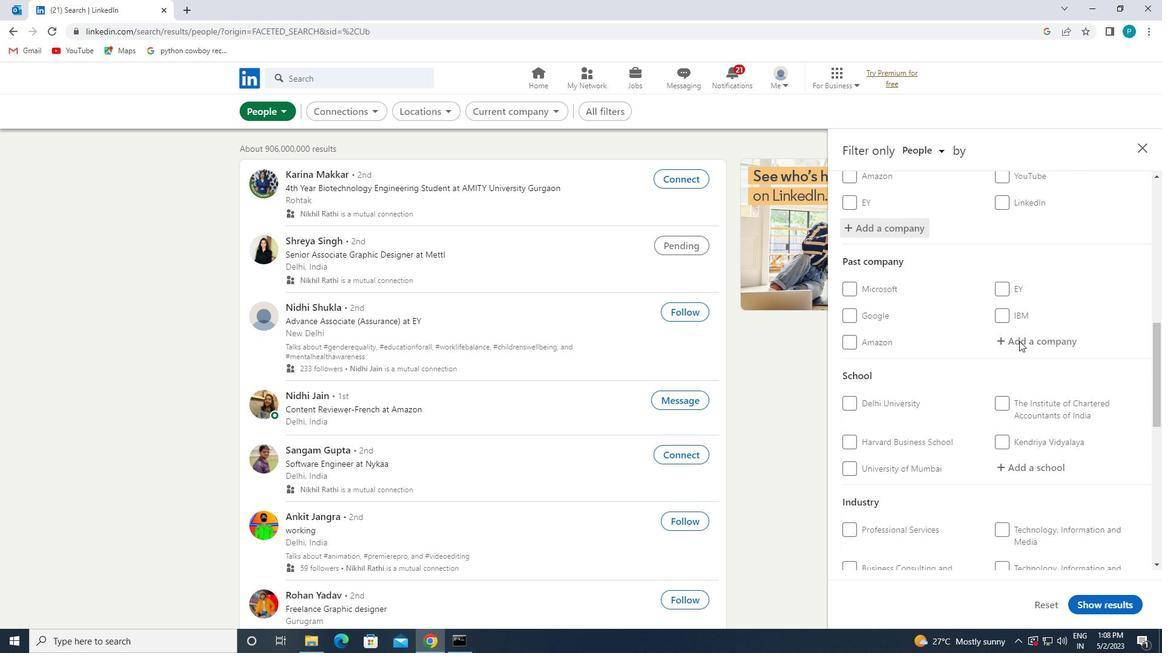 
Action: Mouse moved to (1028, 400)
Screenshot: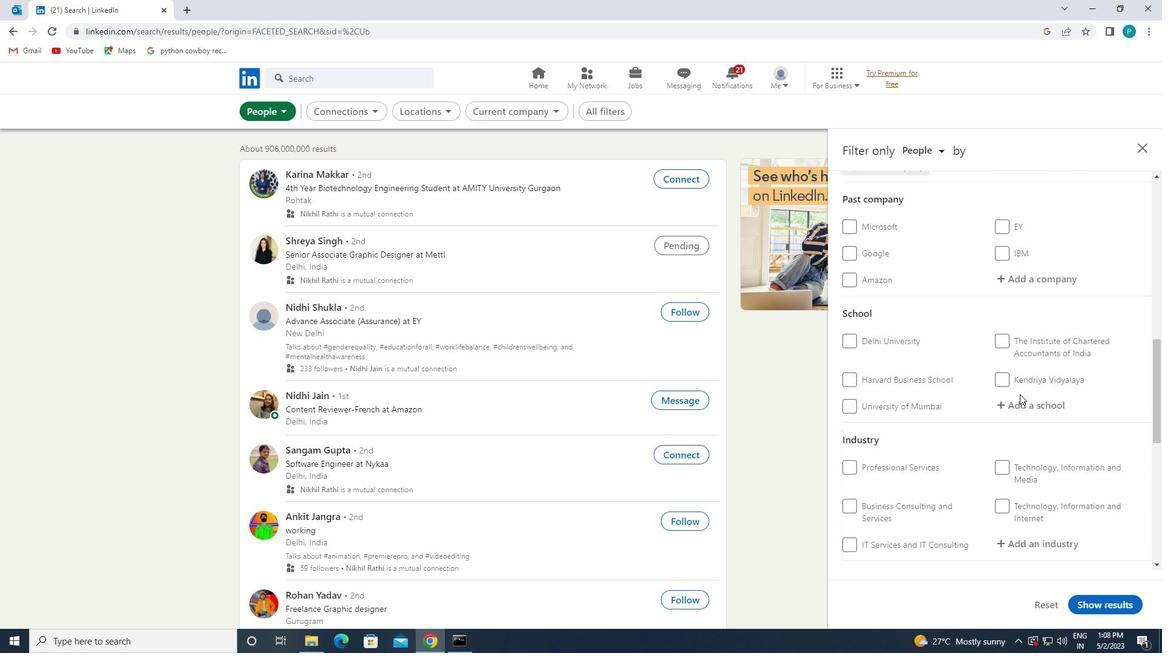 
Action: Mouse pressed left at (1028, 400)
Screenshot: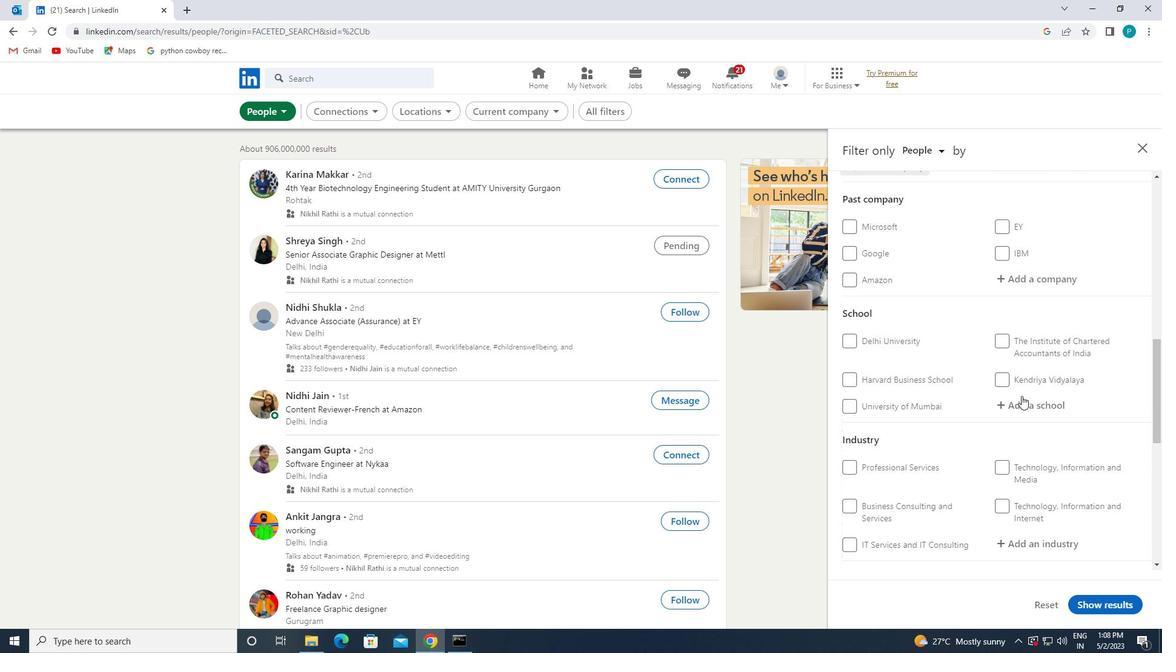 
Action: Key pressed <Key.caps_lock>U<Key.caps_lock><Key.caps_lock>NITED
Screenshot: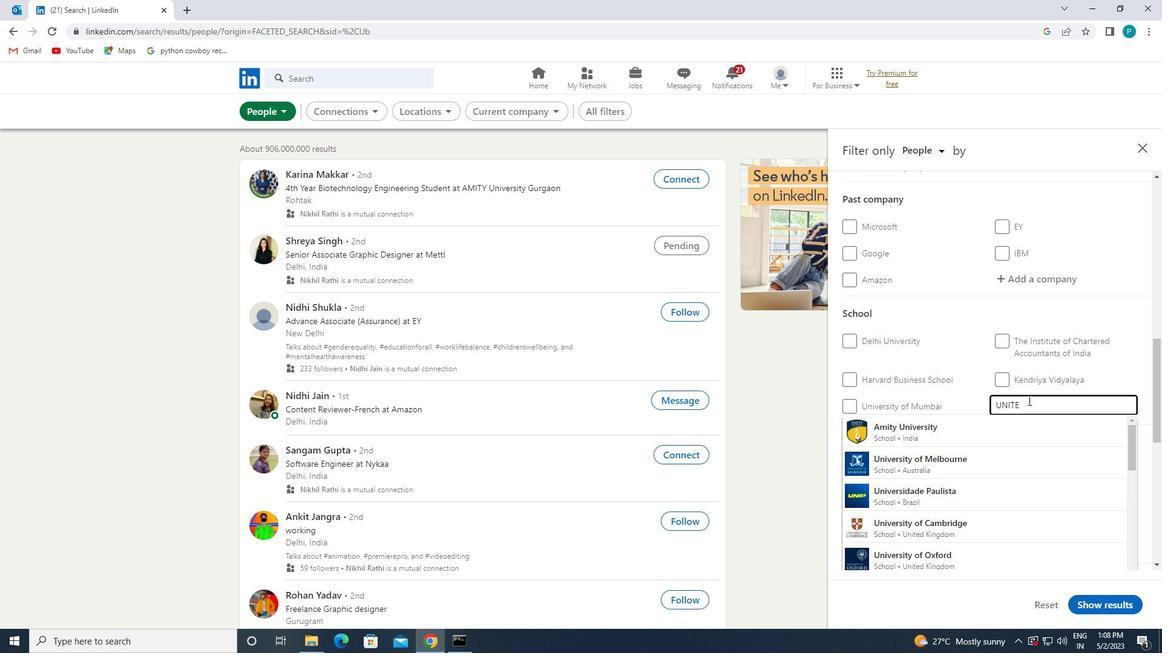 
Action: Mouse moved to (995, 416)
Screenshot: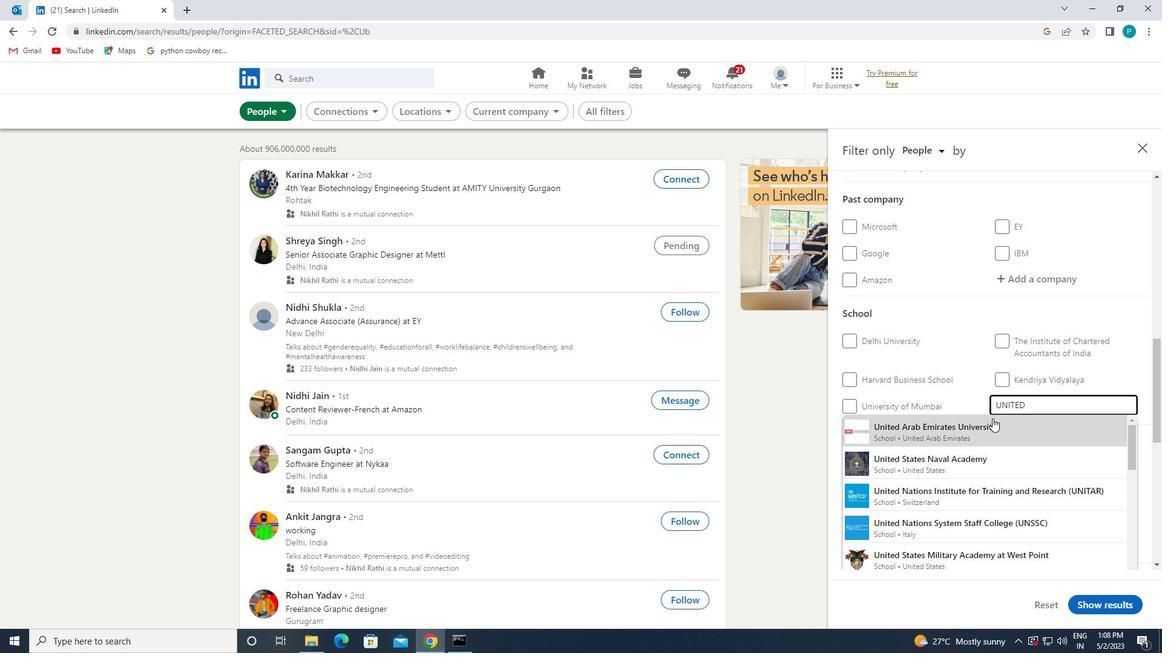 
Action: Key pressed <Key.space>COLLEGE
Screenshot: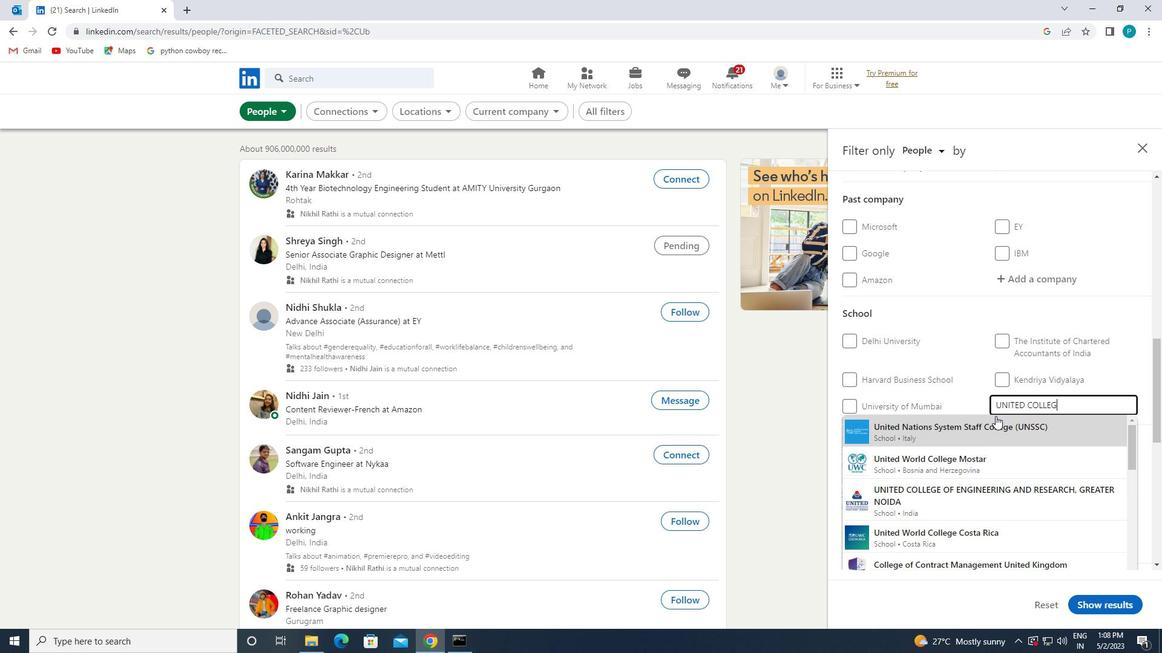 
Action: Mouse moved to (983, 457)
Screenshot: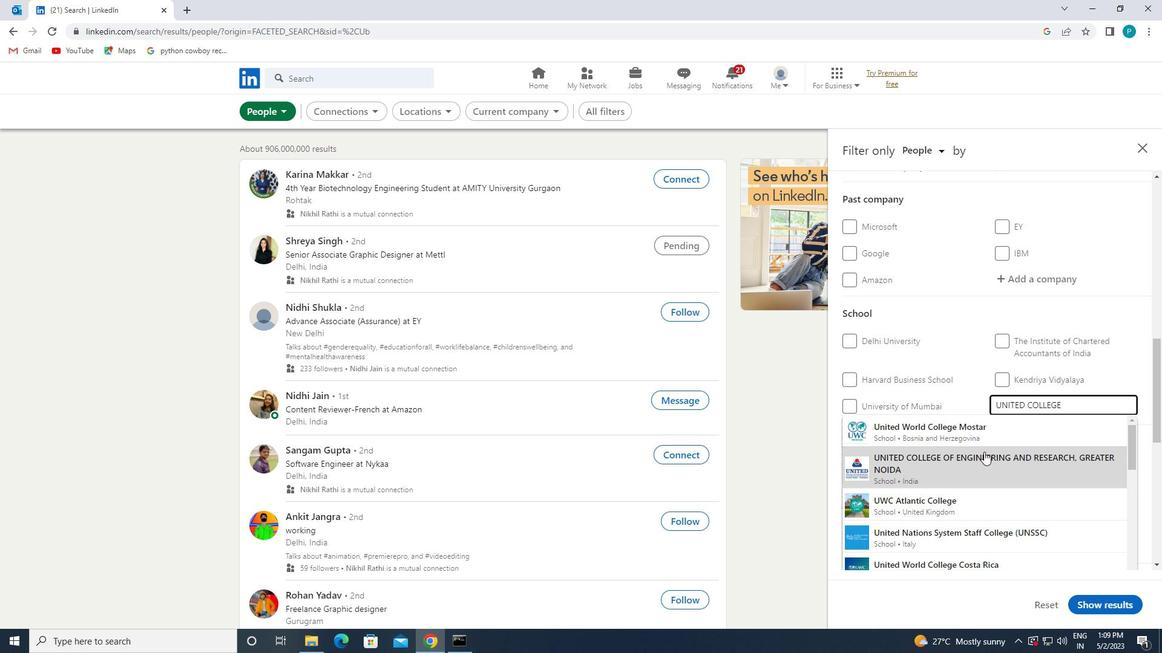
Action: Mouse pressed left at (983, 457)
Screenshot: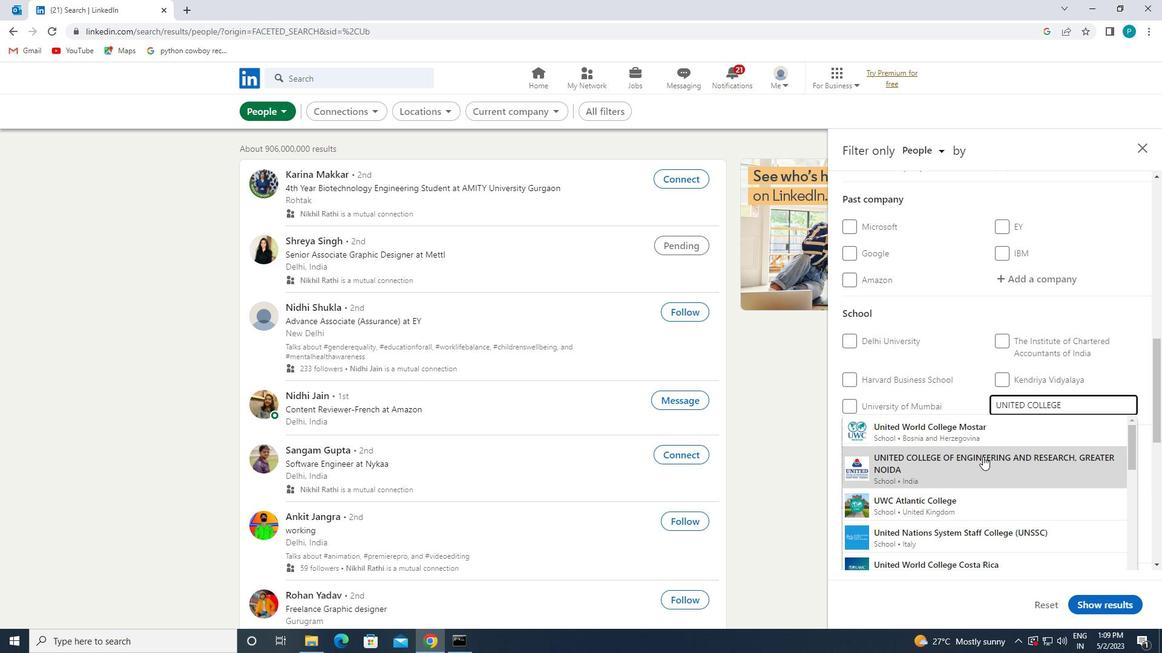 
Action: Mouse scrolled (983, 456) with delta (0, 0)
Screenshot: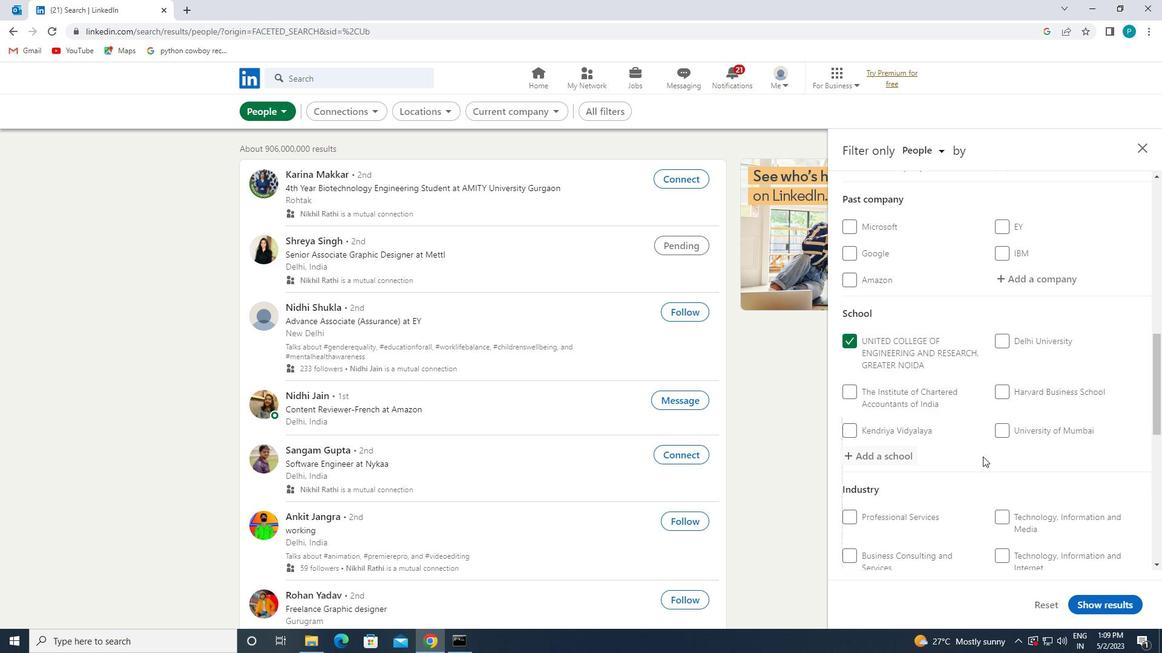
Action: Mouse scrolled (983, 456) with delta (0, 0)
Screenshot: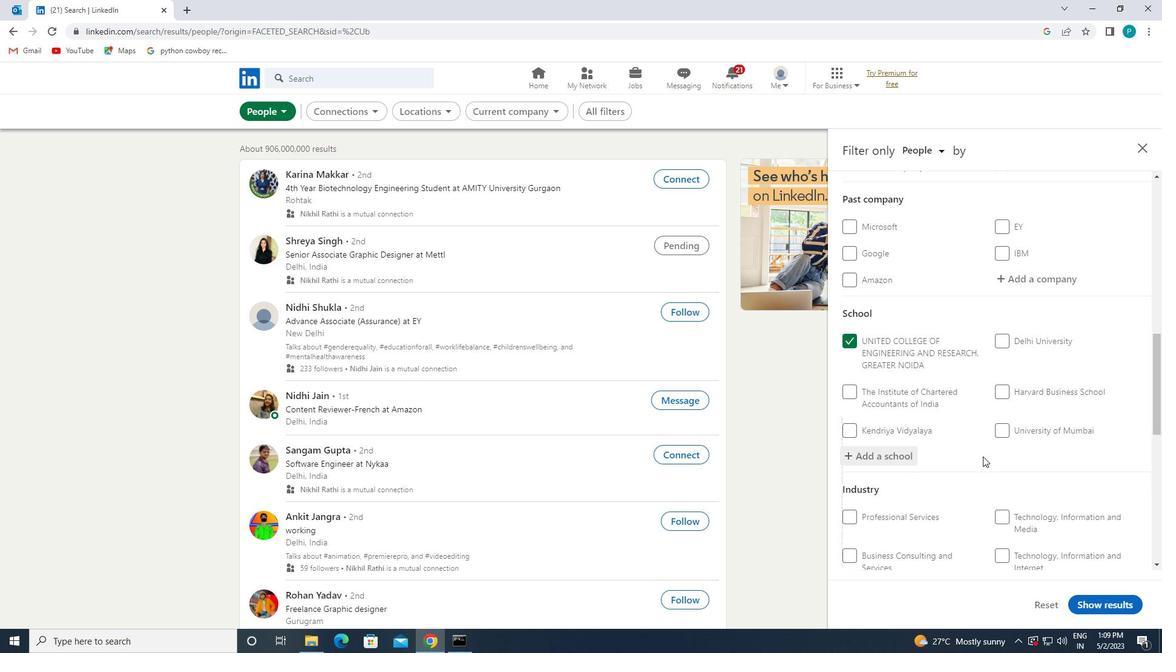 
Action: Mouse moved to (1038, 478)
Screenshot: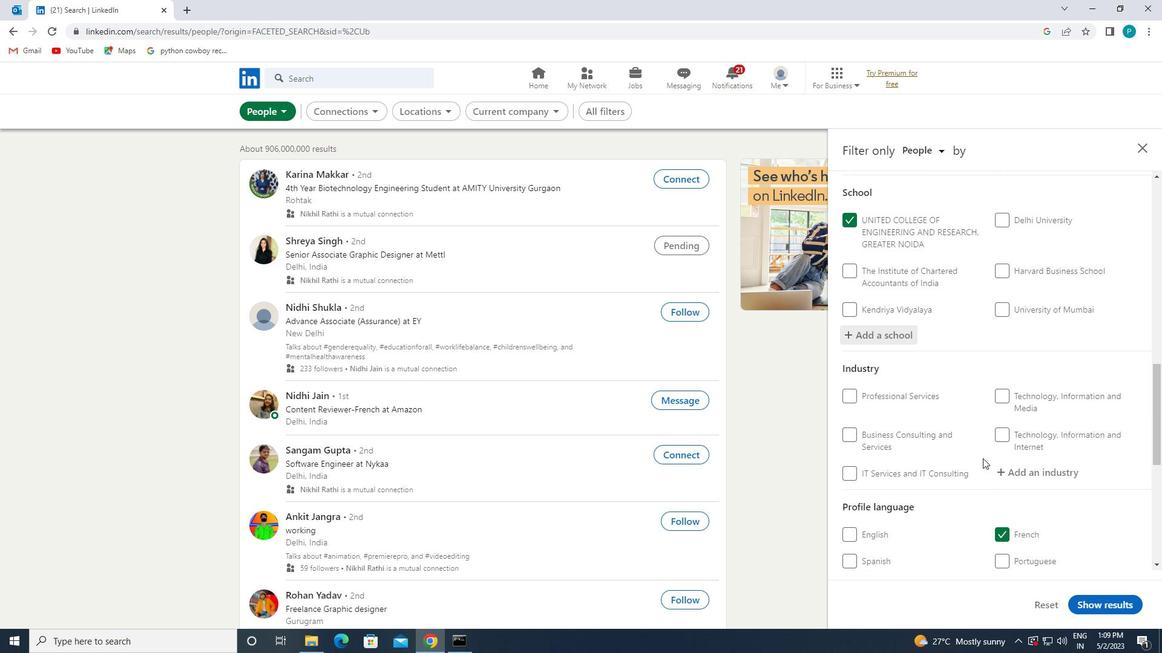 
Action: Mouse pressed left at (1038, 478)
Screenshot: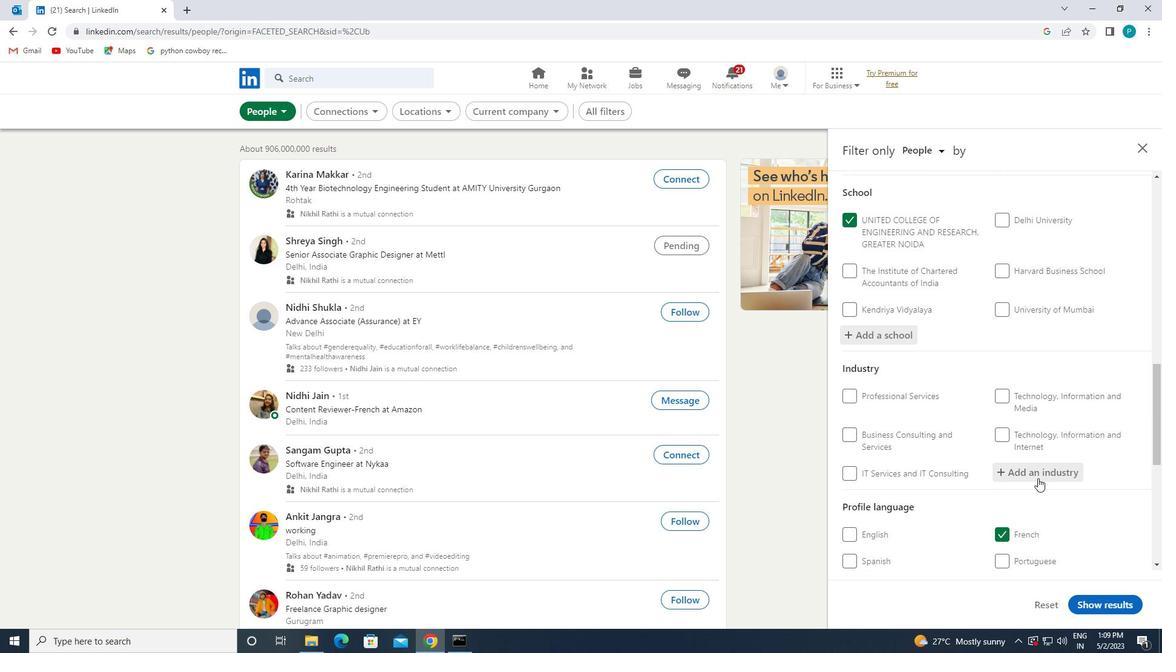 
Action: Mouse moved to (1161, 593)
Screenshot: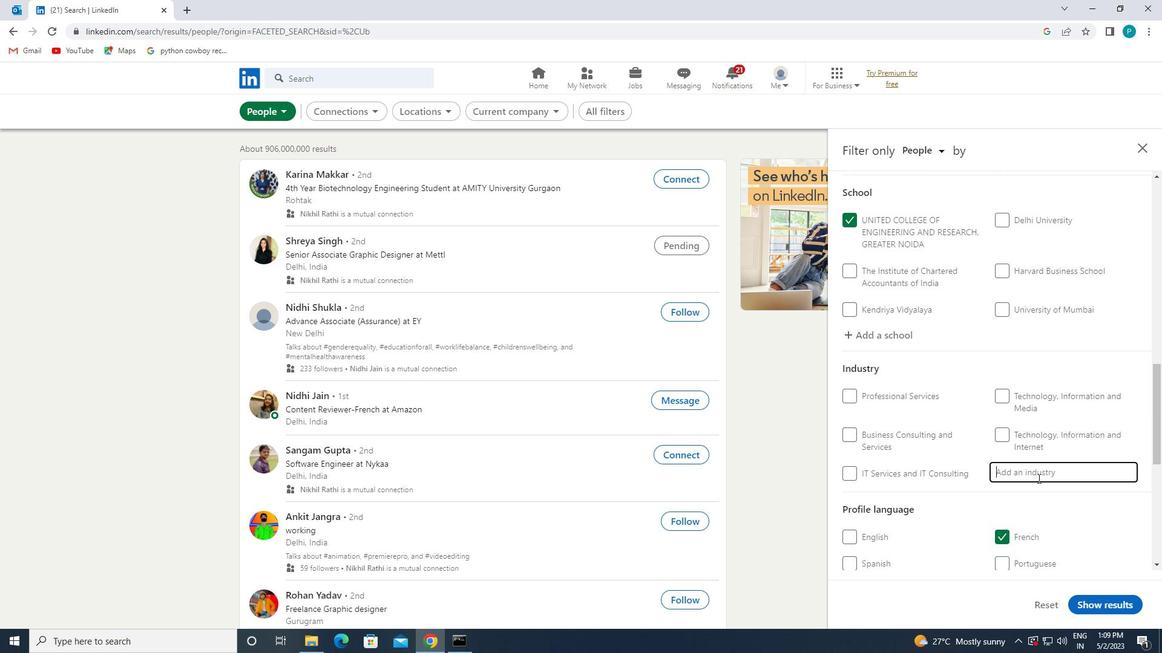 
Action: Key pressed <Key.caps_lock>I<Key.backspace><Key.caps_lock>I<Key.caps_lock>NSURANCE
Screenshot: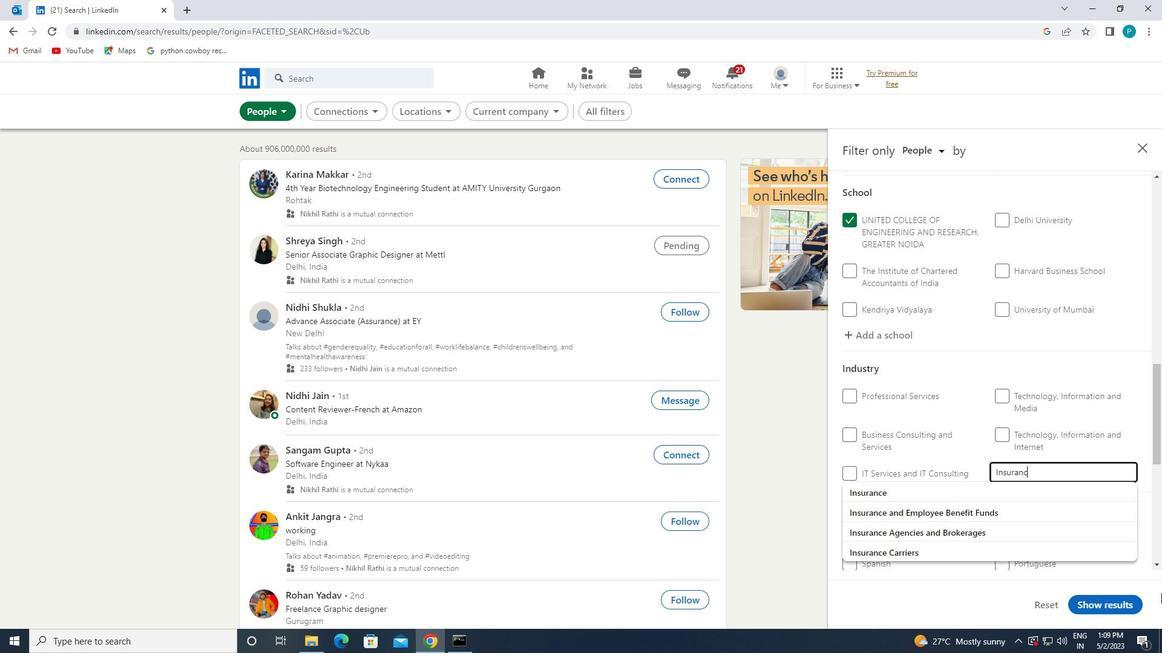 
Action: Mouse moved to (1025, 506)
Screenshot: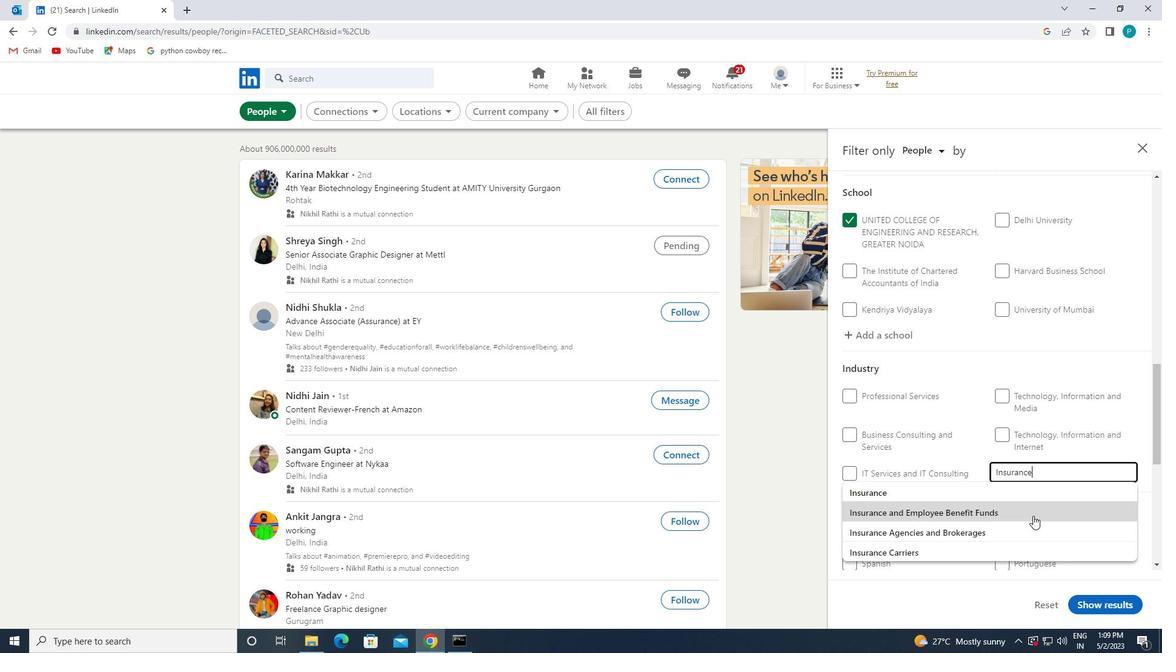 
Action: Mouse pressed left at (1025, 506)
Screenshot: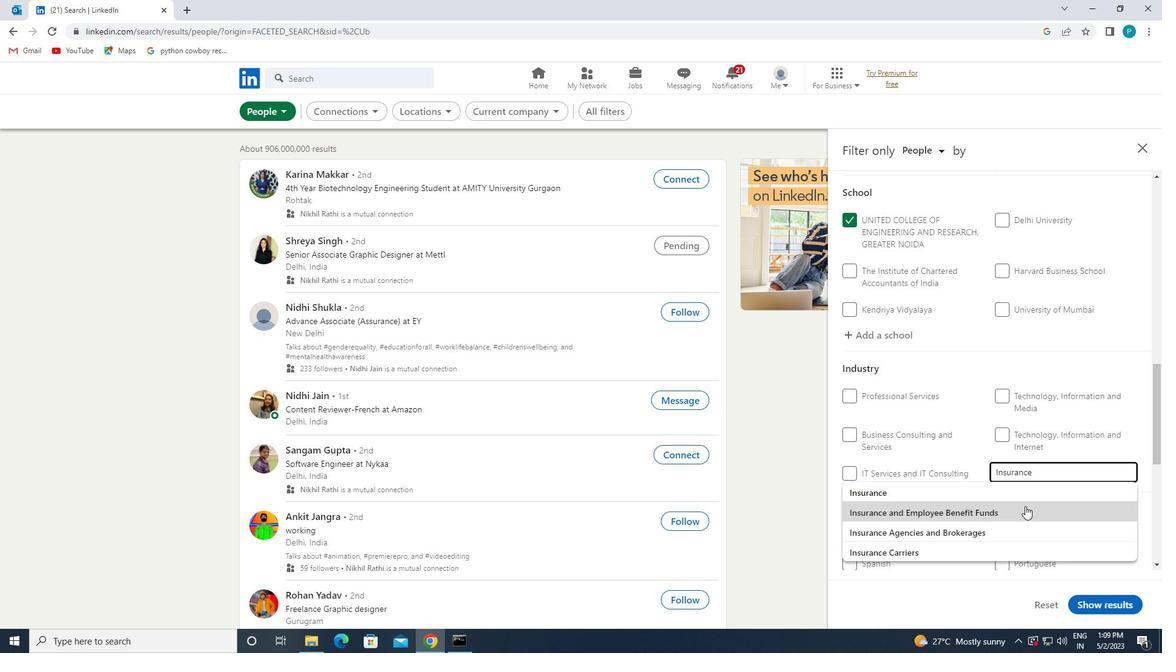 
Action: Mouse scrolled (1025, 506) with delta (0, 0)
Screenshot: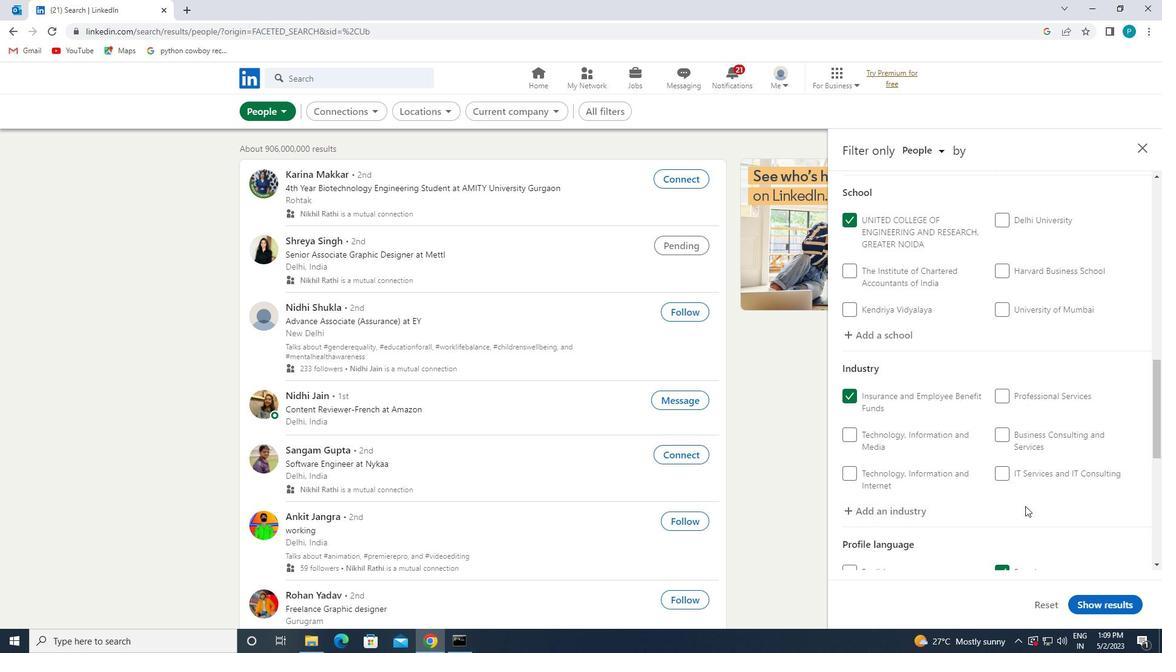 
Action: Mouse scrolled (1025, 506) with delta (0, 0)
Screenshot: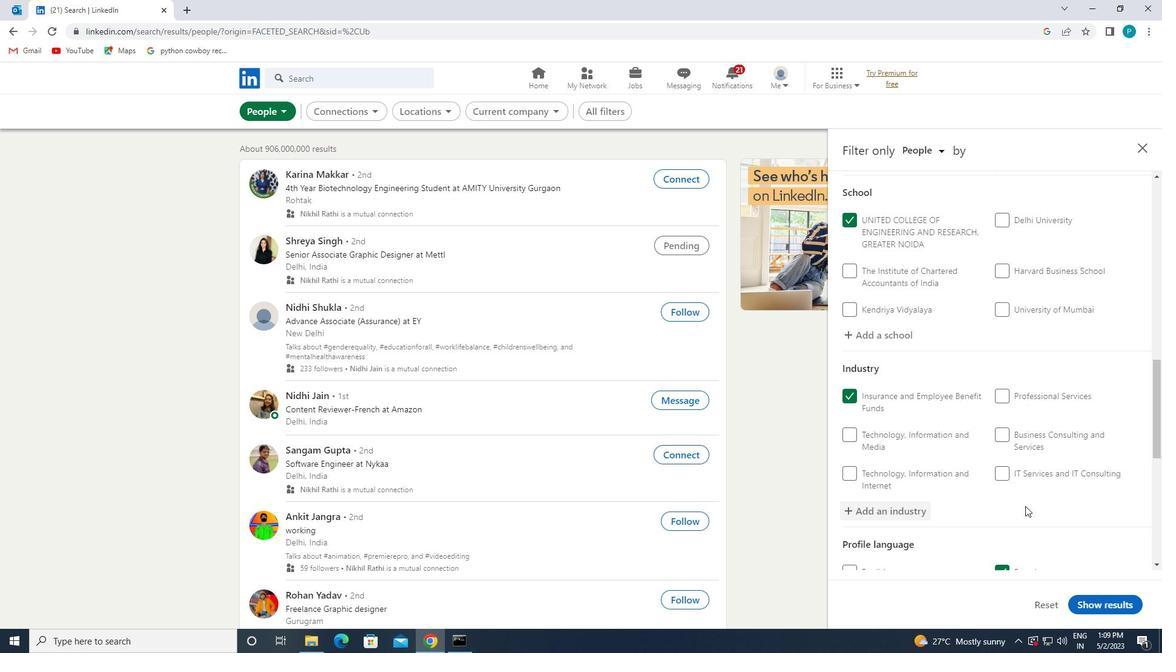 
Action: Mouse scrolled (1025, 506) with delta (0, 0)
Screenshot: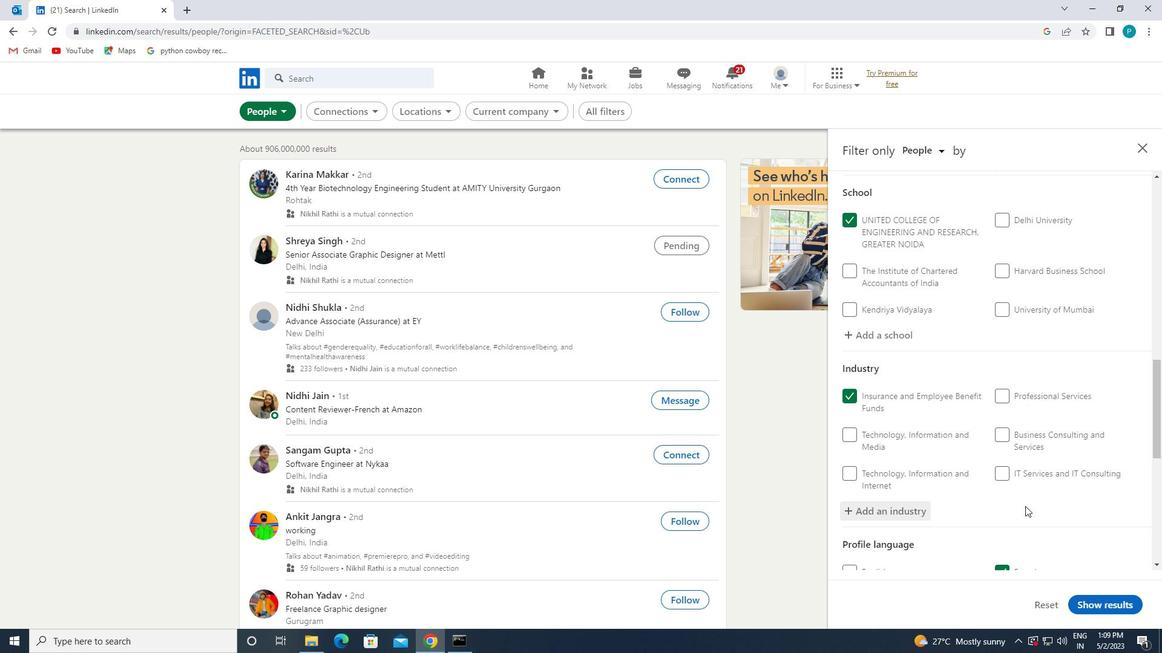 
Action: Mouse moved to (1023, 506)
Screenshot: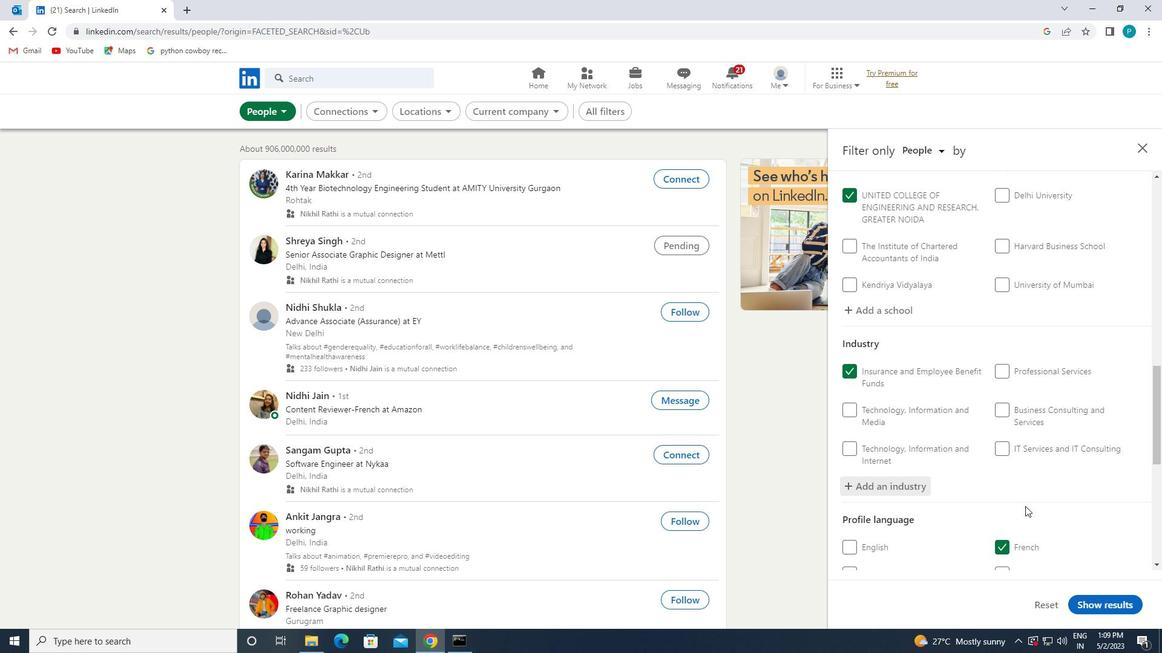 
Action: Mouse scrolled (1023, 505) with delta (0, 0)
Screenshot: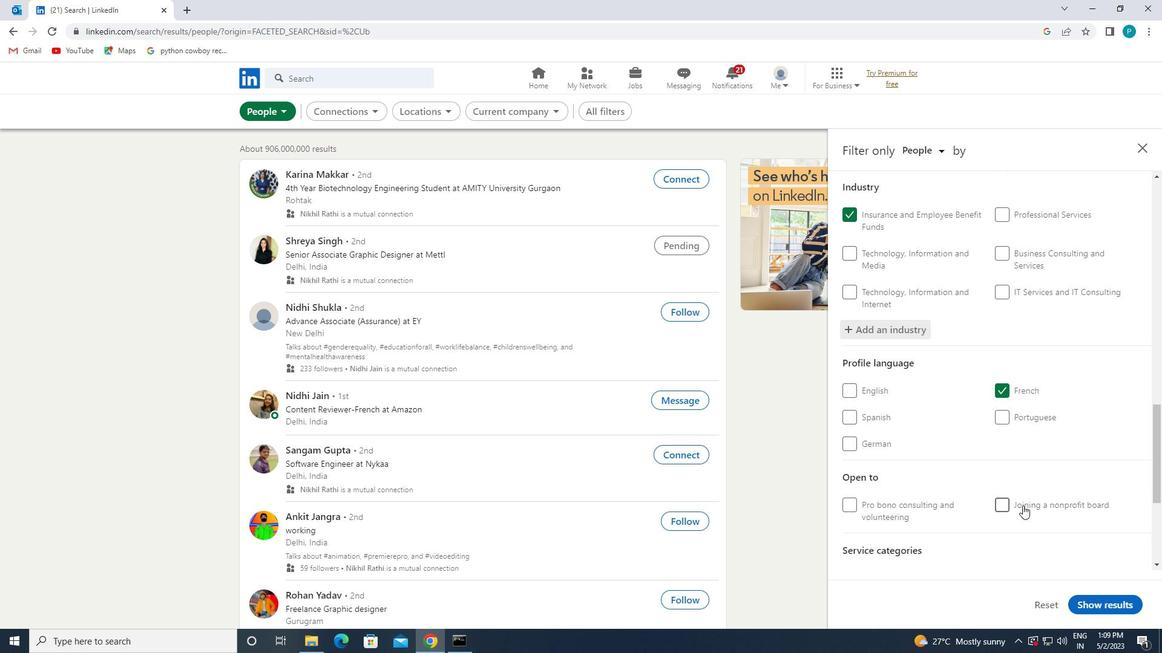 
Action: Mouse scrolled (1023, 505) with delta (0, 0)
Screenshot: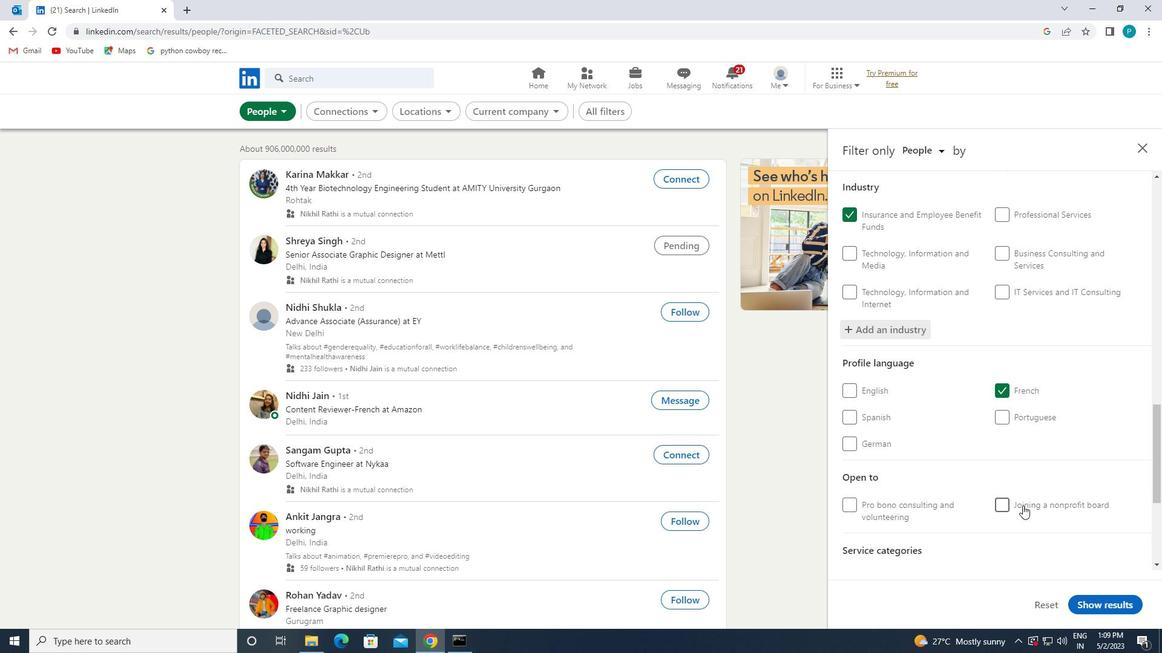 
Action: Mouse pressed left at (1023, 506)
Screenshot: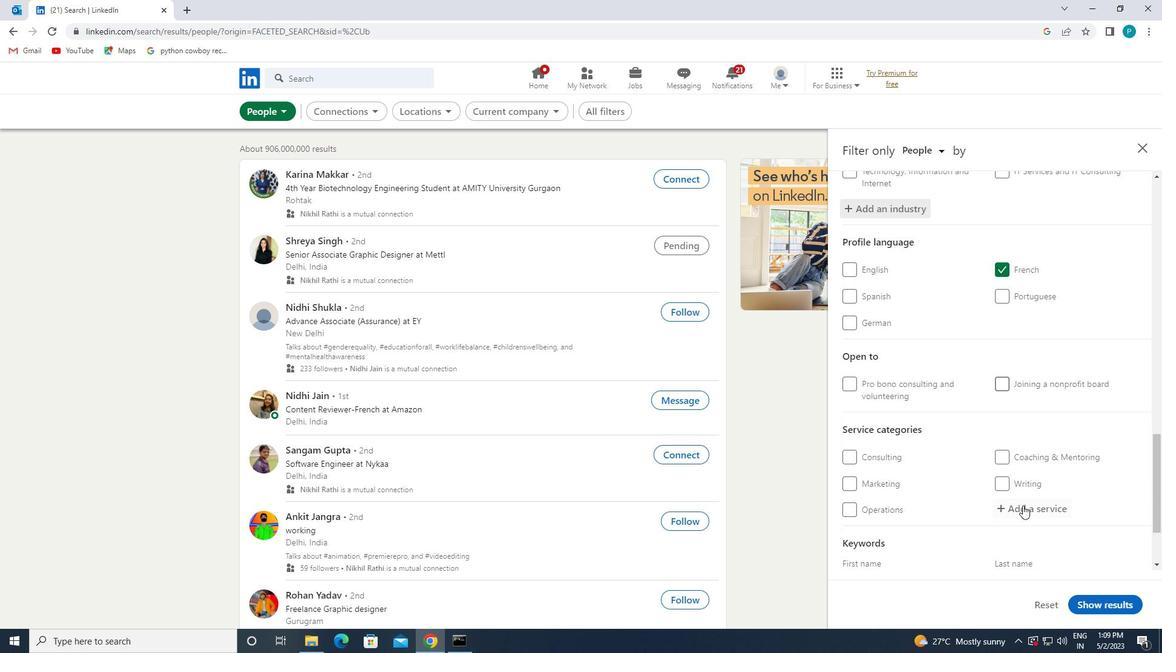 
Action: Mouse moved to (1022, 504)
Screenshot: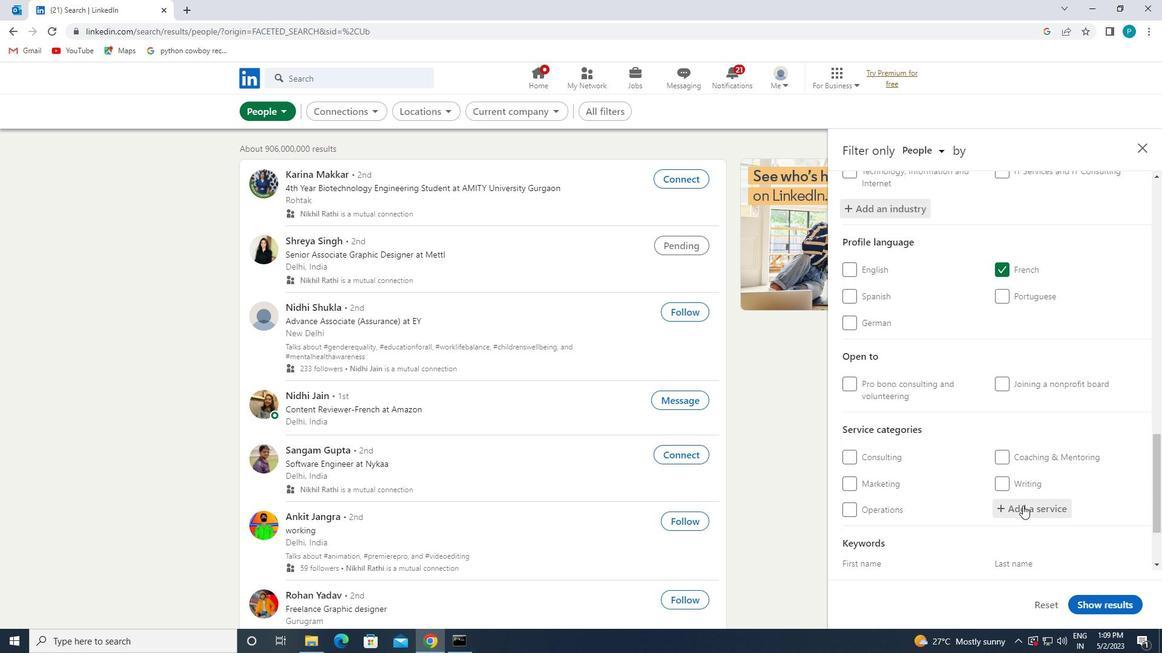
Action: Key pressed <Key.caps_lock>C<Key.caps_lock>INTENT
Screenshot: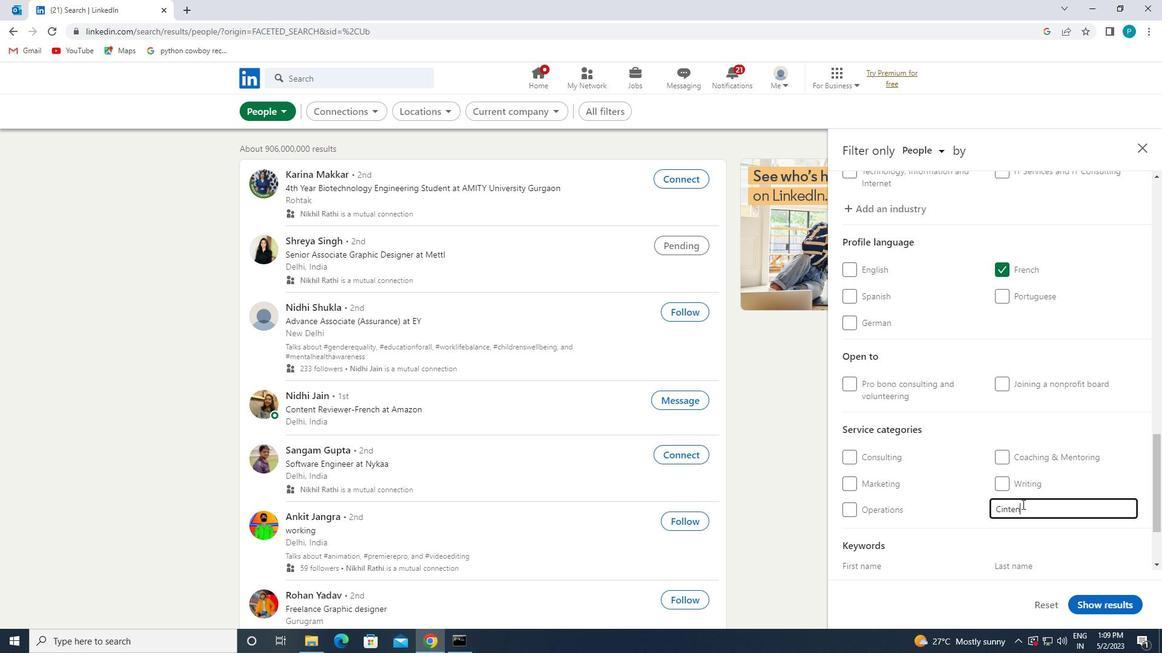 
Action: Mouse moved to (977, 449)
Screenshot: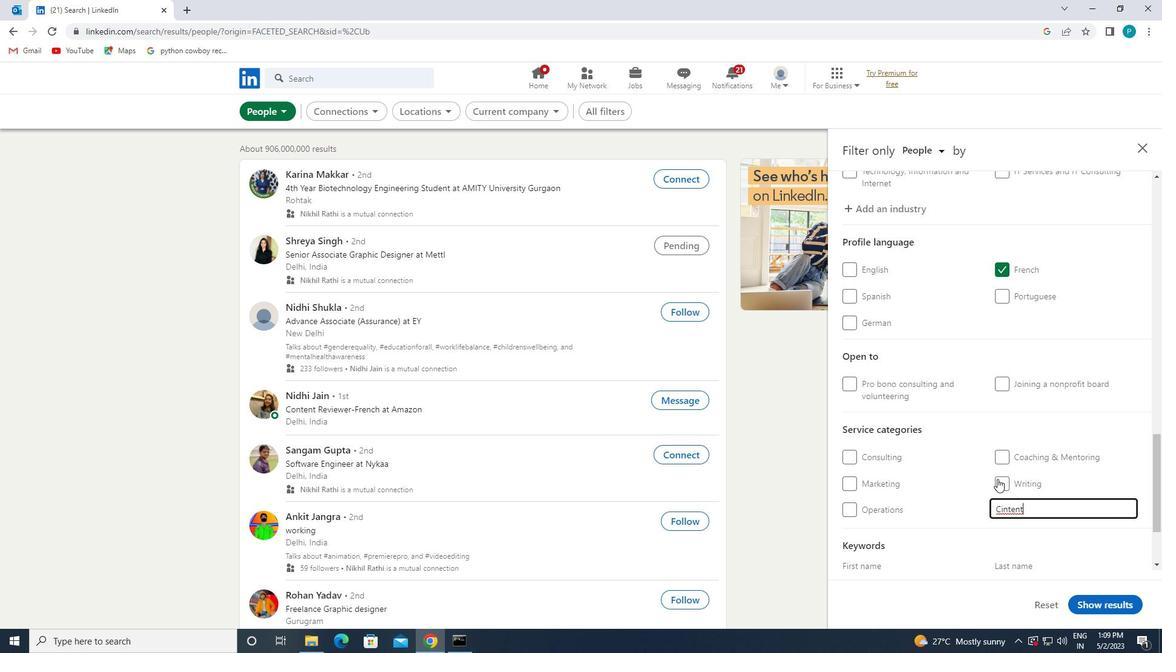 
Action: Mouse scrolled (977, 449) with delta (0, 0)
Screenshot: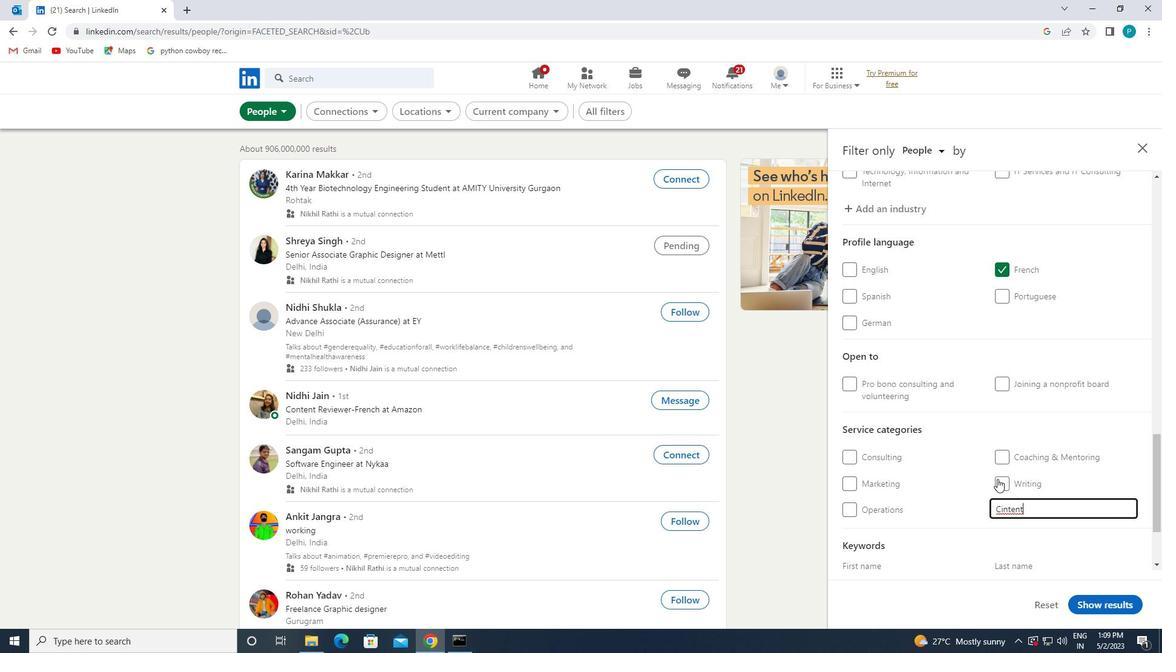 
Action: Mouse scrolled (977, 449) with delta (0, 0)
Screenshot: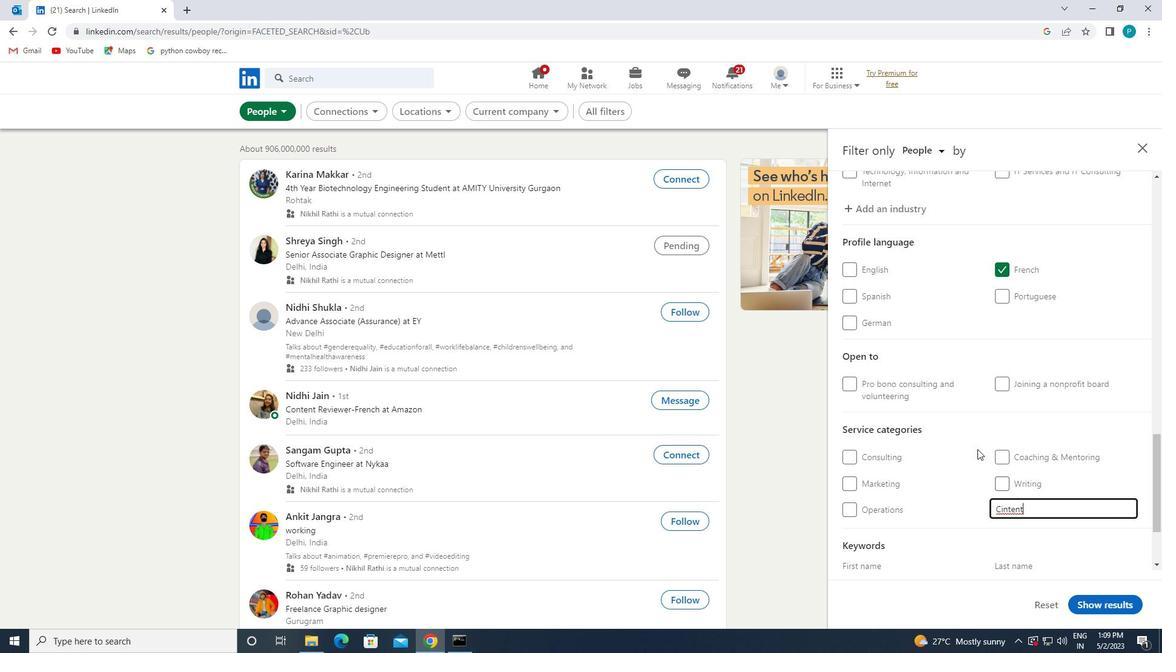 
Action: Mouse moved to (1001, 398)
Screenshot: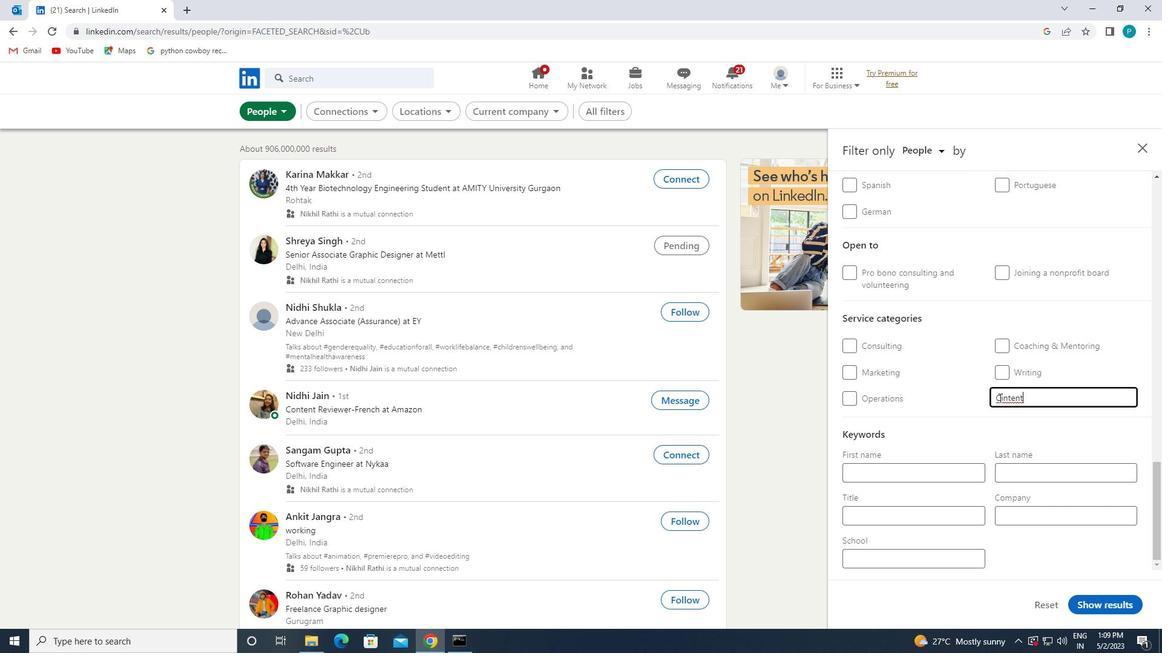 
Action: Mouse pressed left at (1001, 398)
Screenshot: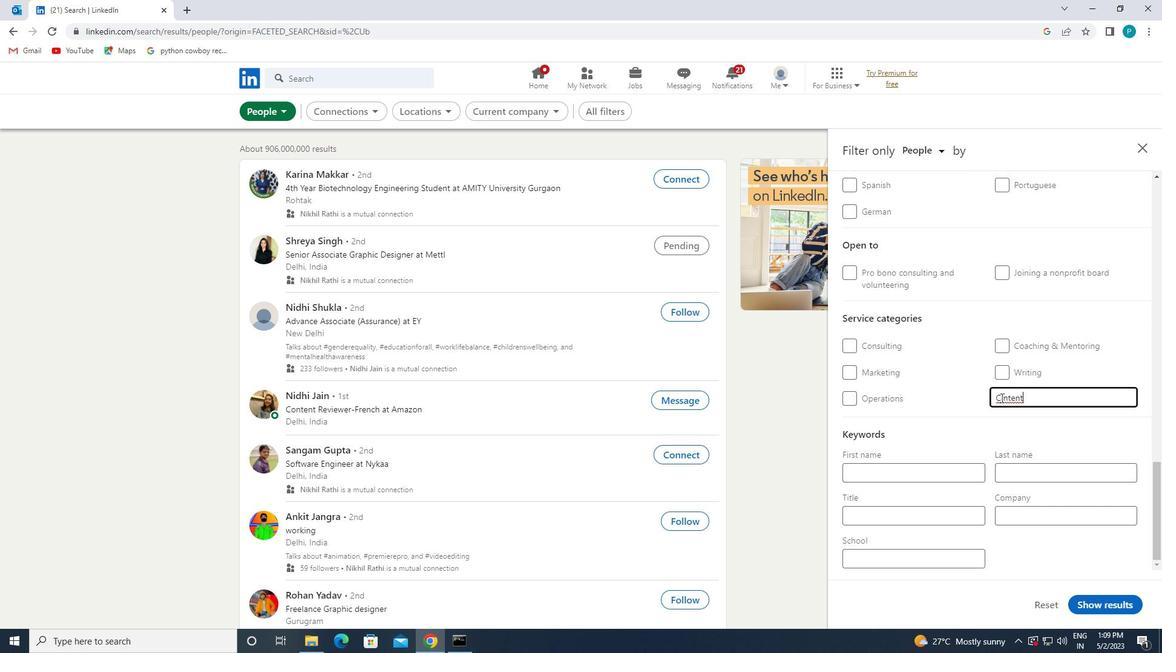 
Action: Mouse moved to (1003, 398)
Screenshot: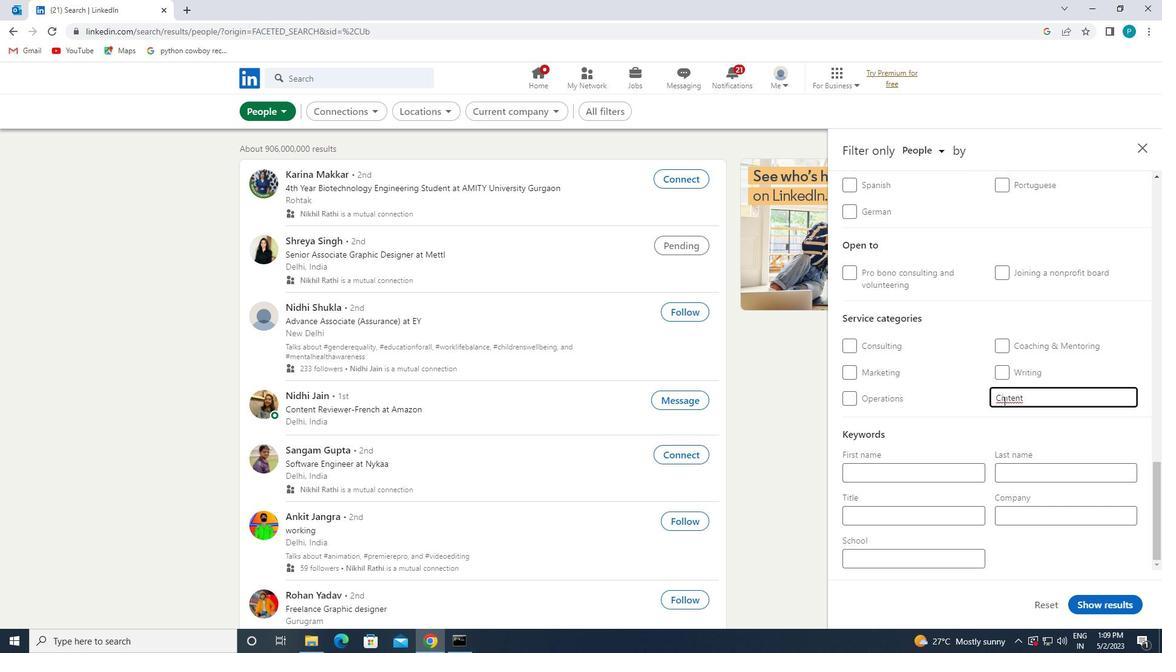 
Action: Mouse pressed left at (1003, 398)
Screenshot: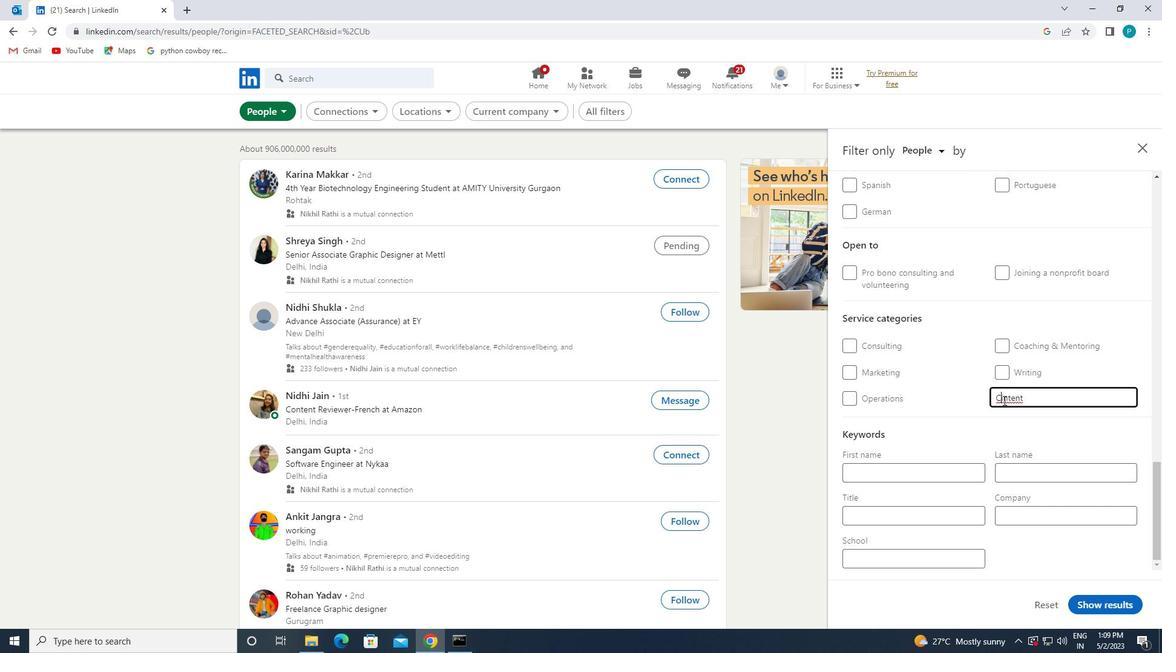 
Action: Key pressed <Key.backspace>O
Screenshot: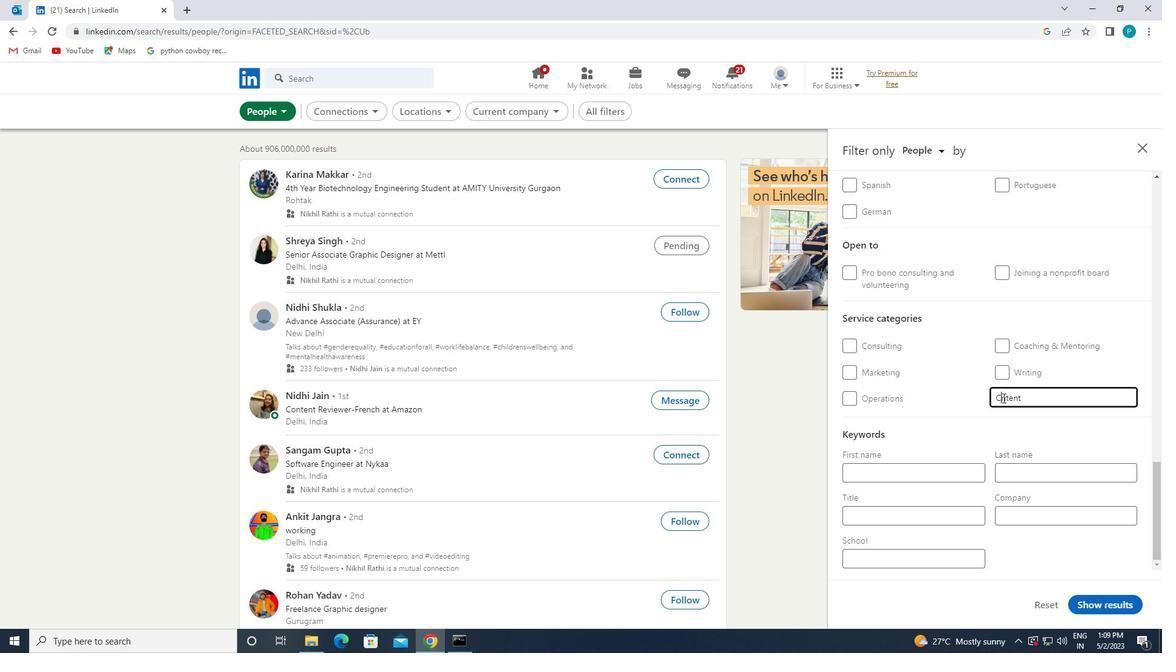 
Action: Mouse moved to (962, 420)
Screenshot: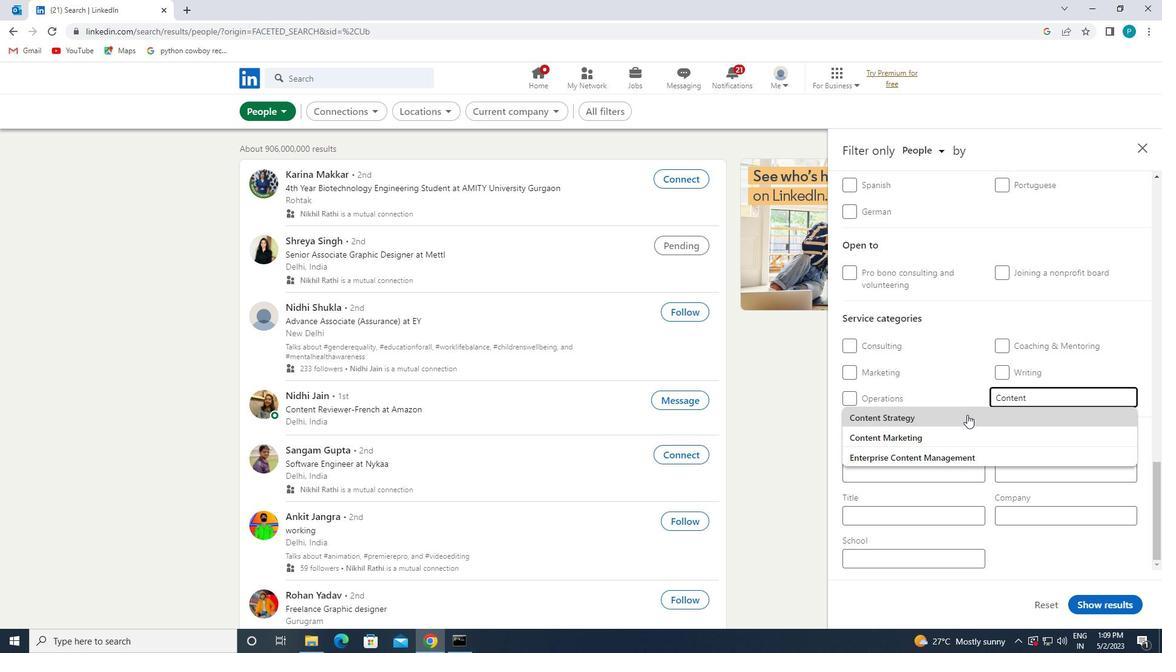 
Action: Mouse pressed left at (962, 420)
Screenshot: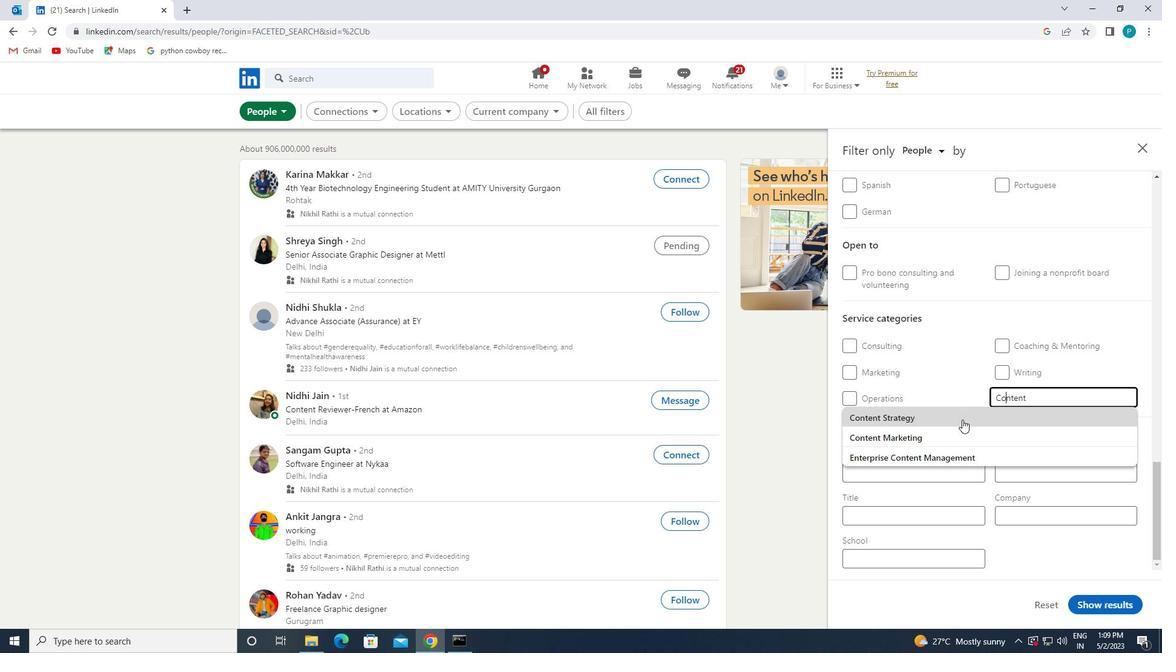 
Action: Mouse moved to (958, 418)
Screenshot: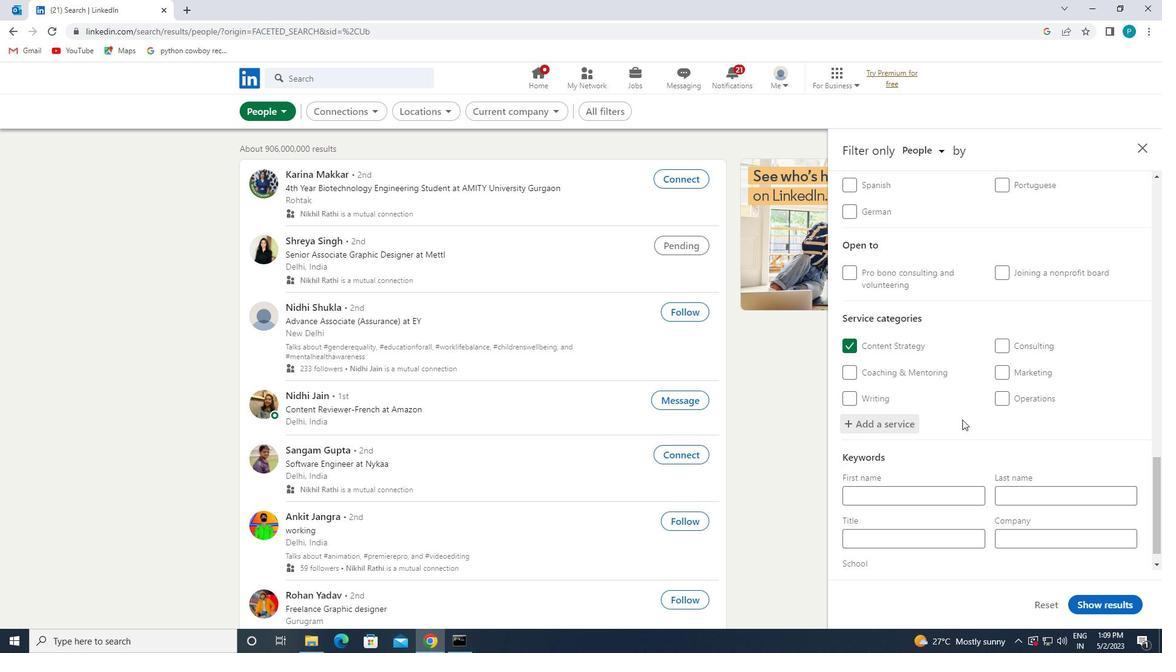 
Action: Mouse scrolled (958, 418) with delta (0, 0)
Screenshot: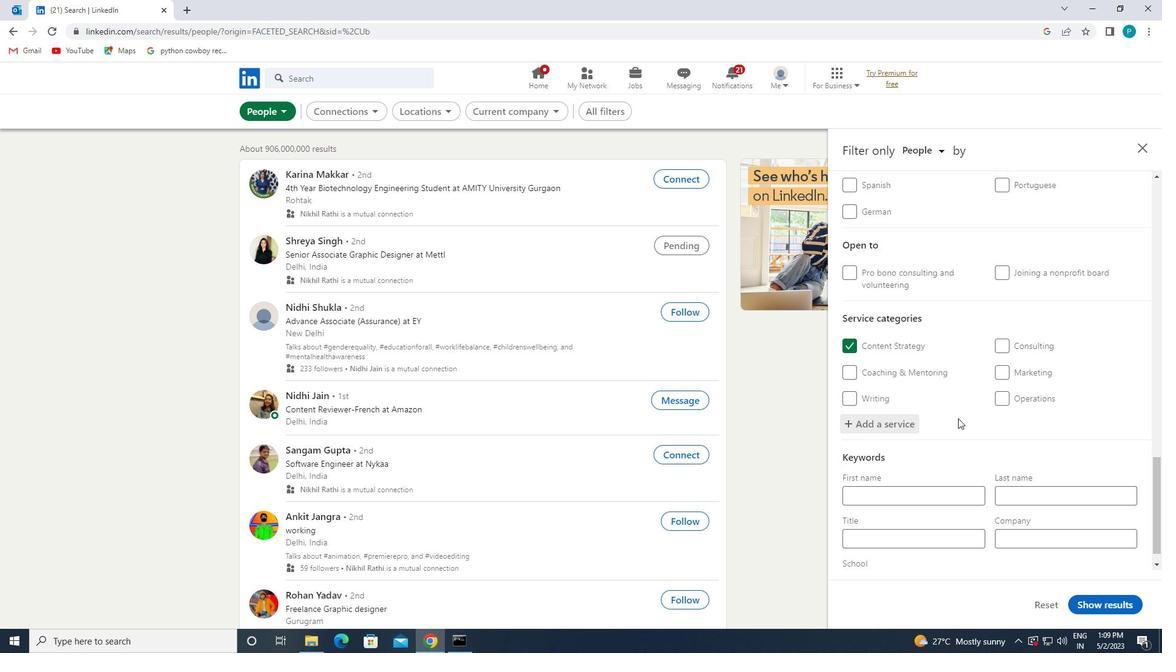 
Action: Mouse scrolled (958, 418) with delta (0, 0)
Screenshot: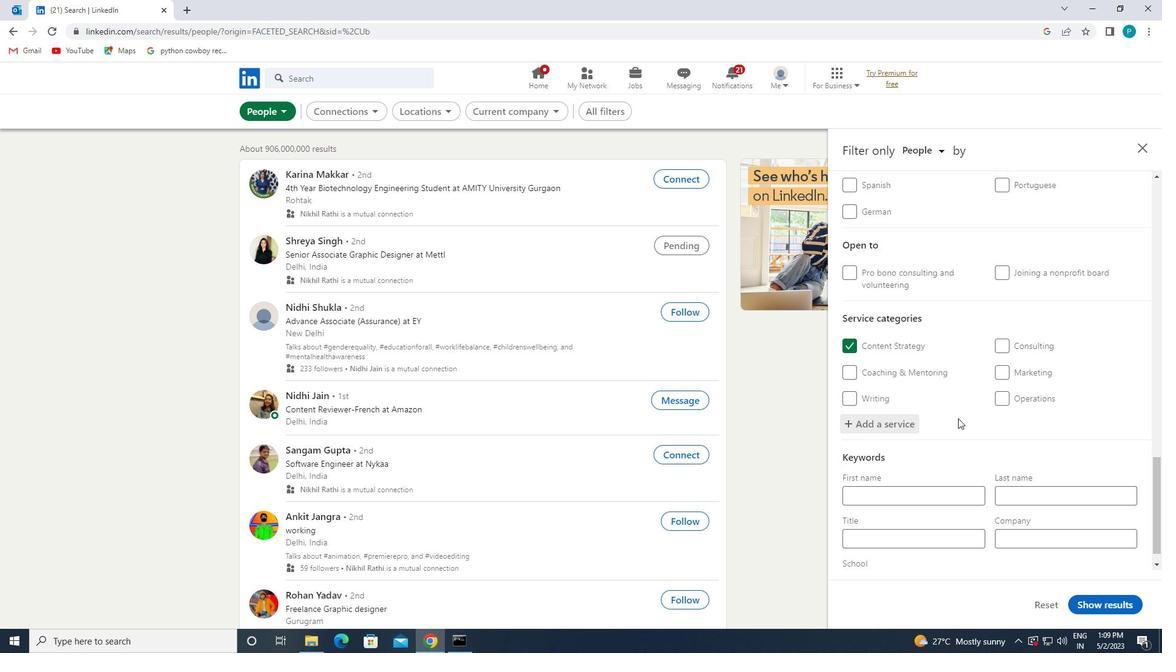 
Action: Mouse scrolled (958, 418) with delta (0, 0)
Screenshot: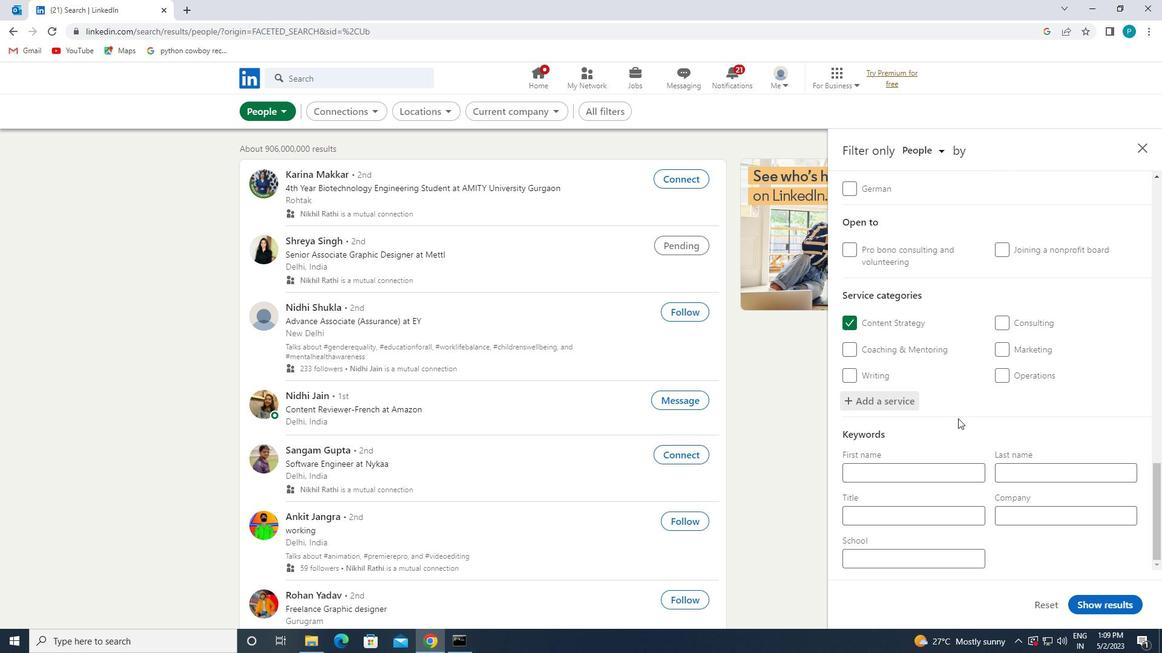 
Action: Mouse moved to (957, 418)
Screenshot: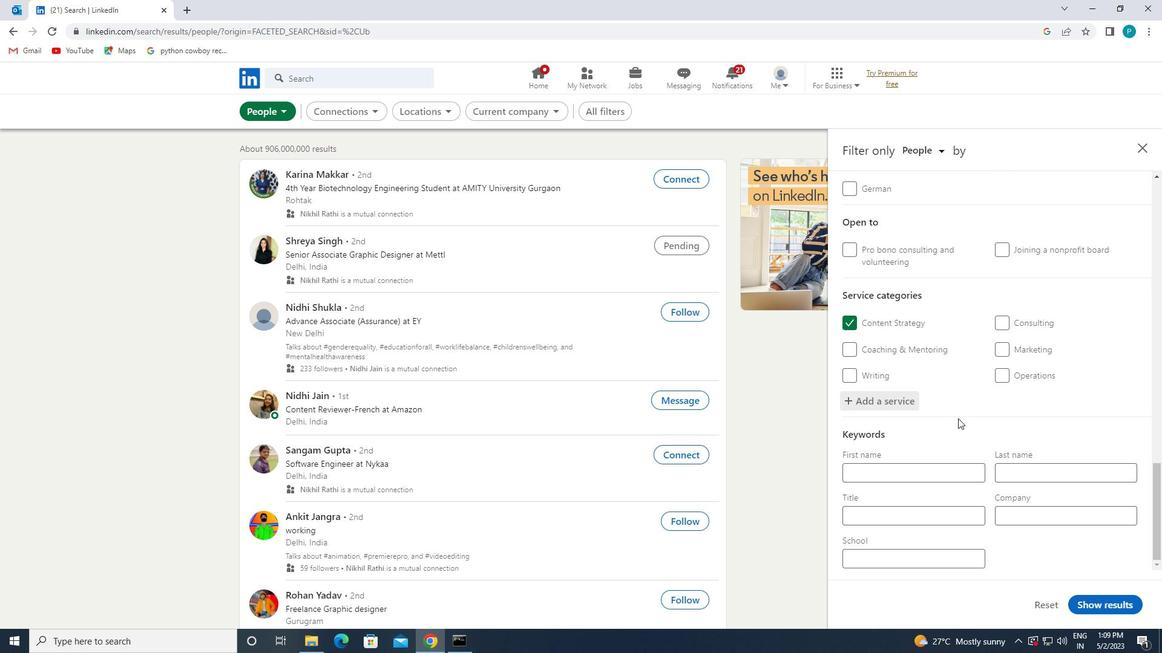 
Action: Mouse scrolled (957, 418) with delta (0, 0)
Screenshot: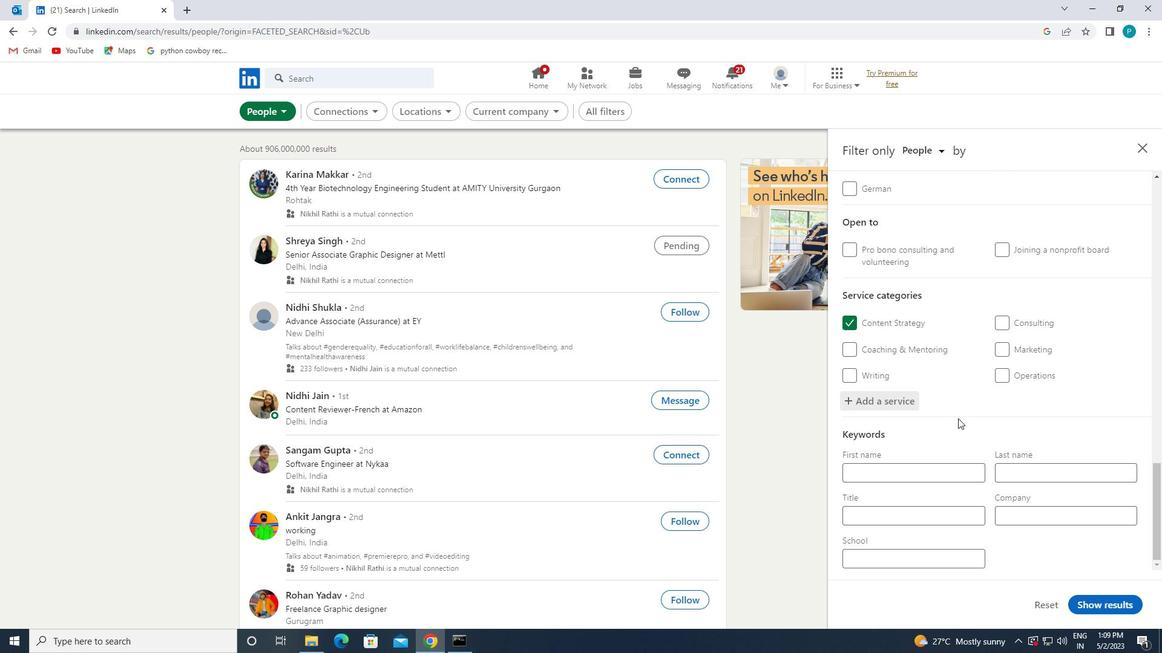 
Action: Mouse moved to (898, 525)
Screenshot: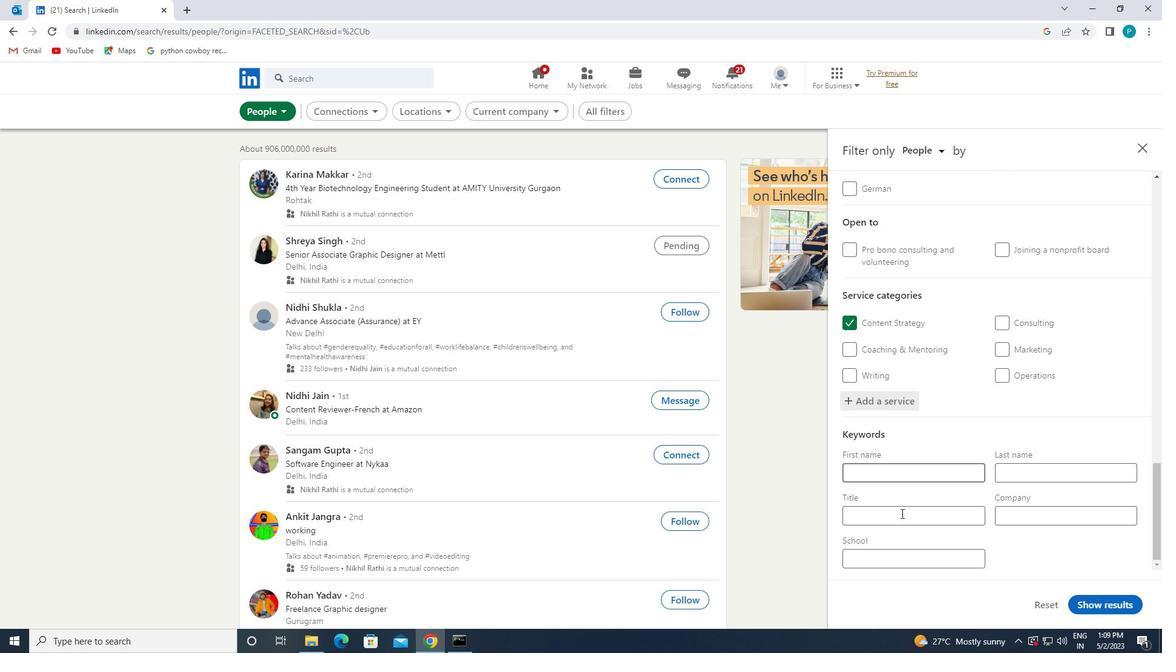 
Action: Mouse pressed left at (898, 525)
Screenshot: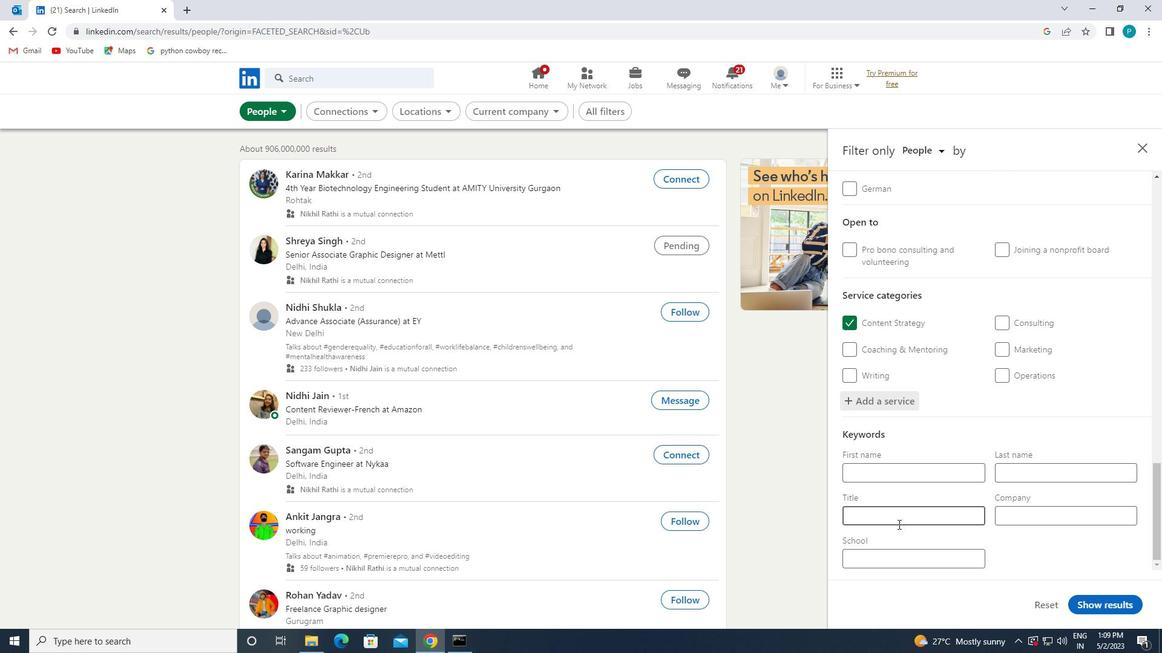 
Action: Mouse moved to (911, 534)
Screenshot: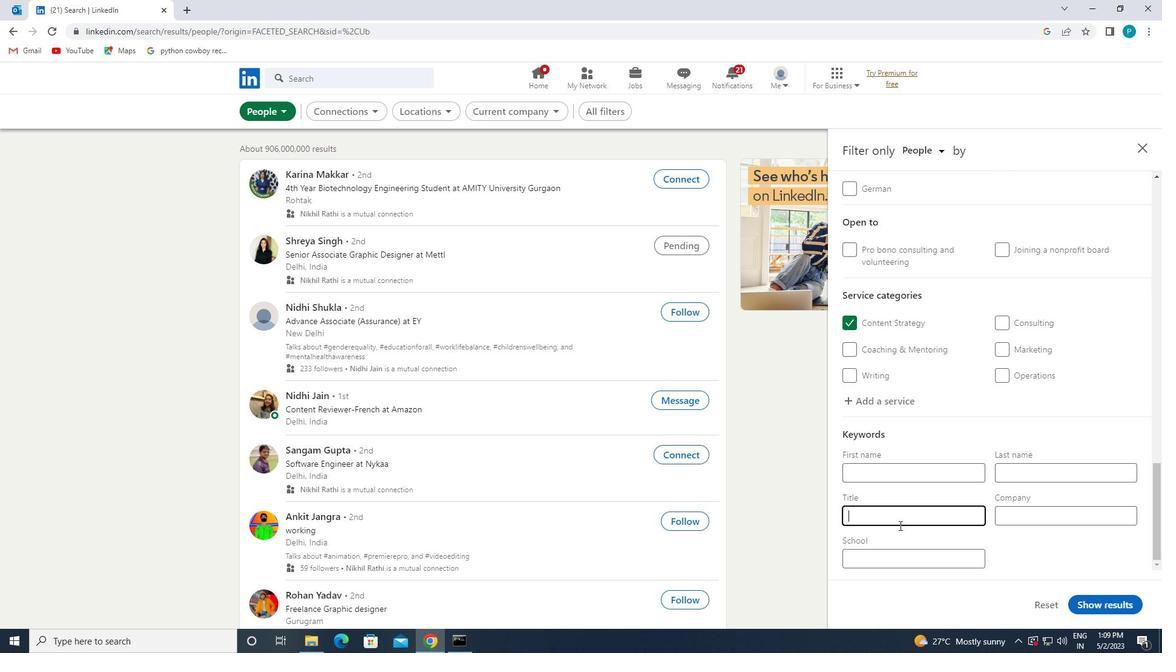 
Action: Key pressed <Key.caps_lock>S<Key.caps_lock>KIN<Key.space><Key.caps_lock>C<Key.caps_lock>ARE<Key.space><Key.caps_lock>S<Key.caps_lock>PECIALIST
Screenshot: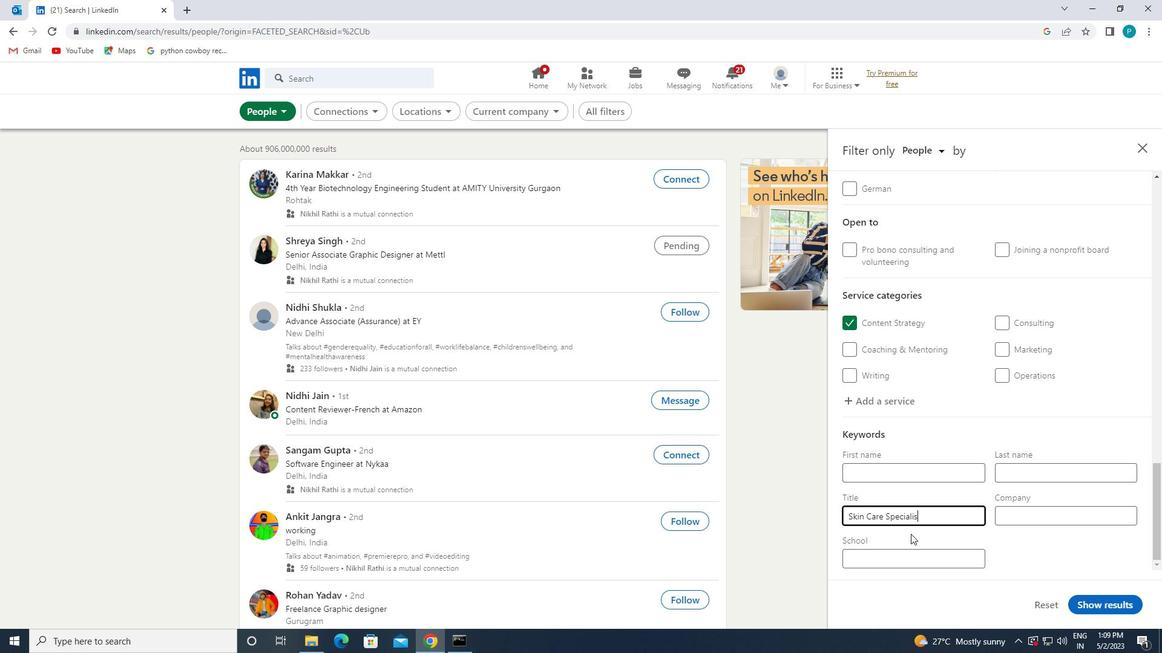 
Action: Mouse moved to (1107, 607)
Screenshot: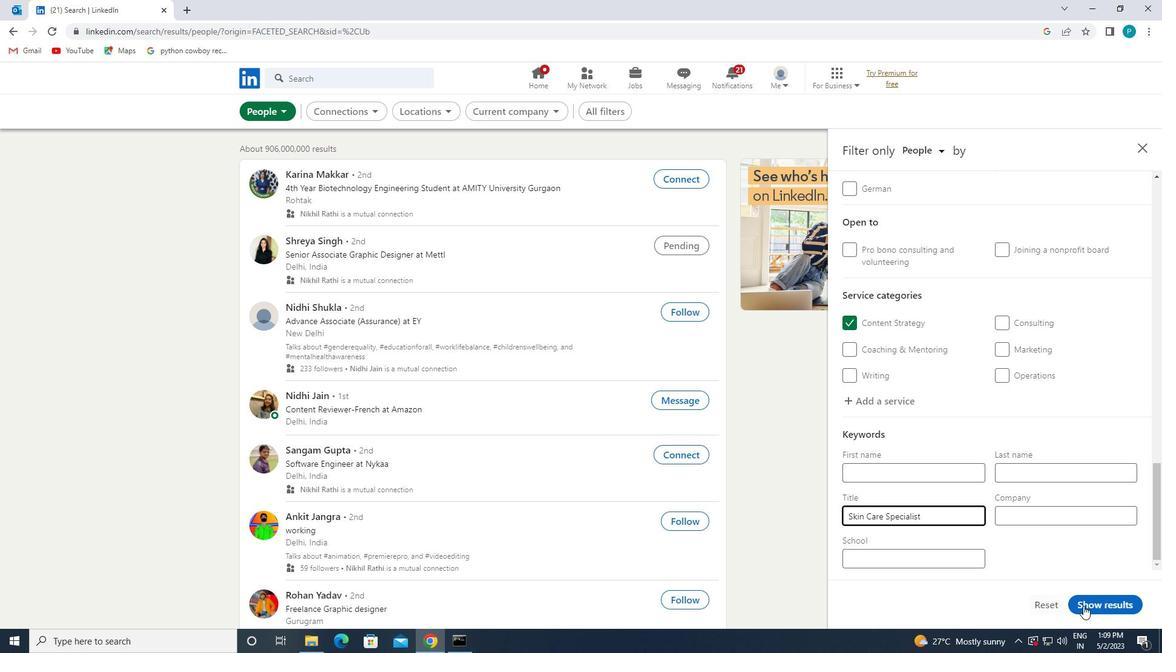 
Action: Mouse pressed left at (1107, 607)
Screenshot: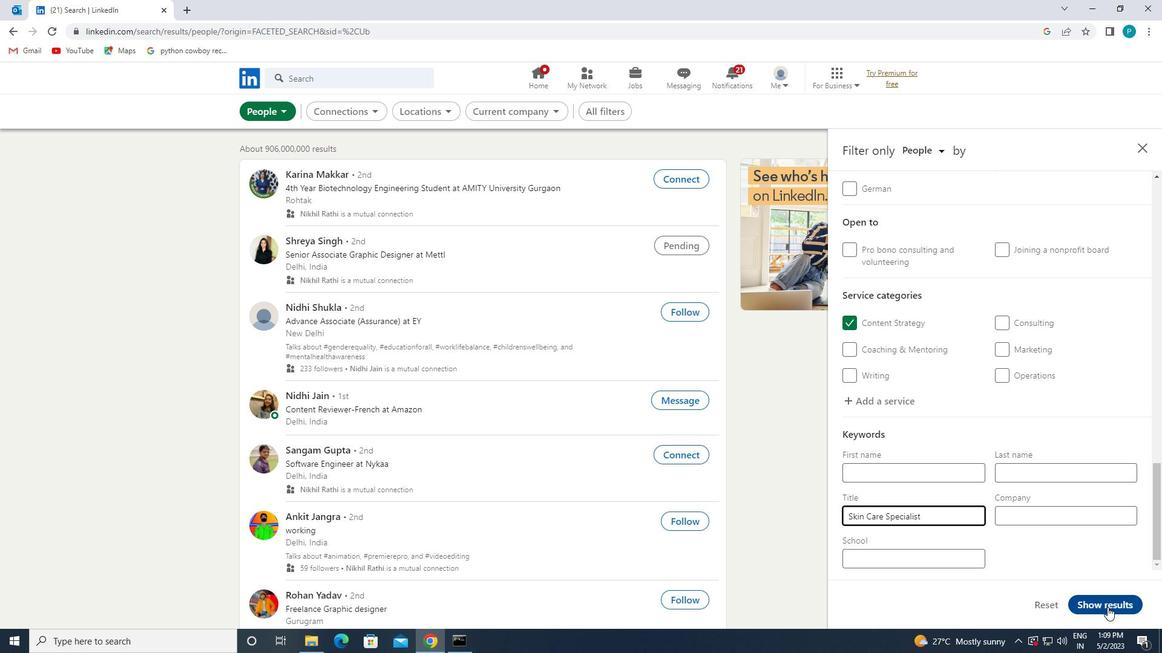 
Action: Mouse moved to (1108, 607)
Screenshot: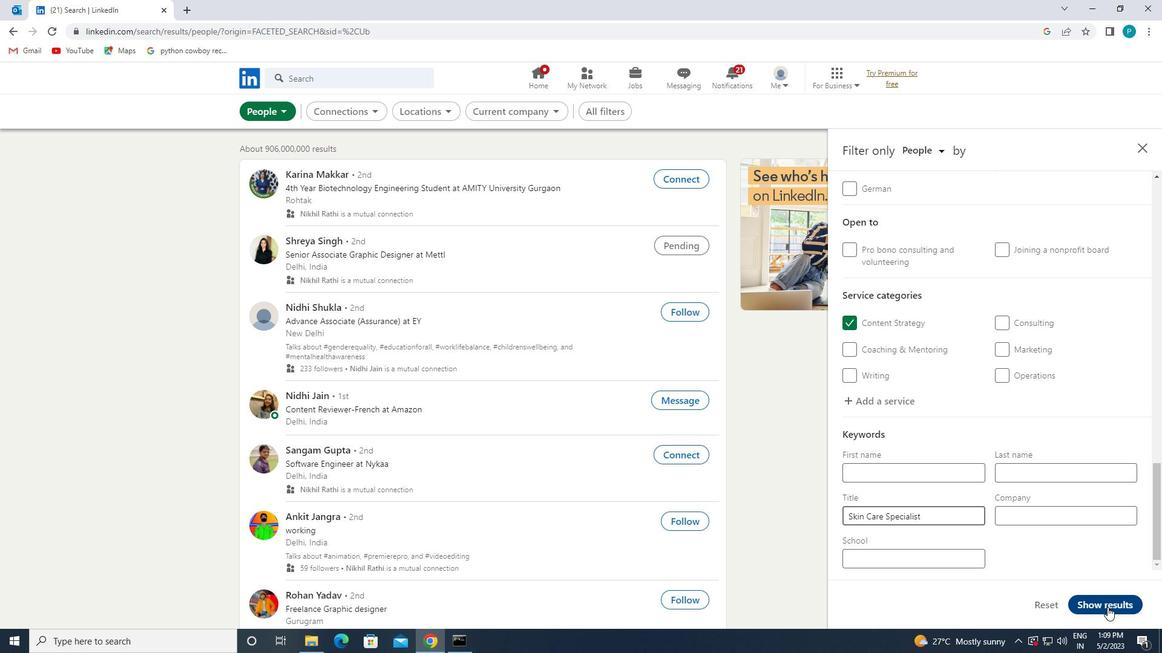 
